 Task: Create discount management for applying discounts to book sales.
Action: Mouse moved to (749, 117)
Screenshot: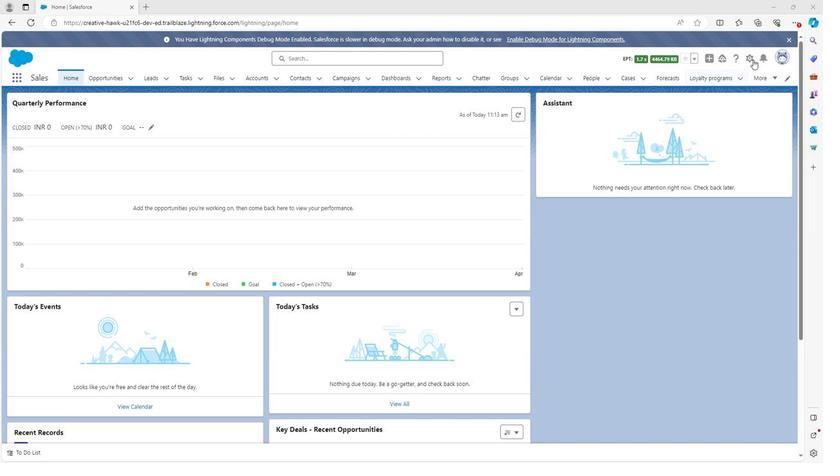 
Action: Mouse pressed left at (749, 117)
Screenshot: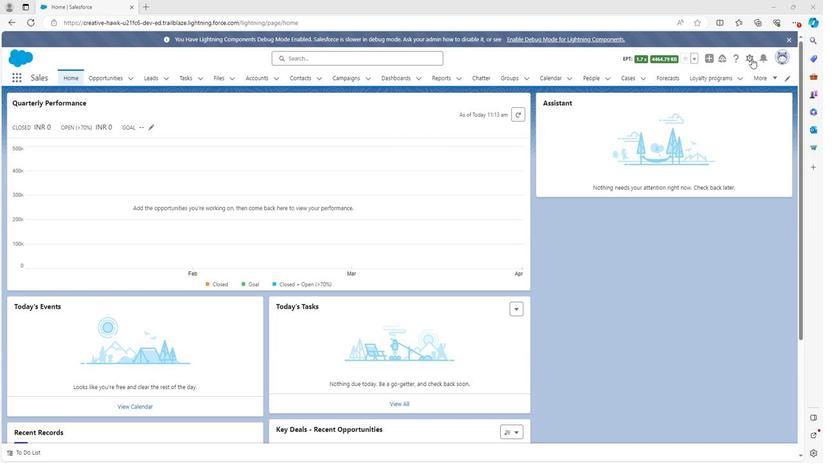 
Action: Mouse moved to (722, 133)
Screenshot: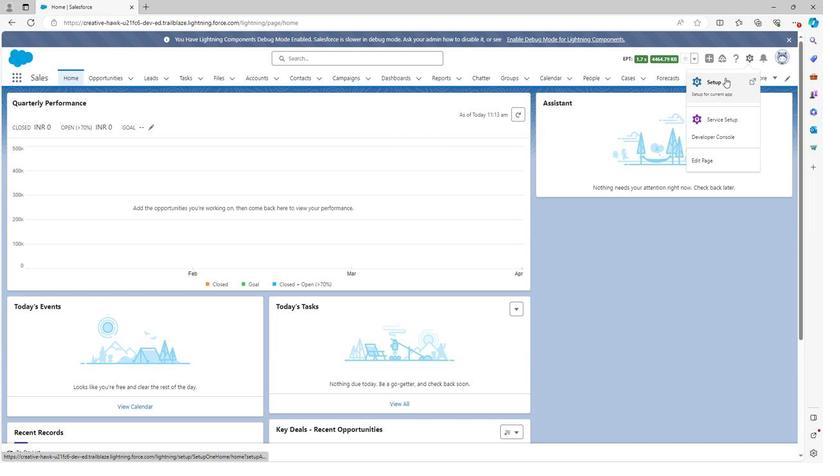 
Action: Mouse pressed left at (722, 133)
Screenshot: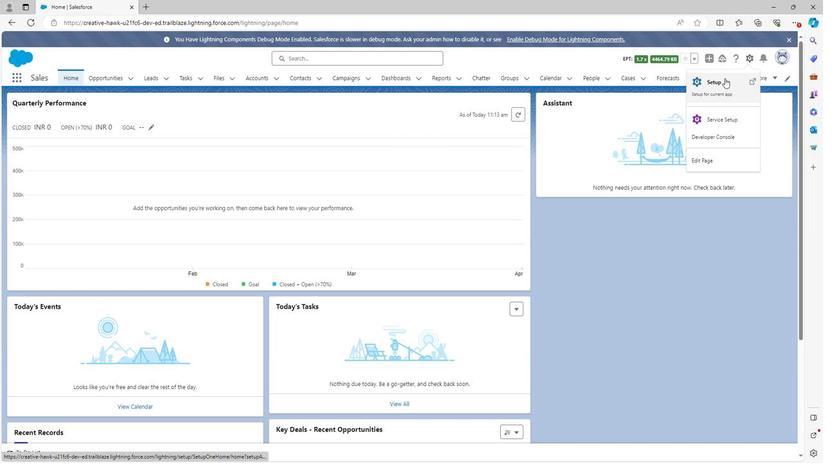 
Action: Mouse moved to (95, 133)
Screenshot: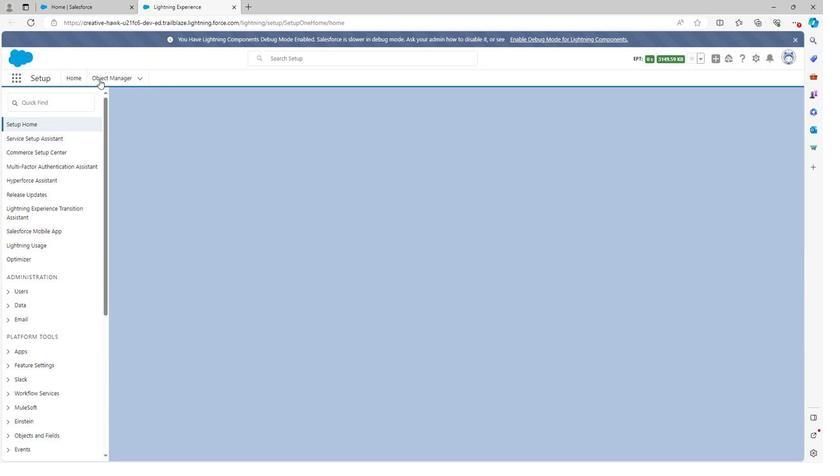 
Action: Mouse pressed left at (95, 133)
Screenshot: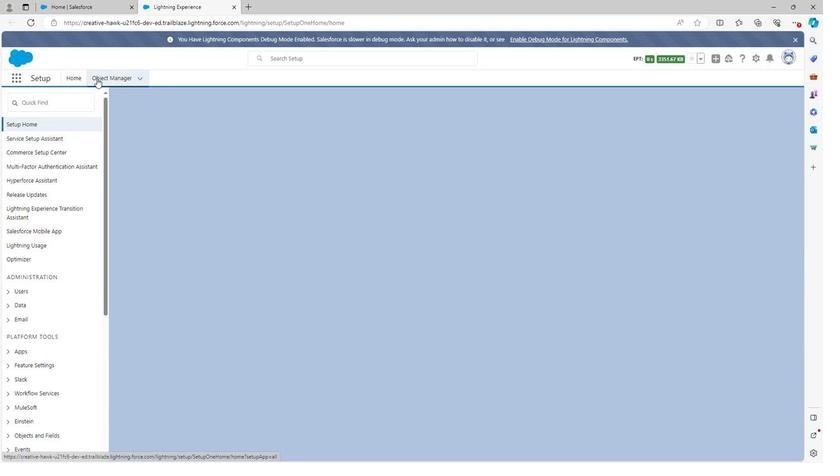 
Action: Mouse moved to (766, 156)
Screenshot: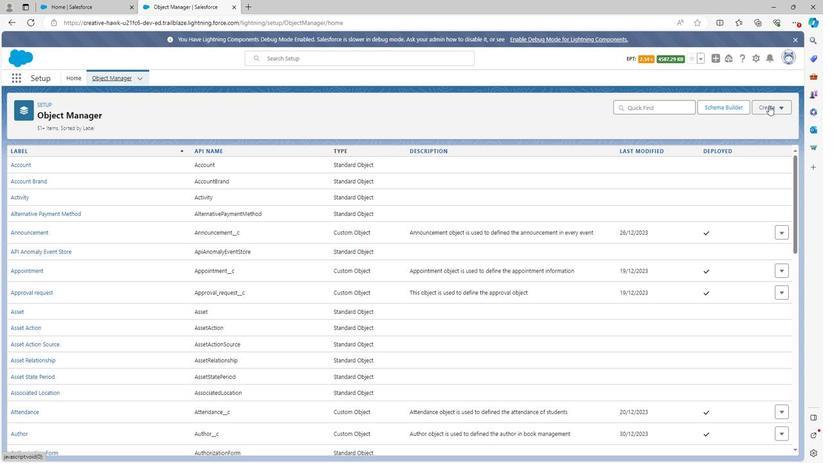 
Action: Mouse pressed left at (766, 156)
Screenshot: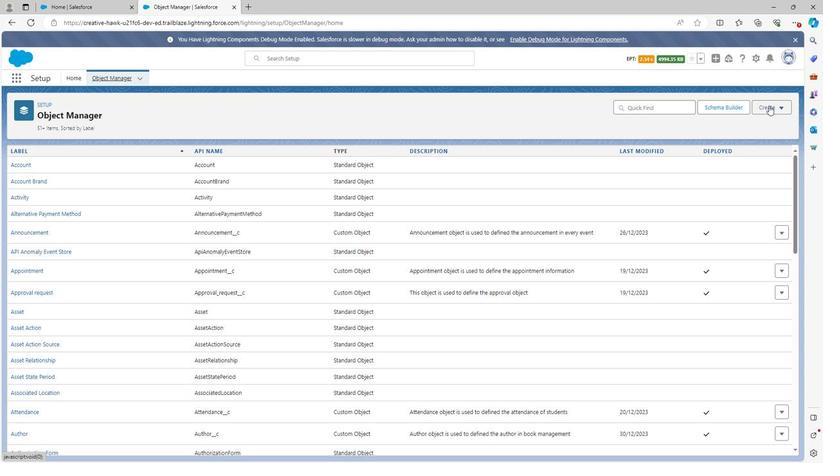 
Action: Mouse moved to (740, 176)
Screenshot: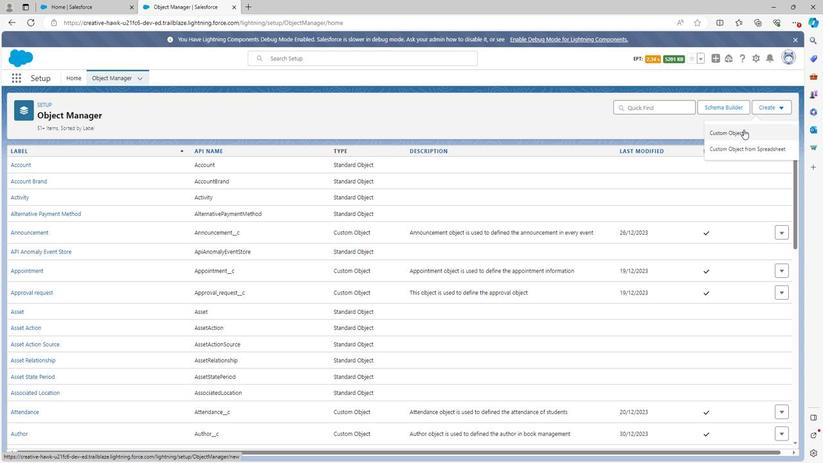 
Action: Mouse pressed left at (740, 176)
Screenshot: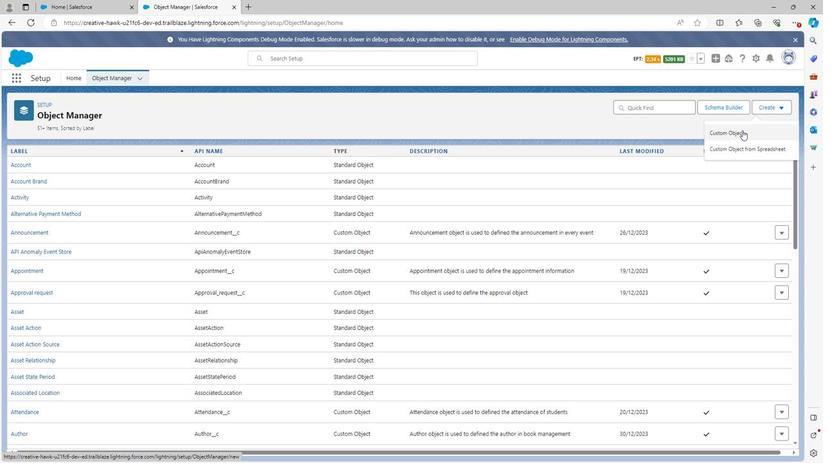 
Action: Mouse moved to (173, 250)
Screenshot: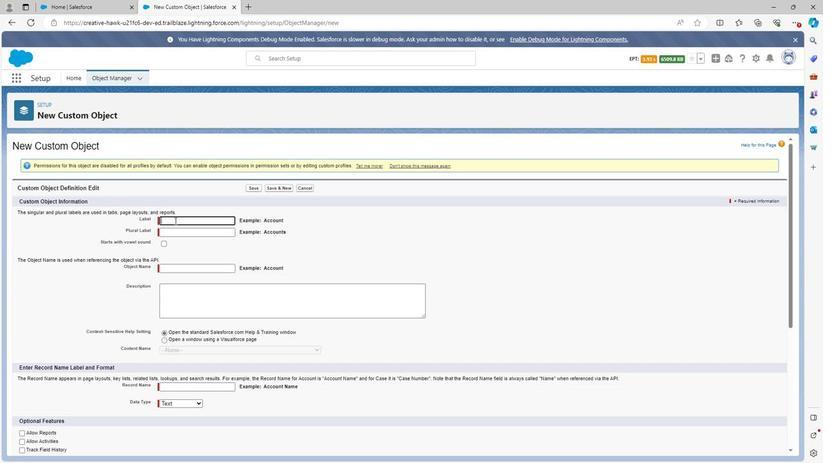
Action: Mouse pressed left at (173, 250)
Screenshot: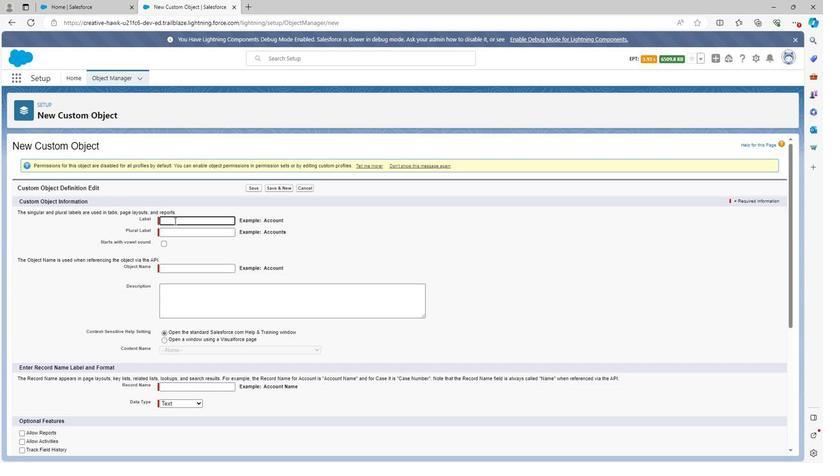 
Action: Key pressed <Key.shift>Discount<Key.space>management
Screenshot: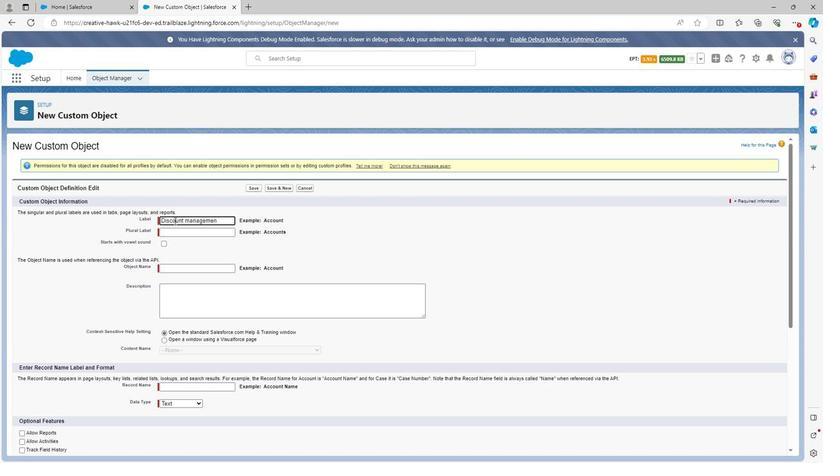 
Action: Mouse moved to (203, 275)
Screenshot: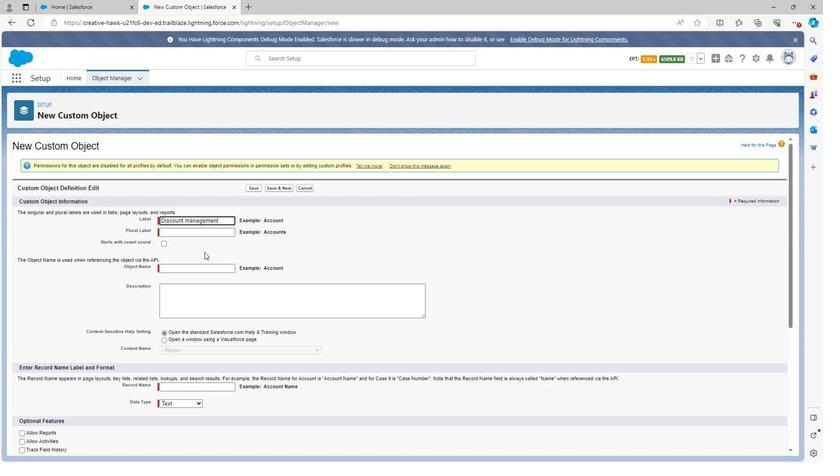 
Action: Mouse pressed left at (203, 275)
Screenshot: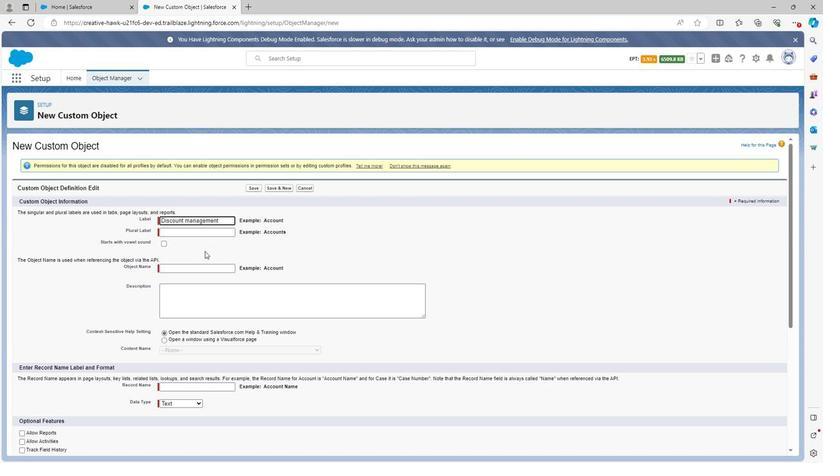 
Action: Mouse moved to (186, 261)
Screenshot: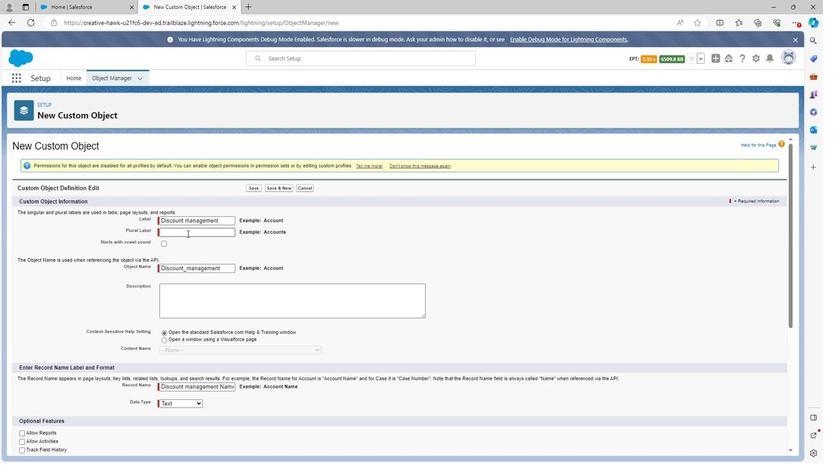 
Action: Mouse pressed left at (186, 261)
Screenshot: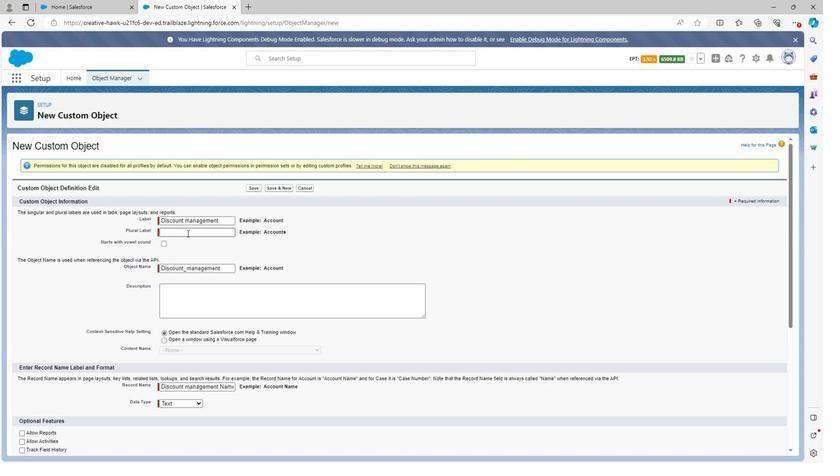 
Action: Key pressed <Key.shift>Discoun
Screenshot: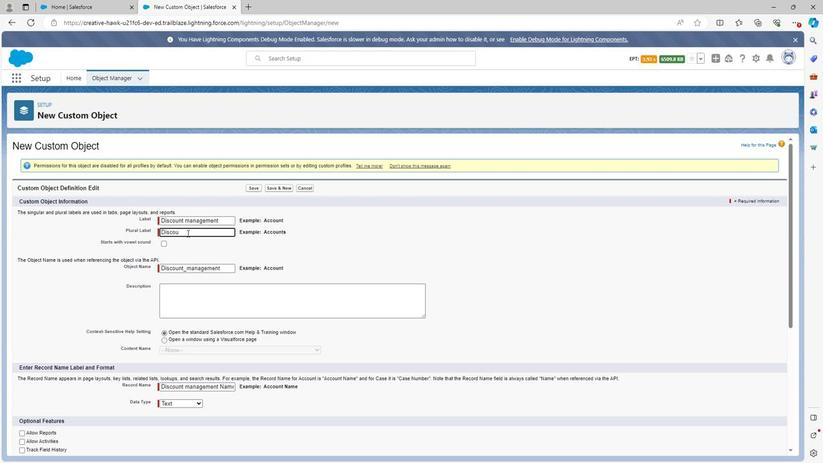 
Action: Mouse moved to (185, 261)
Screenshot: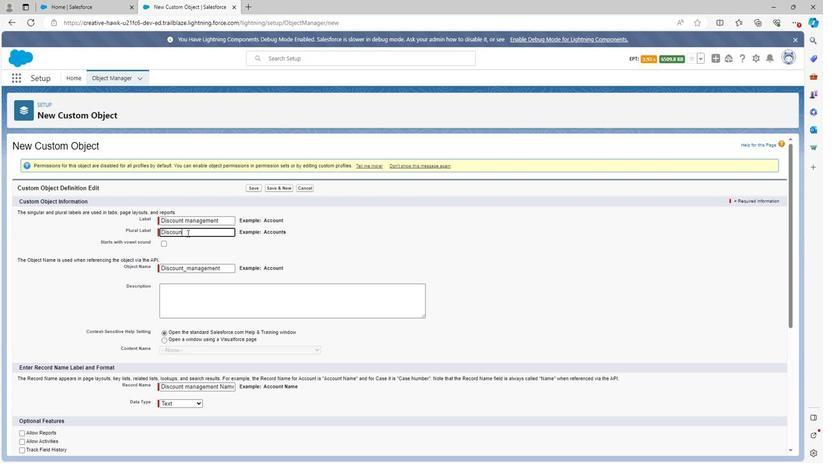 
Action: Key pressed t<Key.space>management
Screenshot: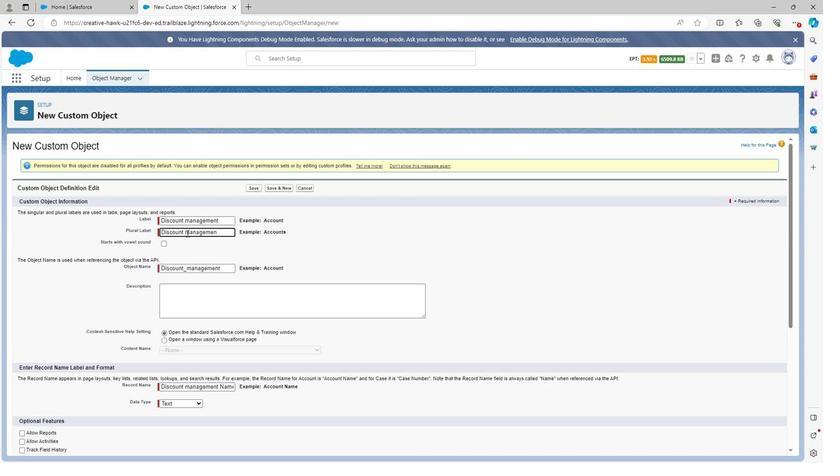 
Action: Mouse moved to (189, 307)
Screenshot: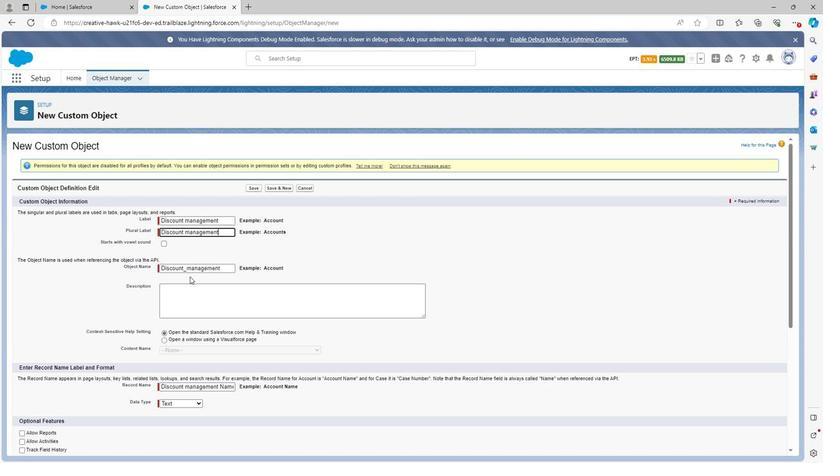 
Action: Mouse pressed left at (189, 307)
Screenshot: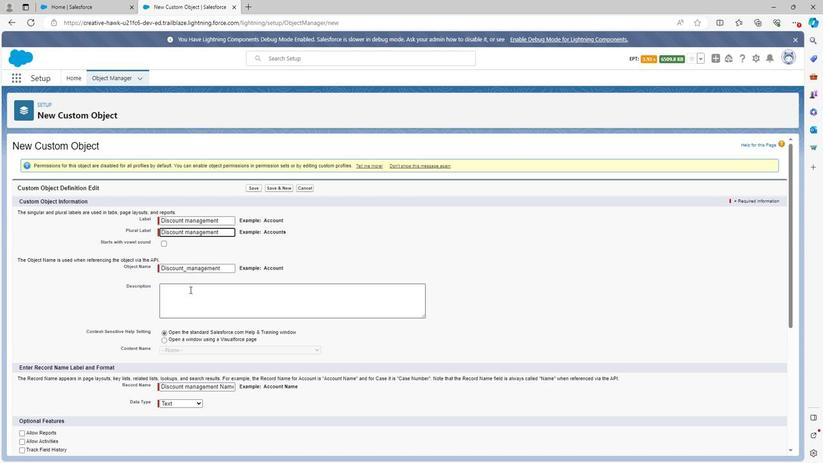 
Action: Key pressed <Key.shift><Key.shift><Key.shift><Key.shift><Key.shift><Key.shift><Key.shift><Key.shift><Key.shift>Dis
Screenshot: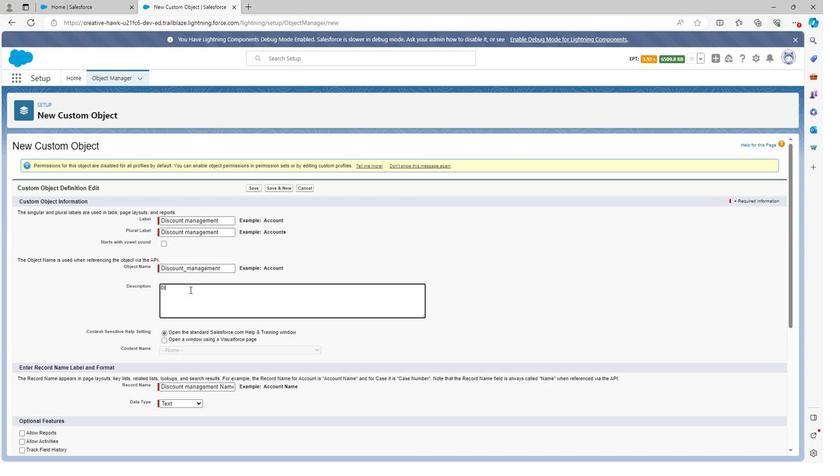
Action: Mouse moved to (188, 310)
Screenshot: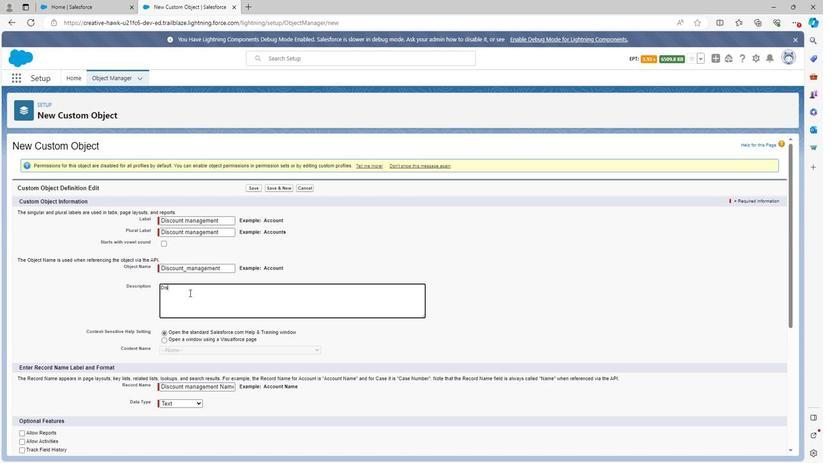 
Action: Key pressed count<Key.space>management<Key.space>object<Key.space>
Screenshot: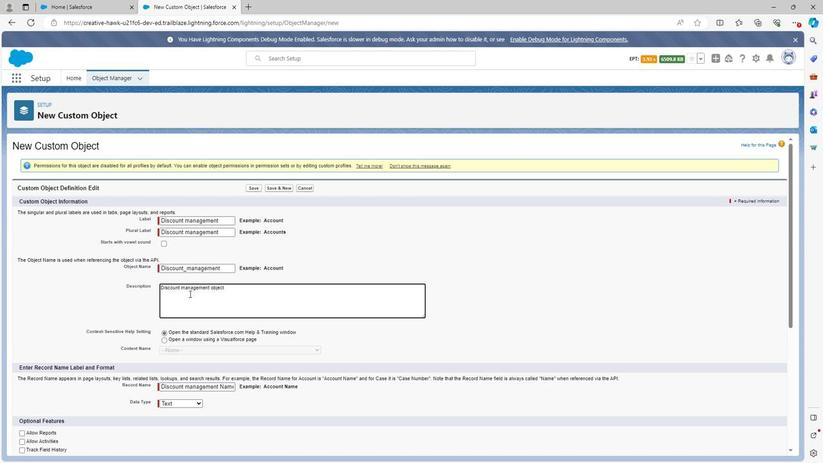 
Action: Mouse moved to (188, 312)
Screenshot: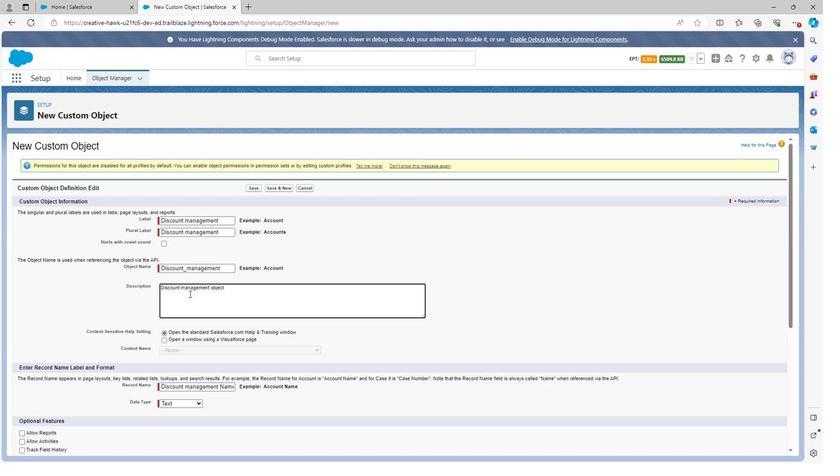 
Action: Key pressed is<Key.space>the<Key.space>
Screenshot: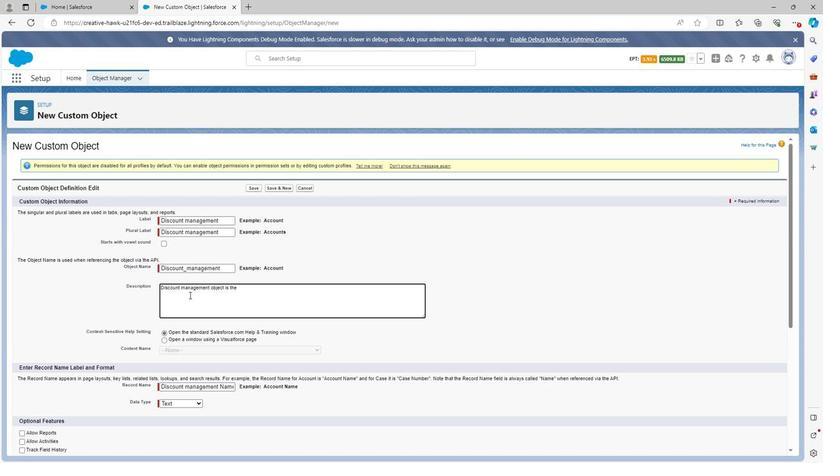 
Action: Mouse moved to (187, 315)
Screenshot: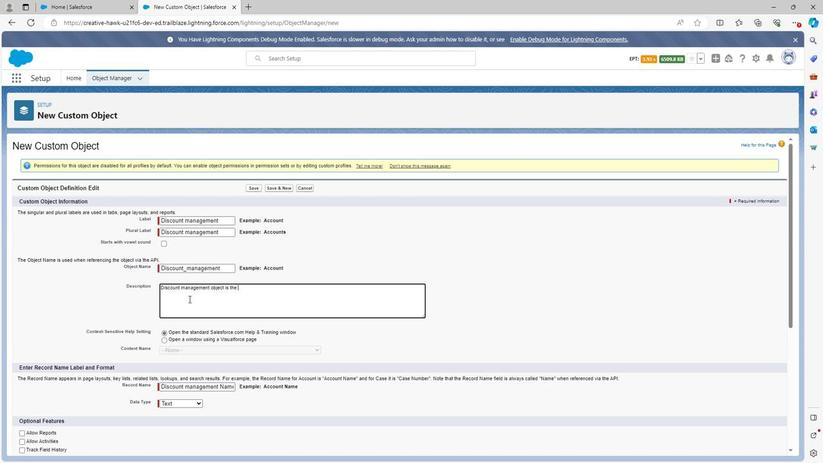 
Action: Key pressed object<Key.space>which<Key.space>is<Key.space>used<Key.space>to<Key.space>defined<Key.space>the<Key.space>management<Key.space>of<Key.space>discount<Key.space>to<Key.space>the<Key.space>customer<Key.space>on<Key.space>the<Key.space>basis<Key.space>of<Key.space>purchase<Key.space>history
Screenshot: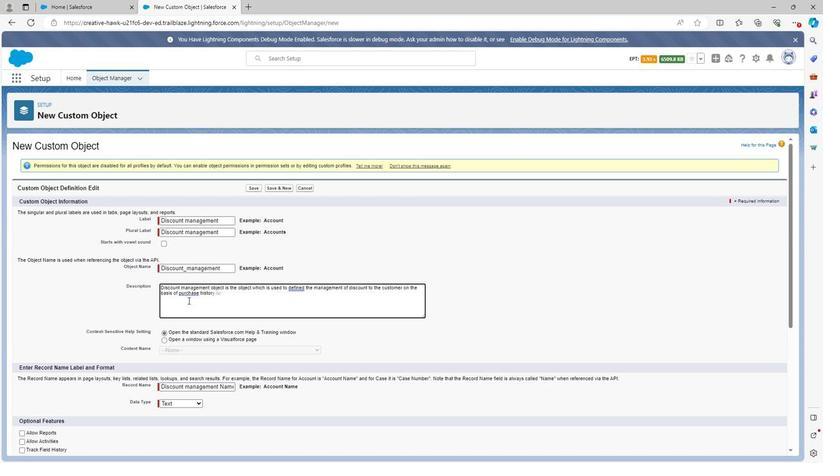 
Action: Mouse moved to (93, 341)
Screenshot: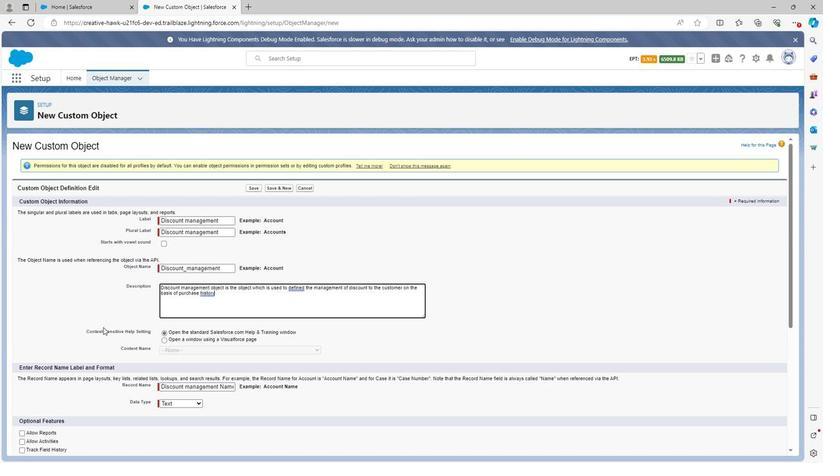 
Action: Mouse scrolled (93, 340) with delta (0, 0)
Screenshot: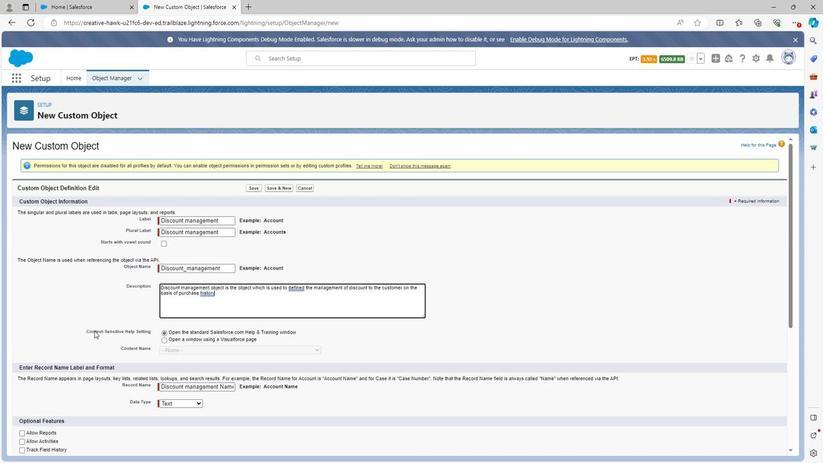 
Action: Mouse scrolled (93, 340) with delta (0, 0)
Screenshot: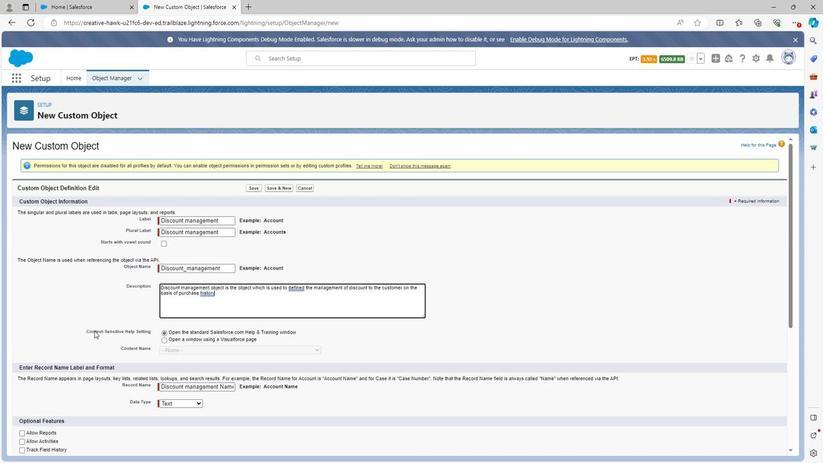 
Action: Mouse scrolled (93, 340) with delta (0, 0)
Screenshot: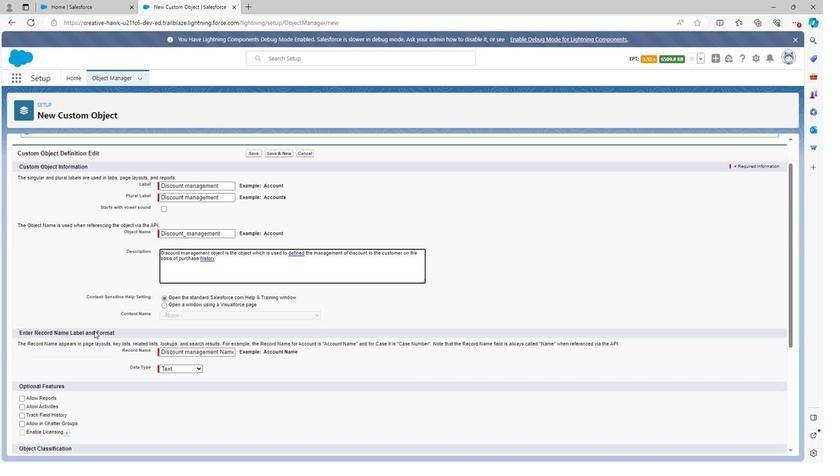 
Action: Mouse moved to (21, 306)
Screenshot: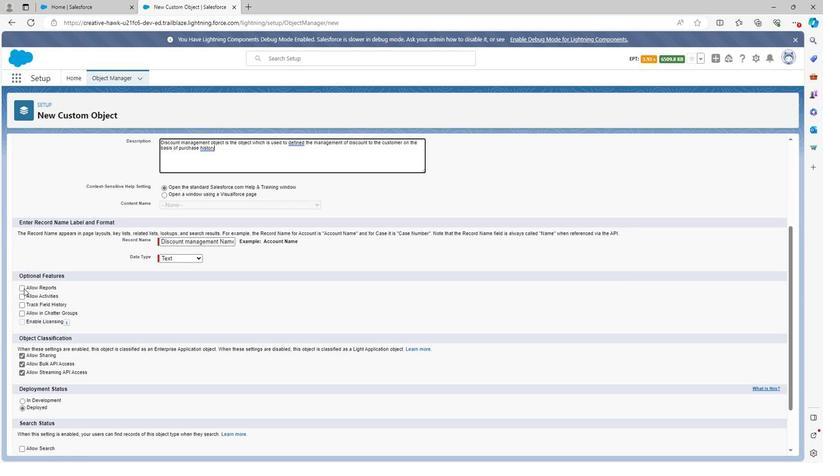 
Action: Mouse pressed left at (21, 306)
Screenshot: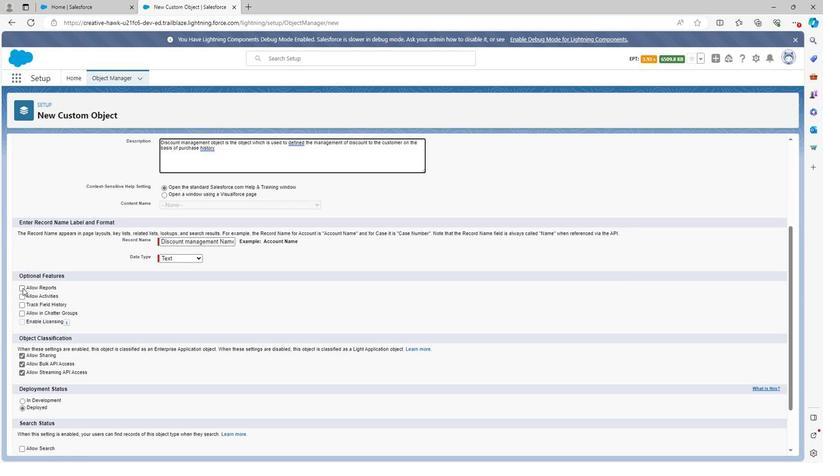 
Action: Mouse moved to (20, 312)
Screenshot: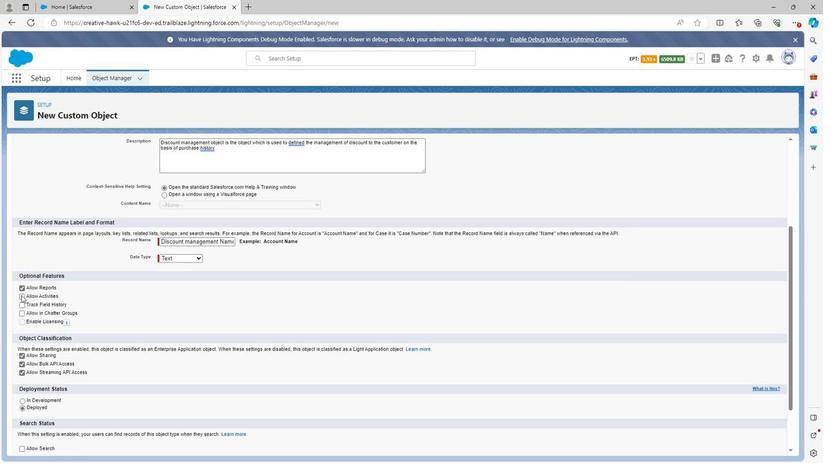 
Action: Mouse pressed left at (20, 312)
Screenshot: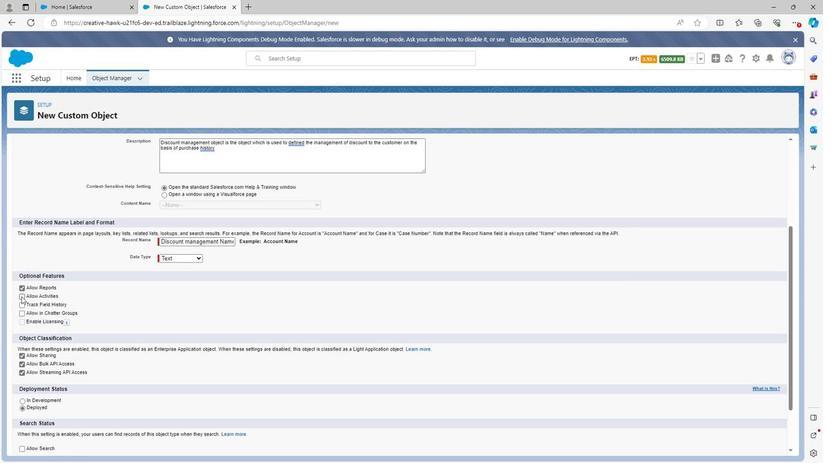 
Action: Mouse moved to (20, 318)
Screenshot: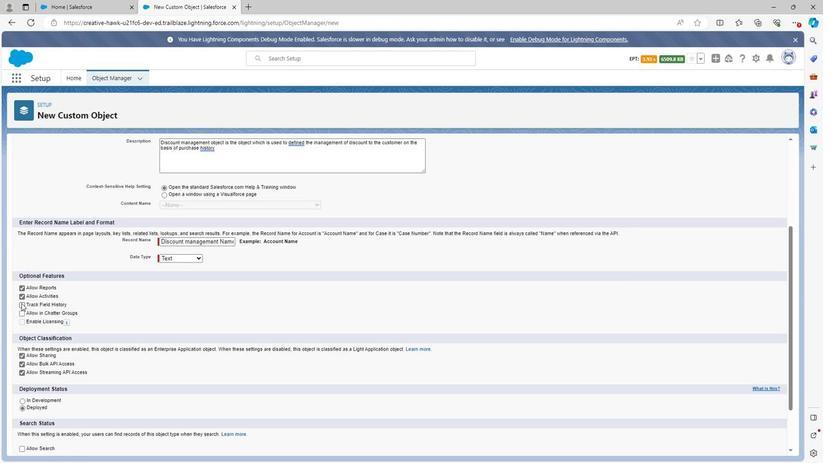
Action: Mouse pressed left at (20, 318)
Screenshot: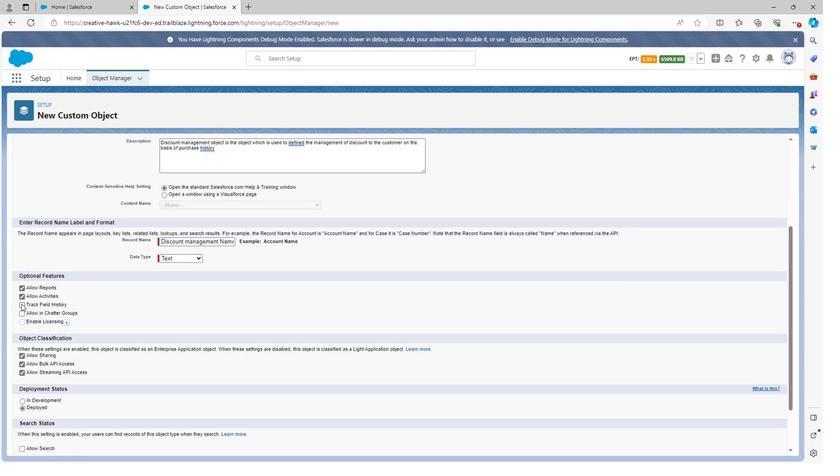 
Action: Mouse moved to (21, 325)
Screenshot: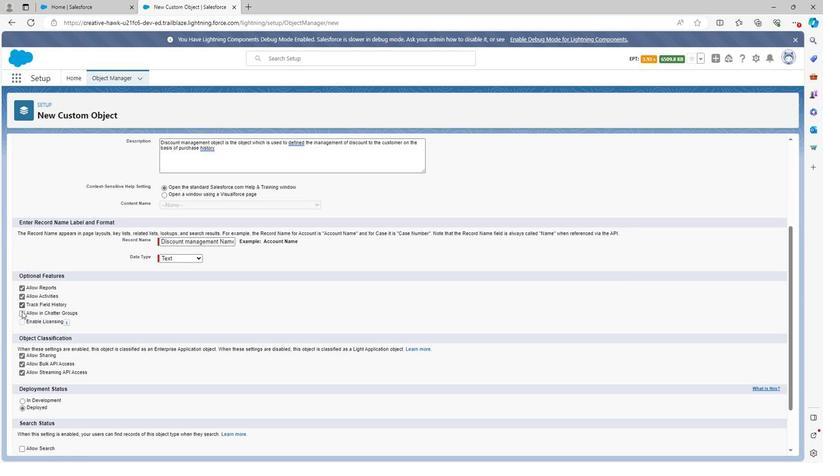 
Action: Mouse pressed left at (21, 325)
Screenshot: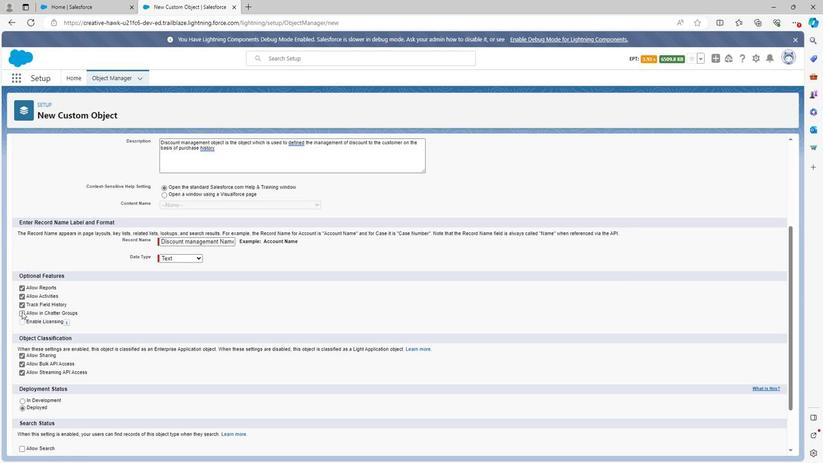 
Action: Mouse moved to (22, 403)
Screenshot: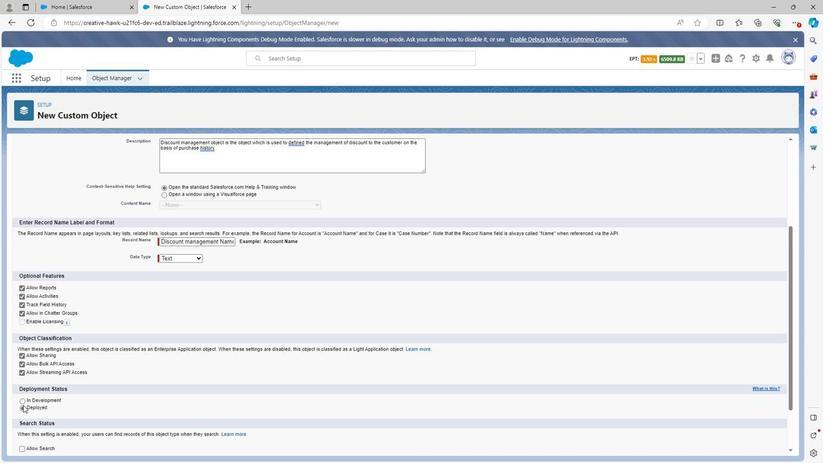 
Action: Mouse scrolled (22, 402) with delta (0, 0)
Screenshot: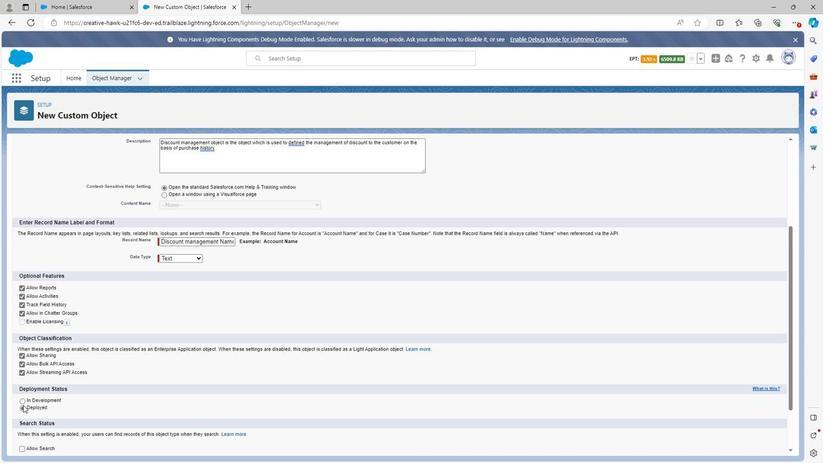 
Action: Mouse moved to (21, 398)
Screenshot: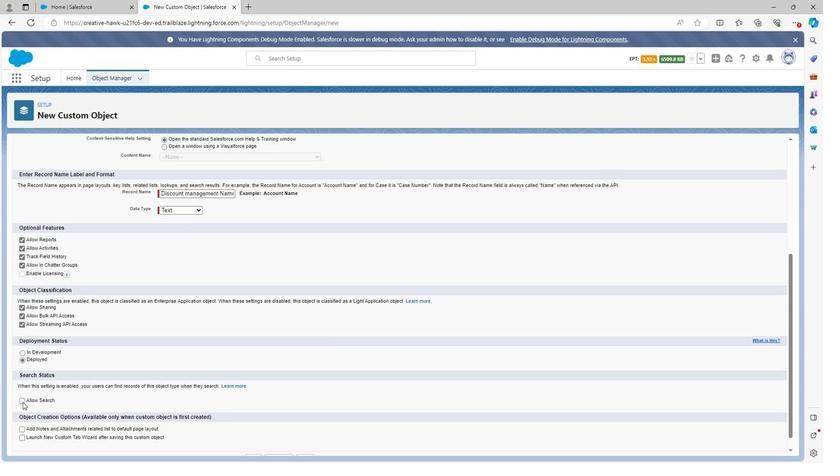 
Action: Mouse pressed left at (21, 398)
Screenshot: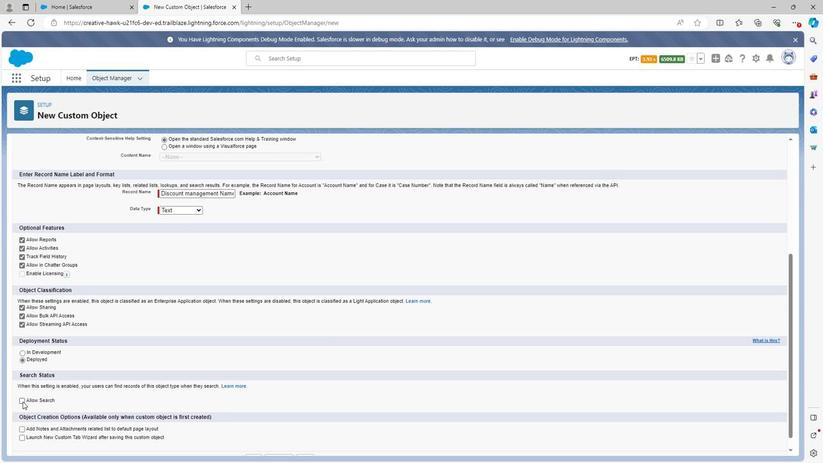 
Action: Mouse moved to (727, 407)
Screenshot: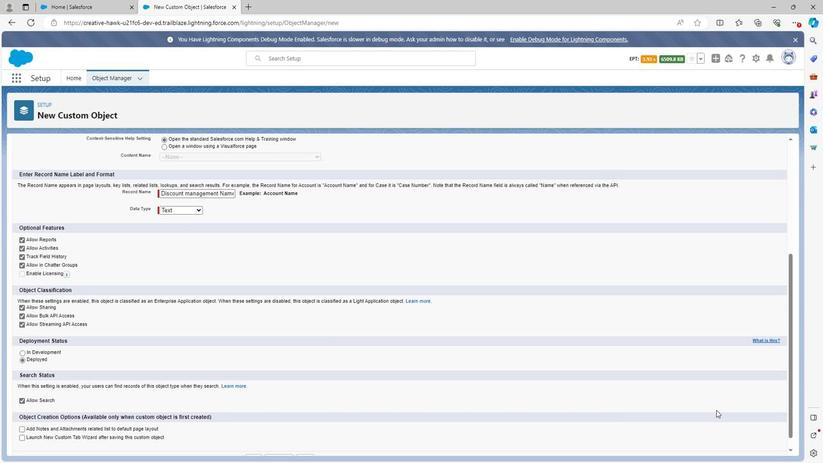 
Action: Mouse scrolled (727, 407) with delta (0, 0)
Screenshot: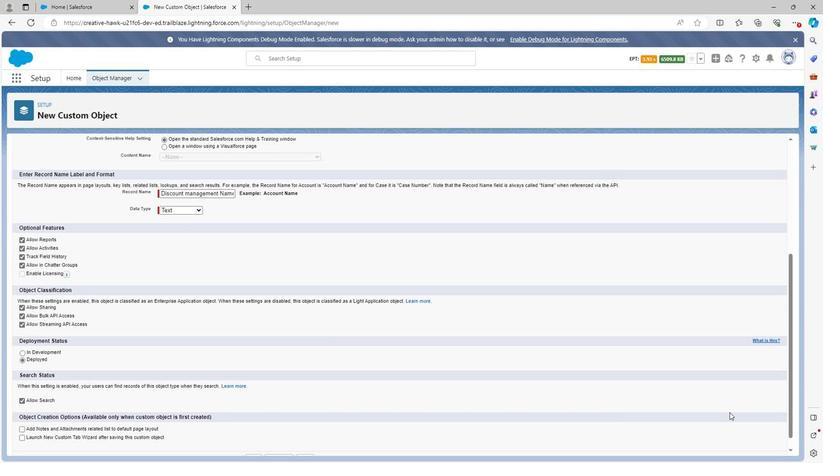 
Action: Mouse moved to (727, 407)
Screenshot: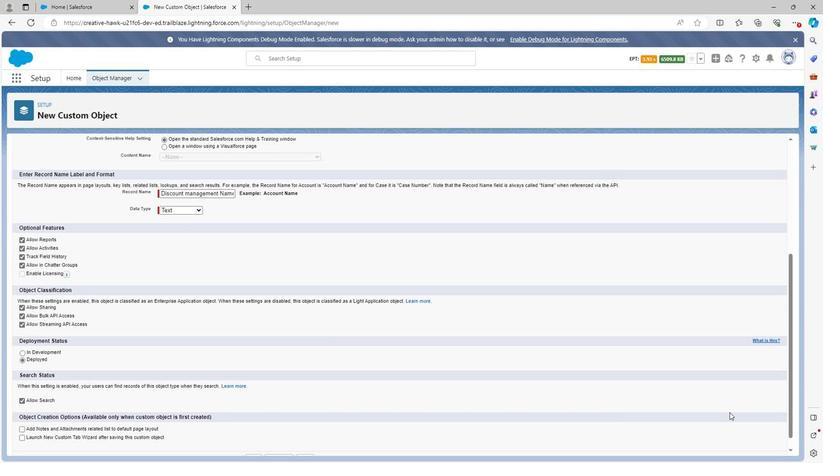 
Action: Mouse scrolled (727, 407) with delta (0, 0)
Screenshot: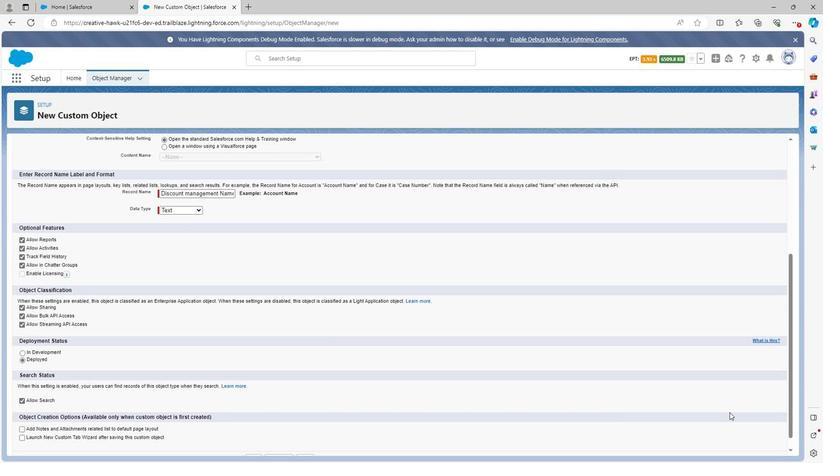 
Action: Mouse moved to (728, 407)
Screenshot: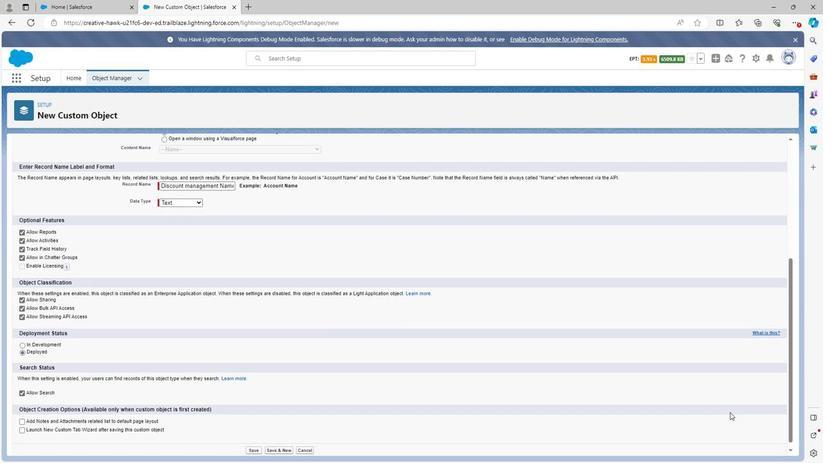 
Action: Mouse scrolled (728, 407) with delta (0, 0)
Screenshot: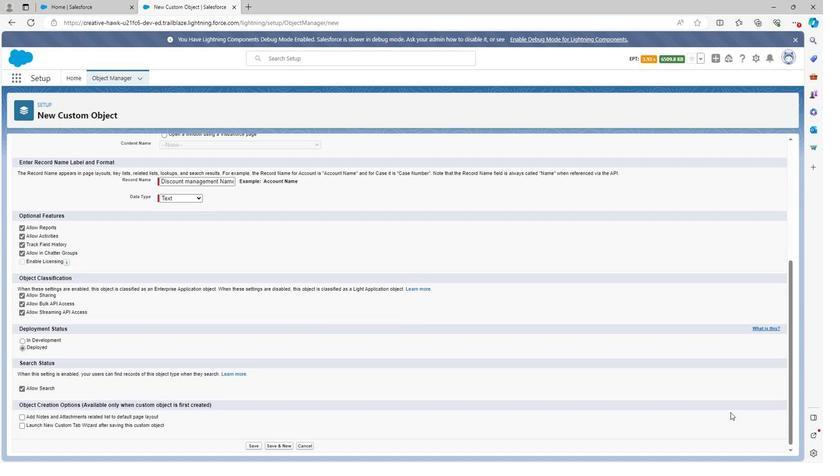 
Action: Mouse scrolled (728, 407) with delta (0, 0)
Screenshot: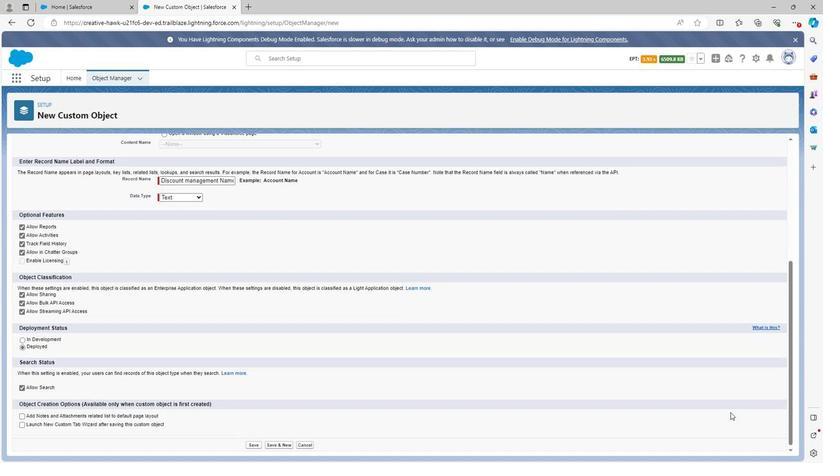 
Action: Mouse moved to (255, 435)
Screenshot: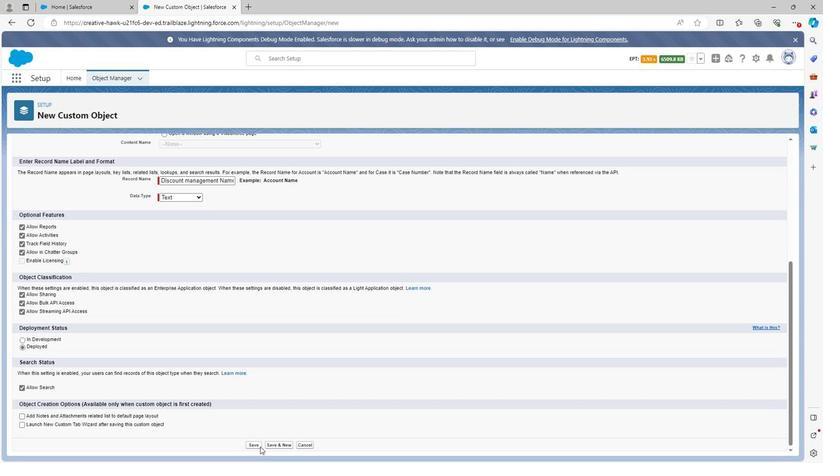 
Action: Mouse pressed left at (255, 435)
Screenshot: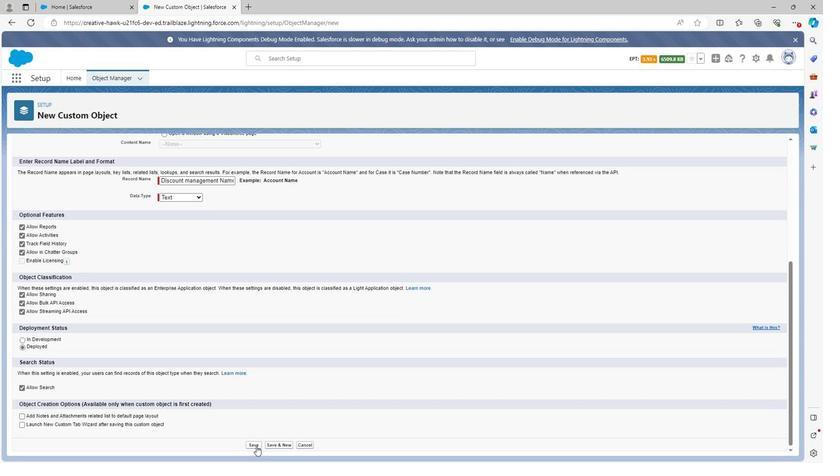
Action: Mouse moved to (76, 157)
Screenshot: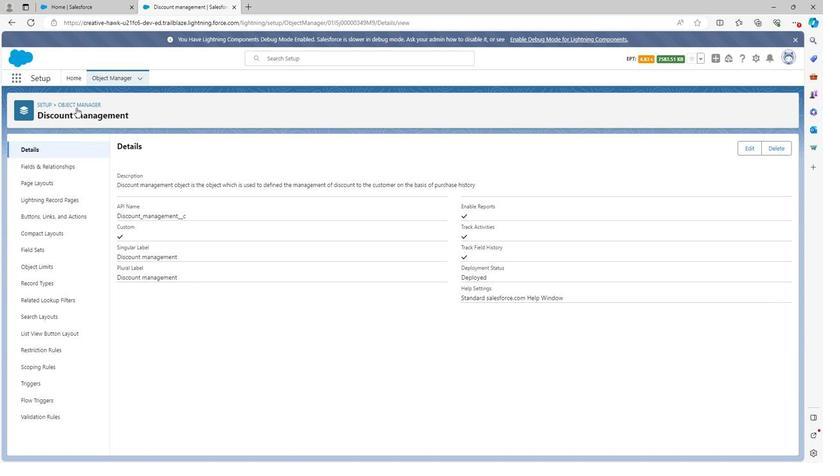 
Action: Mouse pressed left at (76, 157)
Screenshot: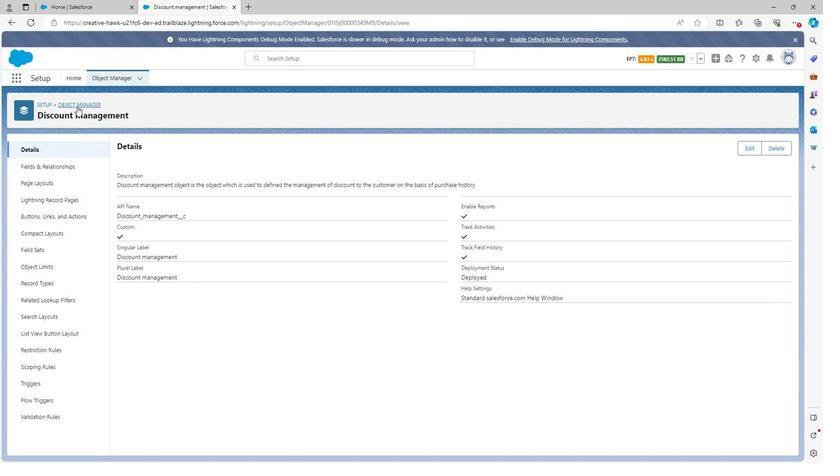 
Action: Mouse moved to (39, 333)
Screenshot: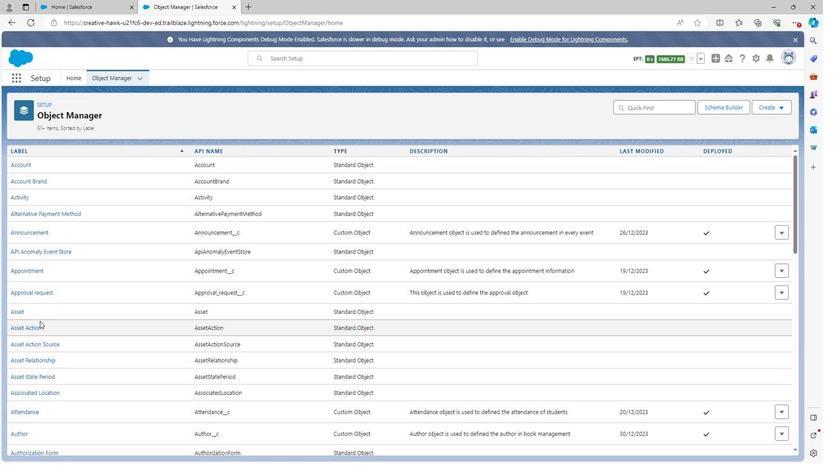 
Action: Mouse scrolled (39, 333) with delta (0, 0)
Screenshot: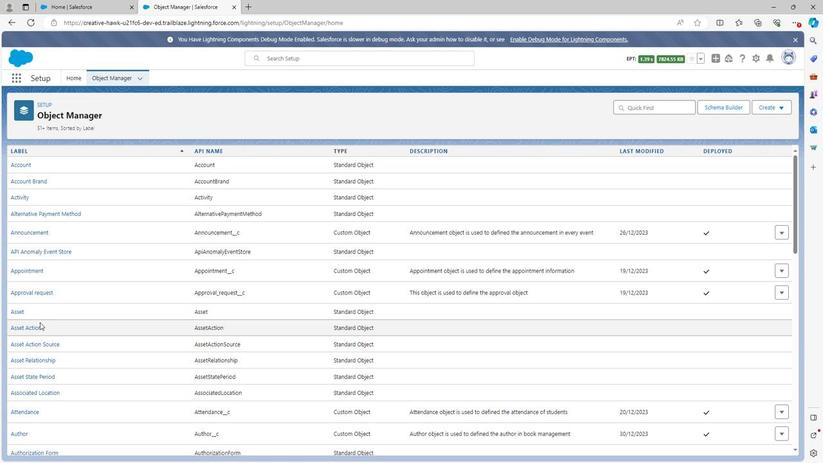
Action: Mouse scrolled (39, 333) with delta (0, 0)
Screenshot: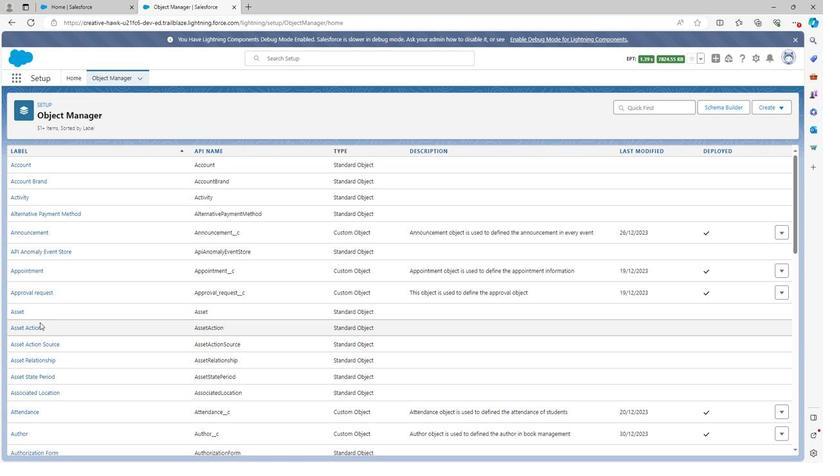 
Action: Mouse scrolled (39, 333) with delta (0, 0)
Screenshot: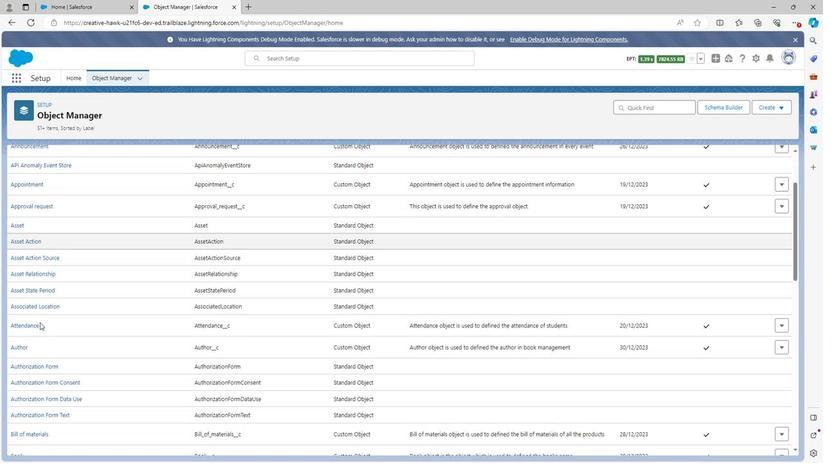
Action: Mouse scrolled (39, 333) with delta (0, 0)
Screenshot: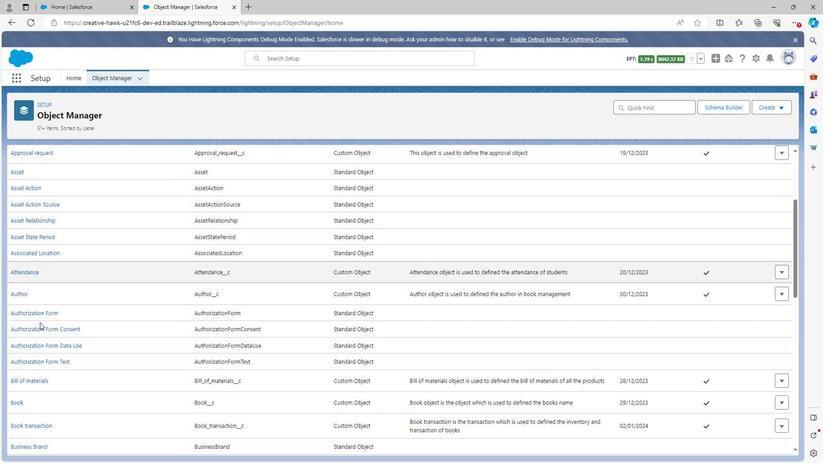 
Action: Mouse scrolled (39, 333) with delta (0, 0)
Screenshot: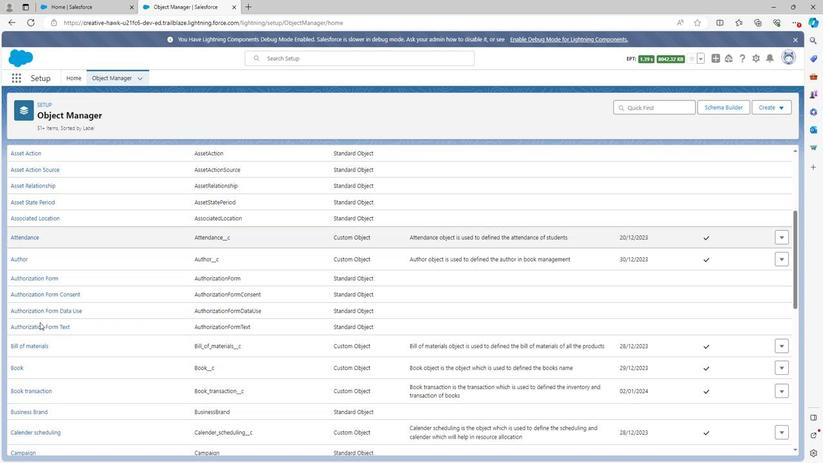 
Action: Mouse scrolled (39, 333) with delta (0, 0)
Screenshot: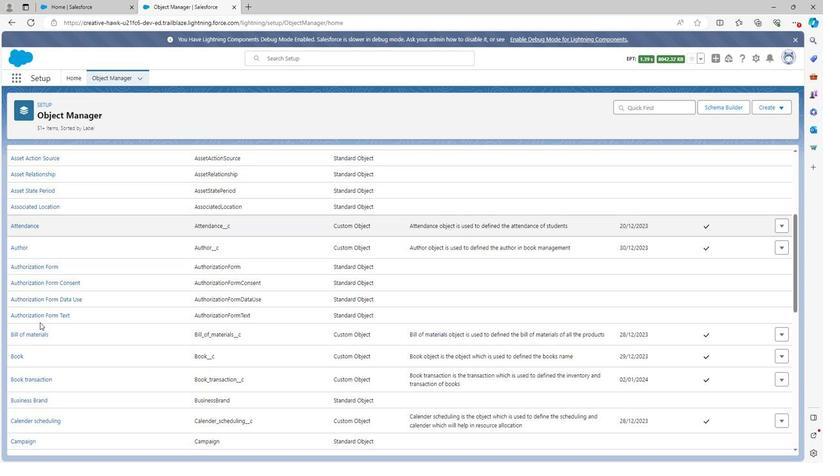 
Action: Mouse scrolled (39, 333) with delta (0, 0)
Screenshot: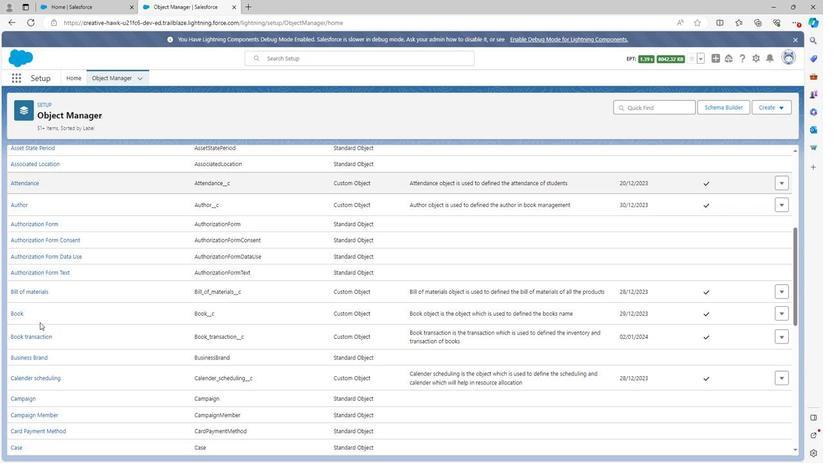 
Action: Mouse scrolled (39, 333) with delta (0, 0)
Screenshot: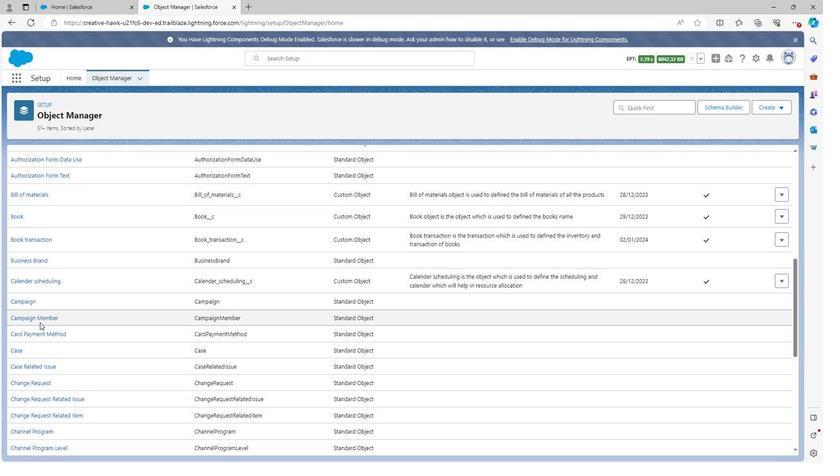 
Action: Mouse scrolled (39, 333) with delta (0, 0)
Screenshot: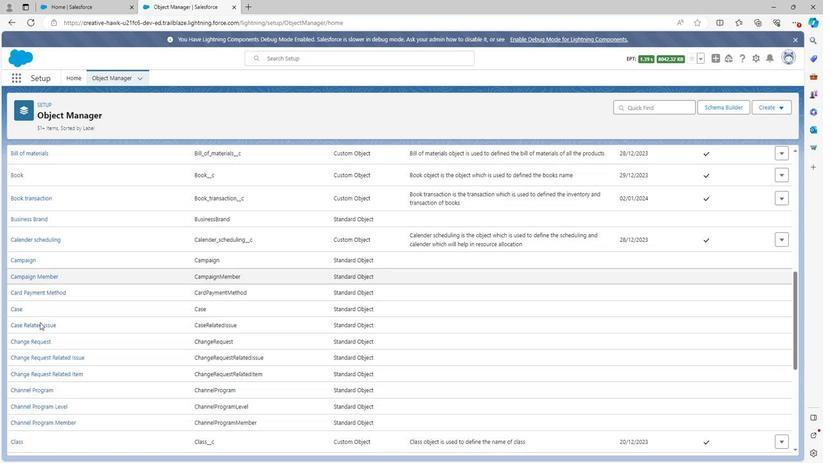 
Action: Mouse scrolled (39, 333) with delta (0, 0)
Screenshot: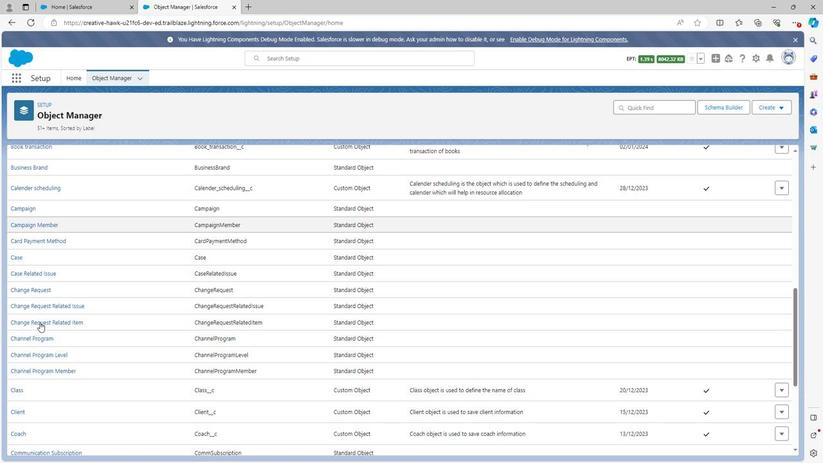 
Action: Mouse scrolled (39, 333) with delta (0, 0)
Screenshot: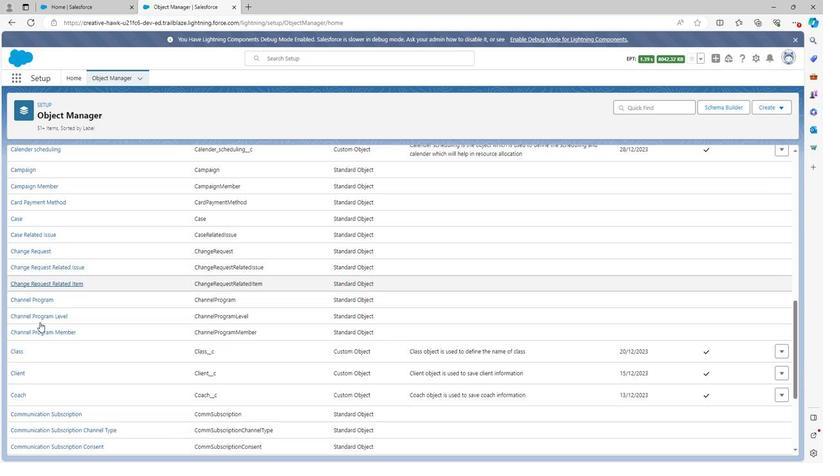 
Action: Mouse scrolled (39, 333) with delta (0, 0)
Screenshot: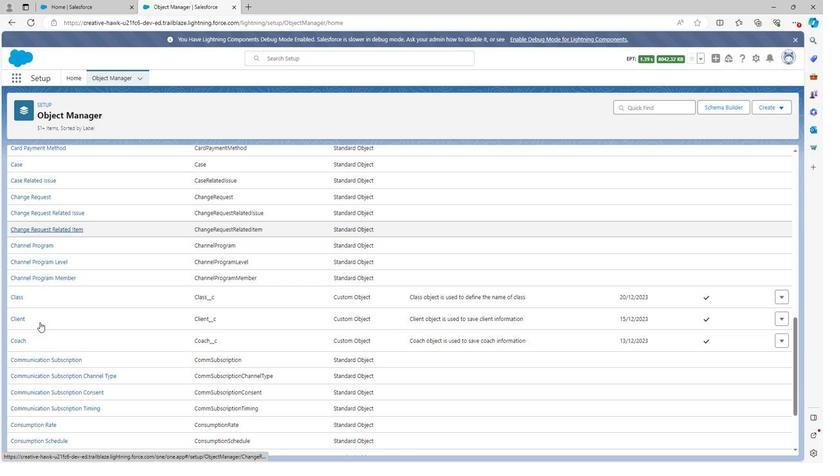 
Action: Mouse scrolled (39, 333) with delta (0, 0)
Screenshot: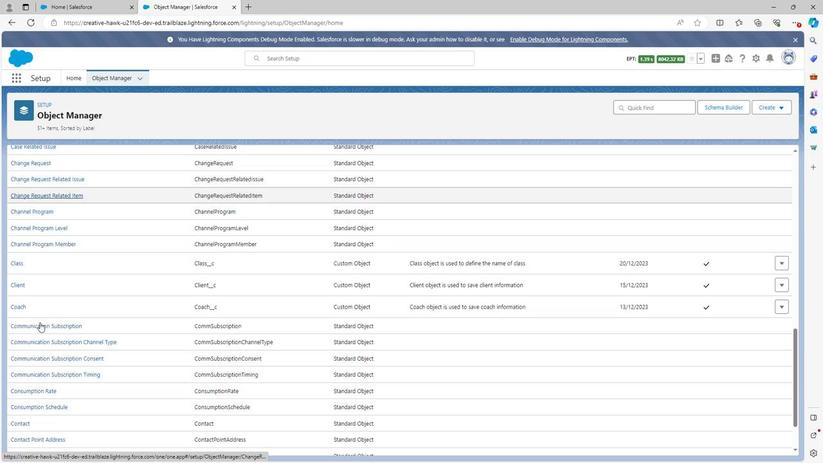 
Action: Mouse scrolled (39, 333) with delta (0, 0)
Screenshot: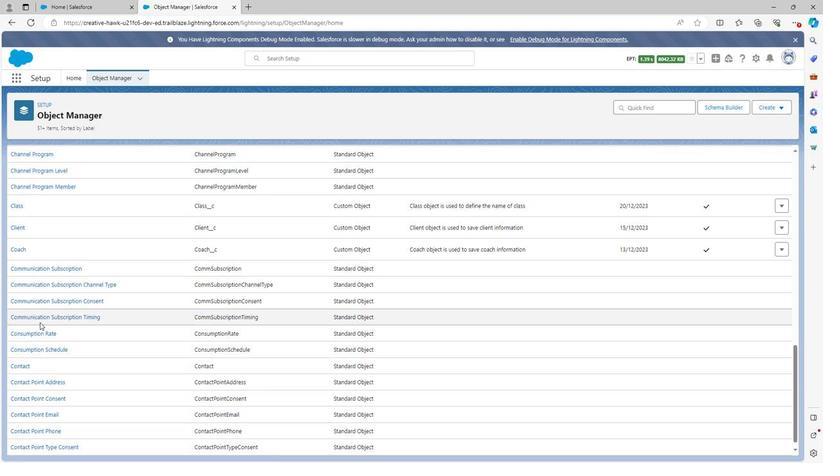 
Action: Mouse scrolled (39, 333) with delta (0, 0)
Screenshot: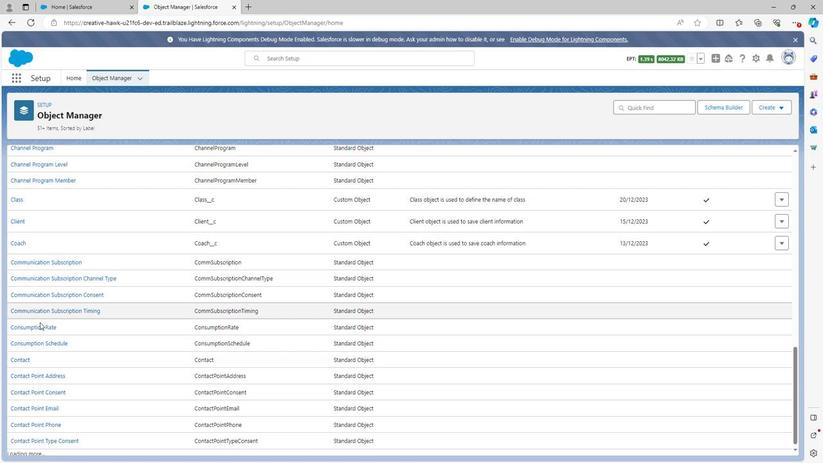 
Action: Mouse scrolled (39, 333) with delta (0, 0)
Screenshot: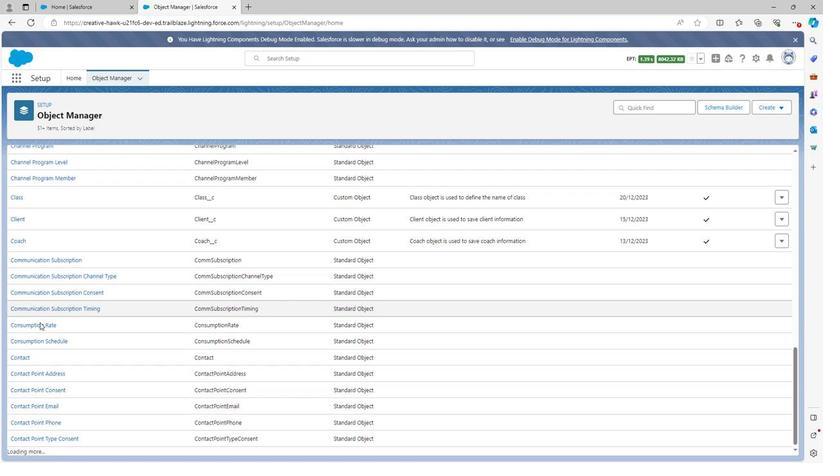 
Action: Mouse scrolled (39, 333) with delta (0, 0)
Screenshot: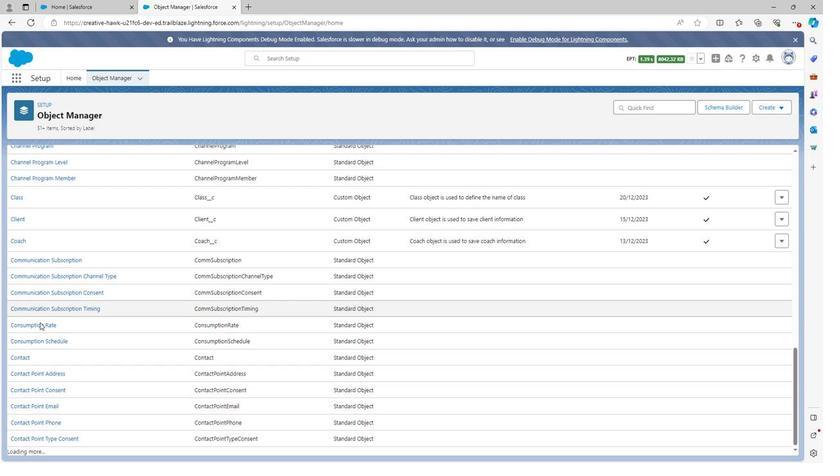 
Action: Mouse scrolled (39, 333) with delta (0, 0)
Screenshot: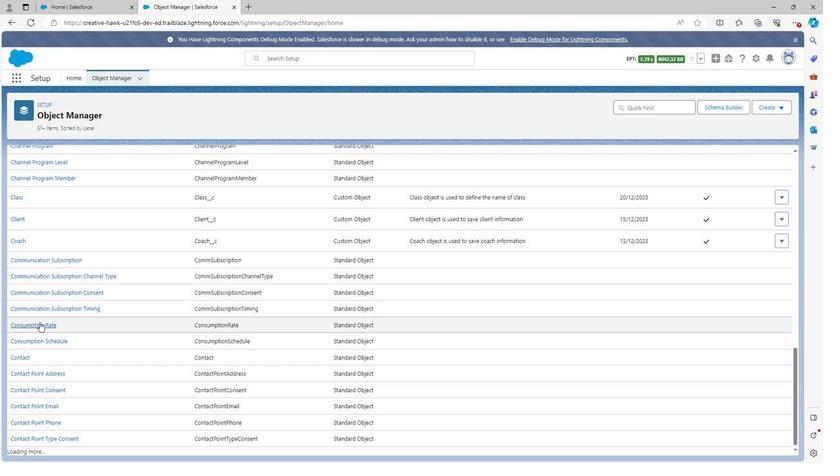 
Action: Mouse scrolled (39, 333) with delta (0, 0)
Screenshot: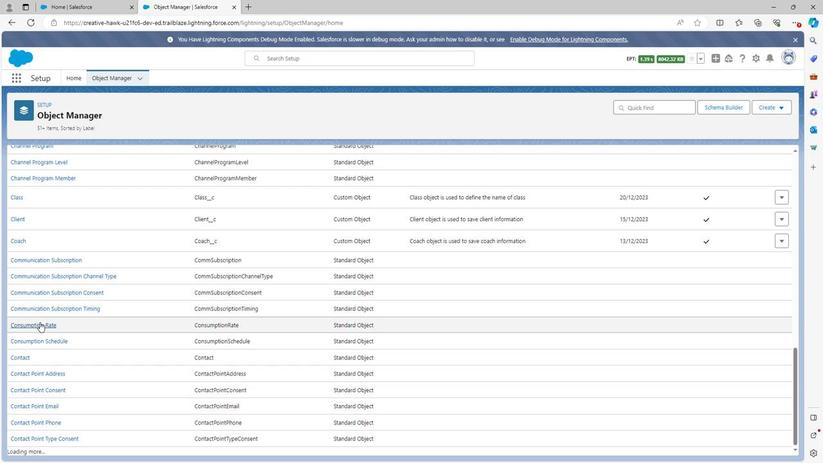
Action: Mouse scrolled (39, 333) with delta (0, 0)
Screenshot: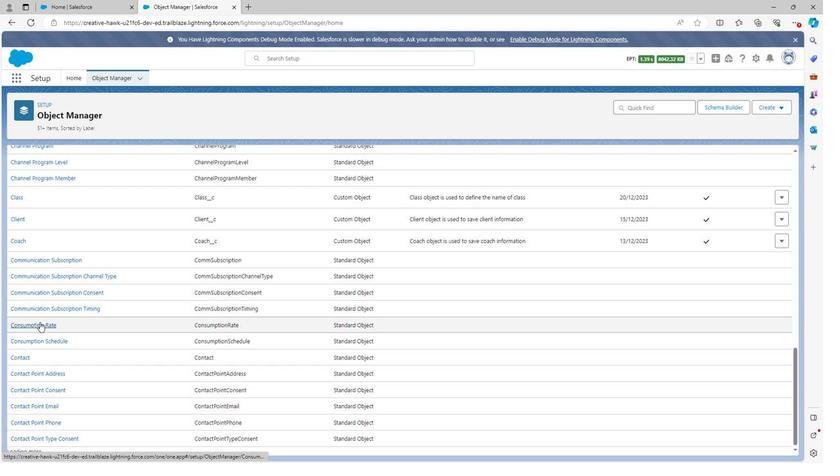 
Action: Mouse scrolled (39, 333) with delta (0, 0)
Screenshot: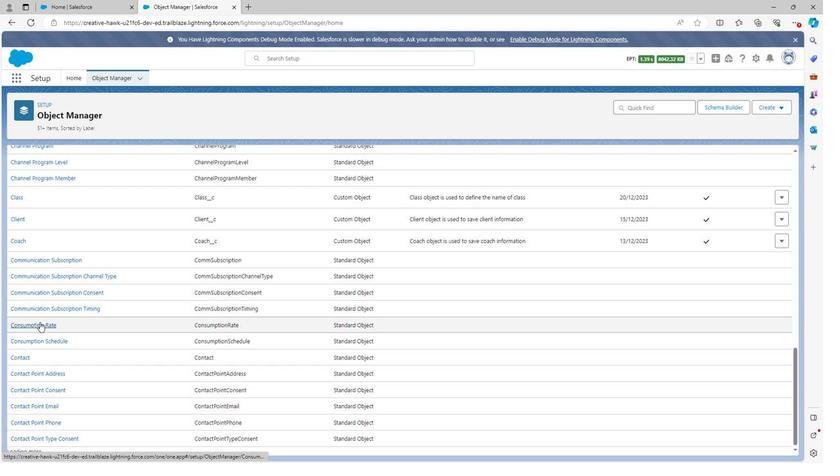 
Action: Mouse moved to (40, 344)
Screenshot: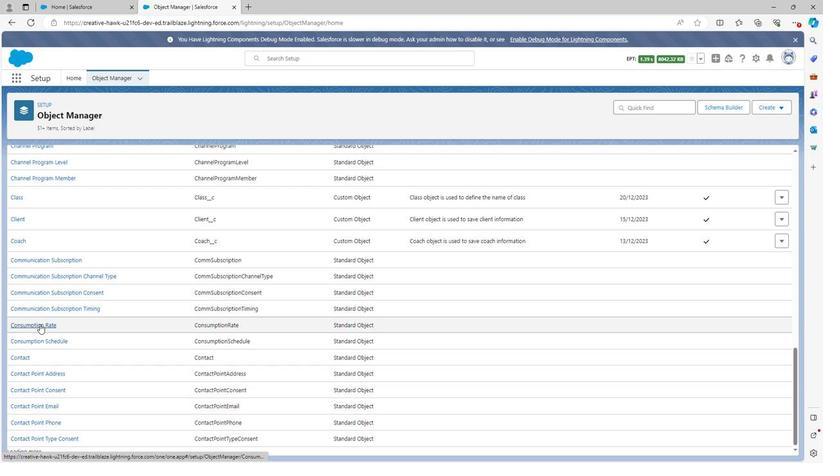 
Action: Mouse scrolled (40, 344) with delta (0, 0)
Screenshot: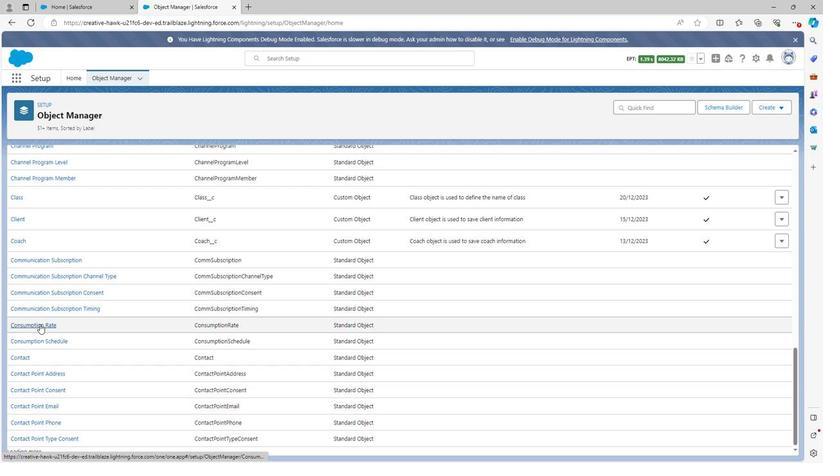 
Action: Mouse moved to (52, 380)
Screenshot: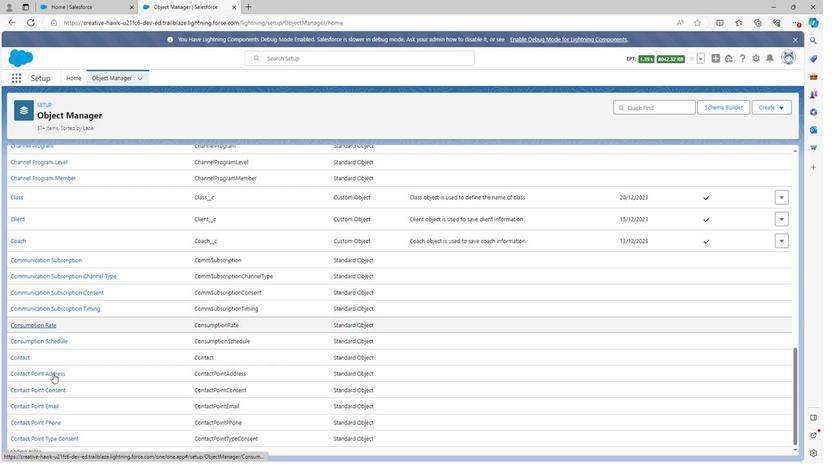 
Action: Mouse scrolled (52, 380) with delta (0, 0)
Screenshot: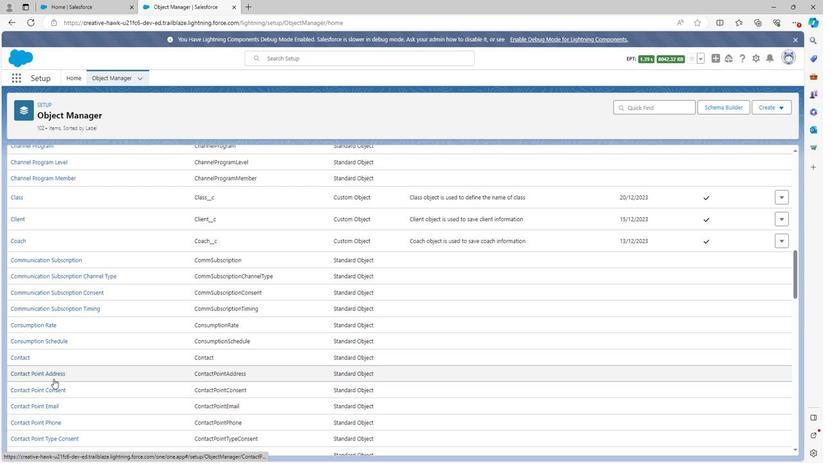 
Action: Mouse scrolled (52, 380) with delta (0, 0)
Screenshot: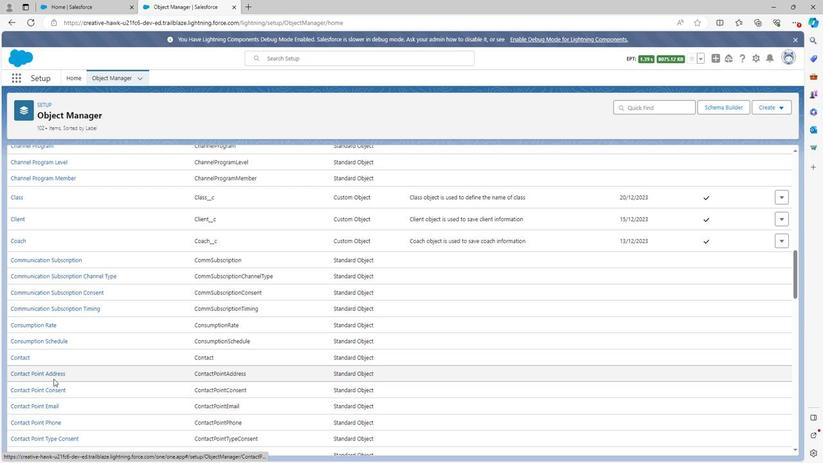 
Action: Mouse scrolled (52, 380) with delta (0, 0)
Screenshot: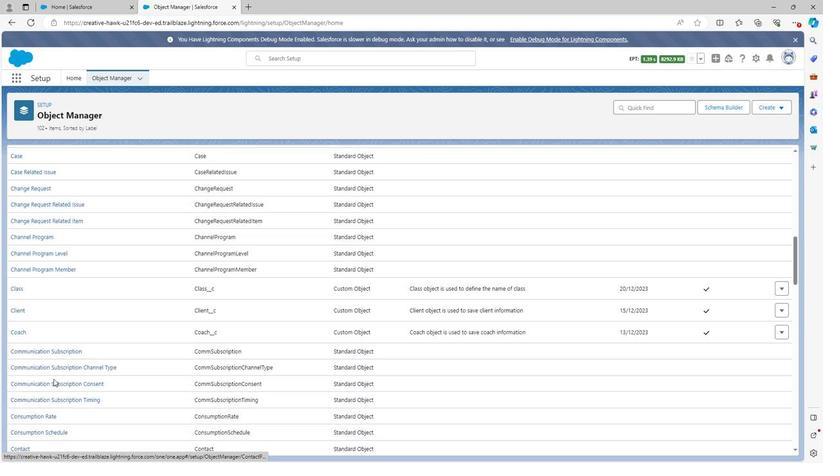 
Action: Mouse scrolled (52, 380) with delta (0, 0)
Screenshot: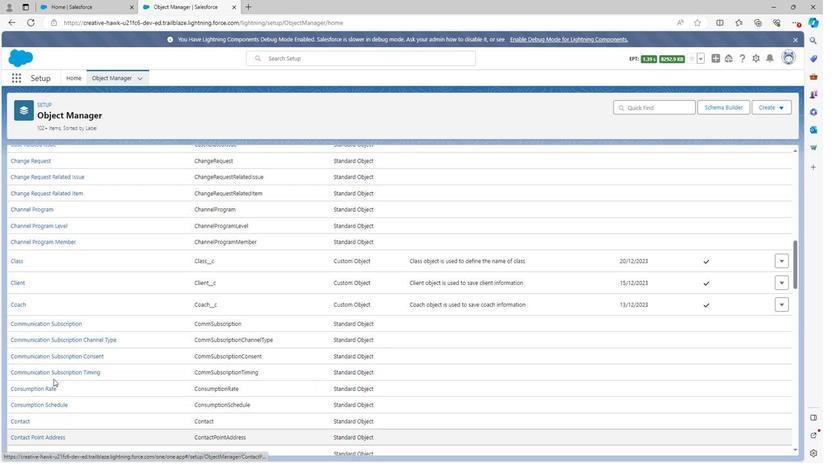 
Action: Mouse scrolled (52, 380) with delta (0, 0)
Screenshot: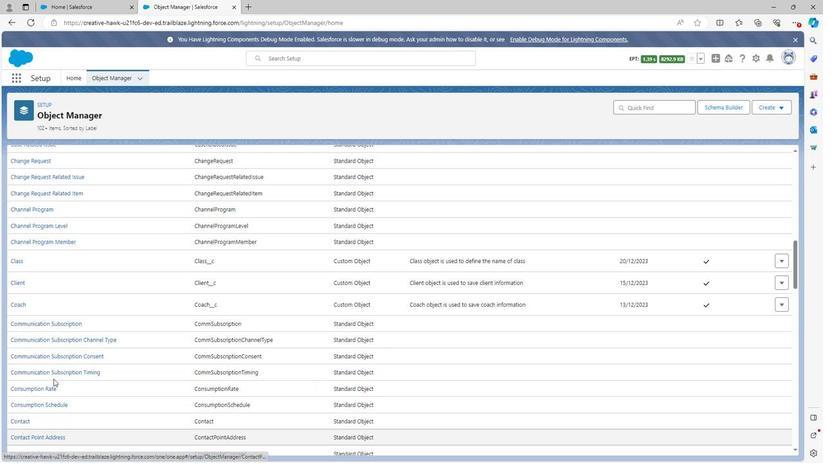
Action: Mouse scrolled (52, 380) with delta (0, 0)
Screenshot: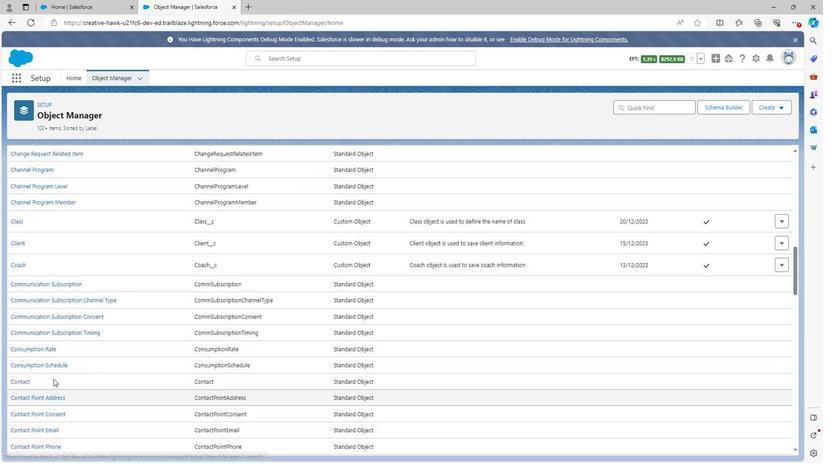
Action: Mouse scrolled (52, 380) with delta (0, 0)
Screenshot: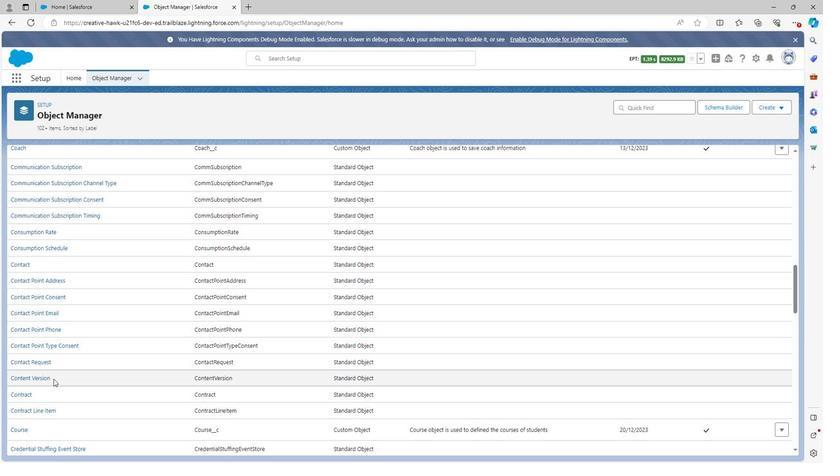 
Action: Mouse scrolled (52, 380) with delta (0, 0)
Screenshot: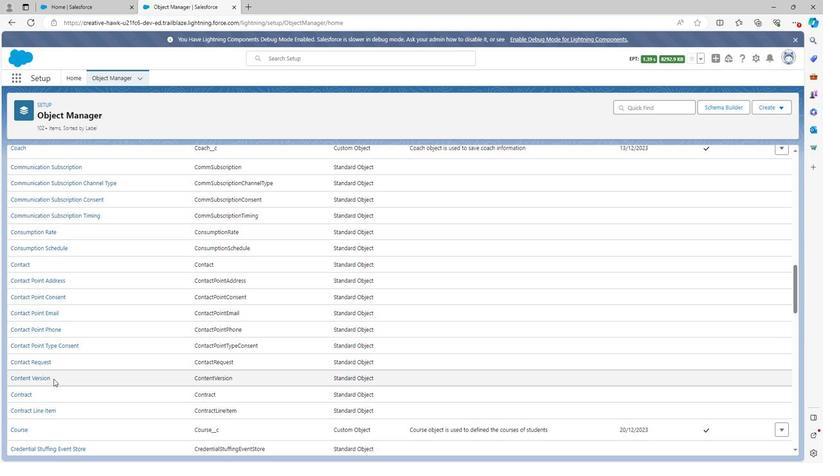 
Action: Mouse scrolled (52, 380) with delta (0, 0)
Screenshot: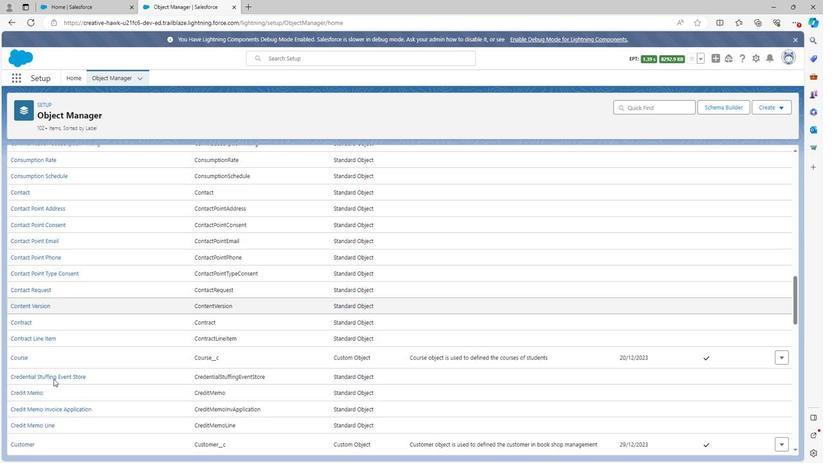 
Action: Mouse scrolled (52, 380) with delta (0, 0)
Screenshot: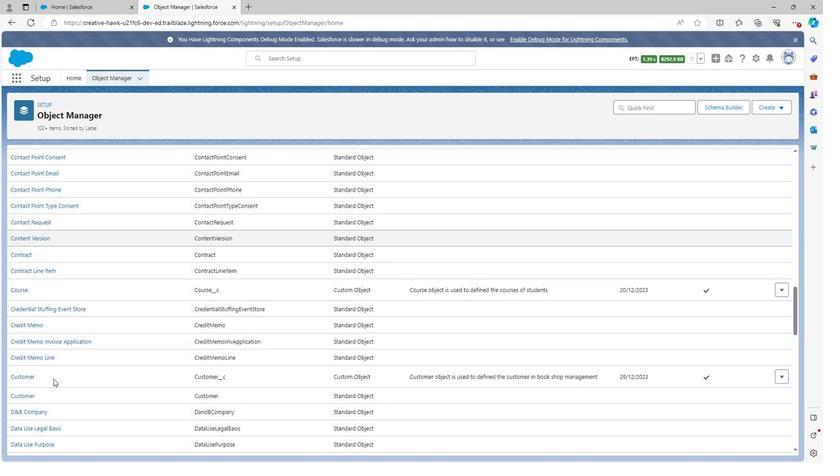 
Action: Mouse scrolled (52, 380) with delta (0, 0)
Screenshot: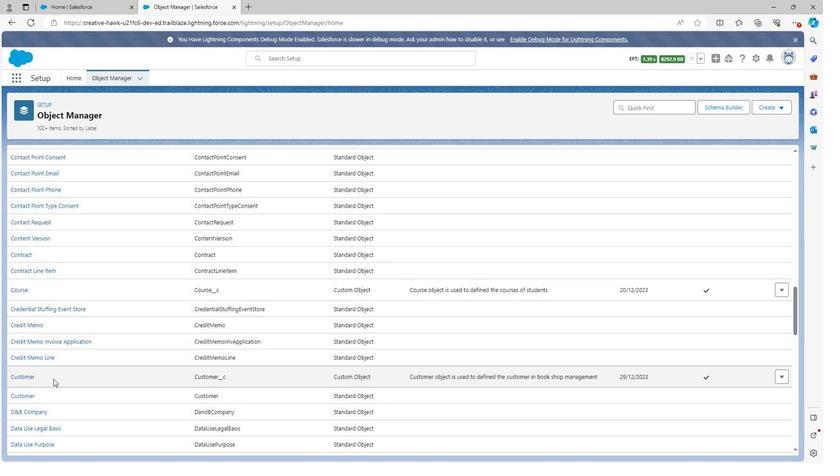 
Action: Mouse scrolled (52, 380) with delta (0, 0)
Screenshot: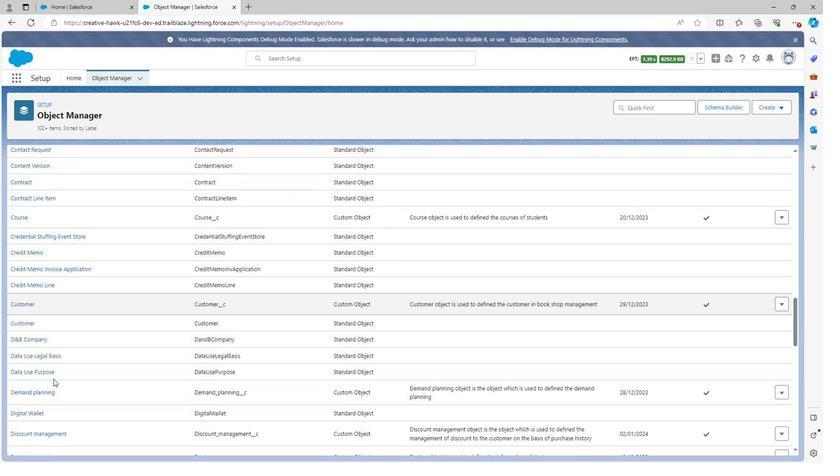 
Action: Mouse moved to (27, 369)
Screenshot: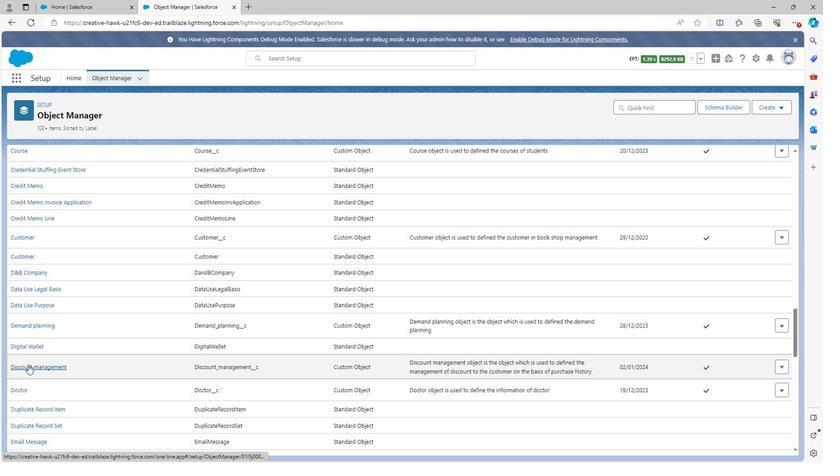 
Action: Mouse pressed left at (27, 369)
Screenshot: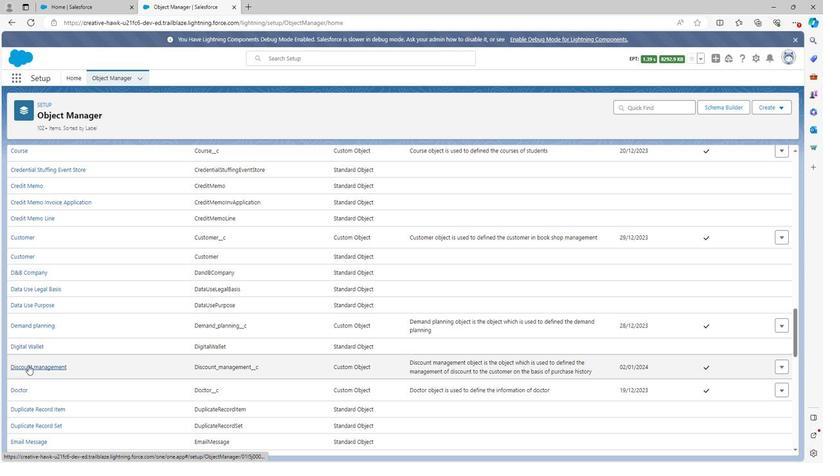 
Action: Mouse moved to (49, 205)
Screenshot: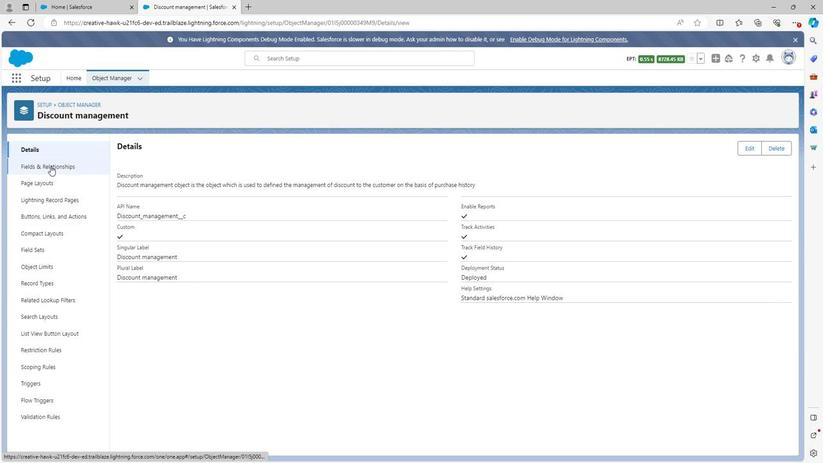 
Action: Mouse pressed left at (49, 205)
Screenshot: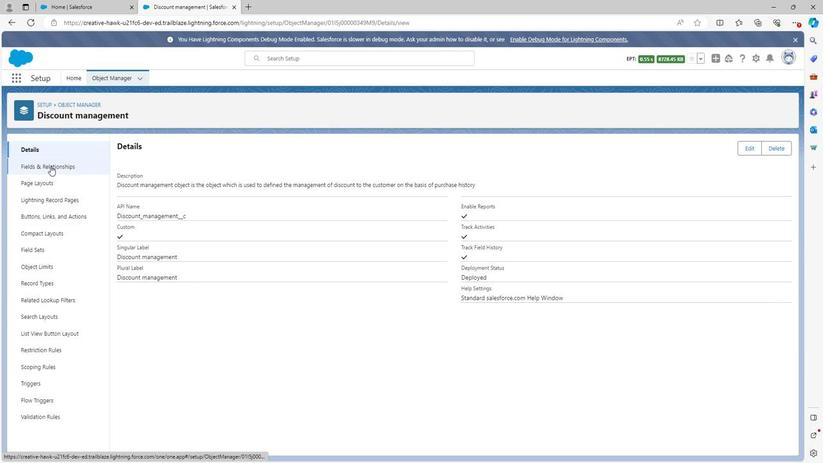 
Action: Mouse moved to (611, 189)
Screenshot: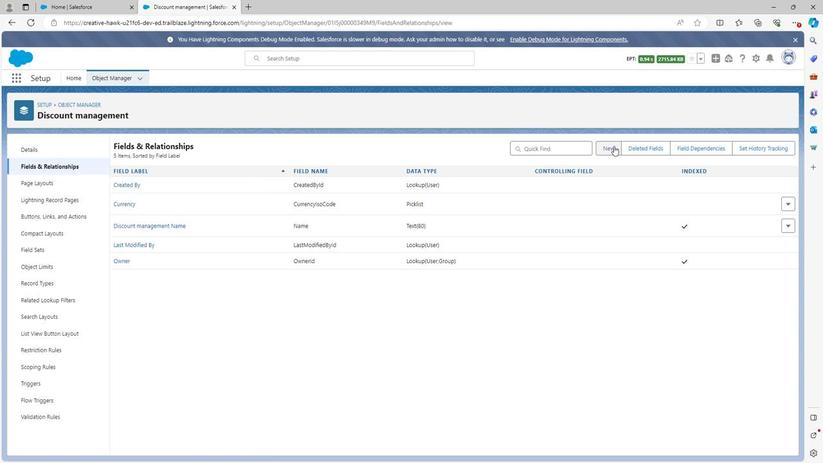 
Action: Mouse pressed left at (611, 189)
Screenshot: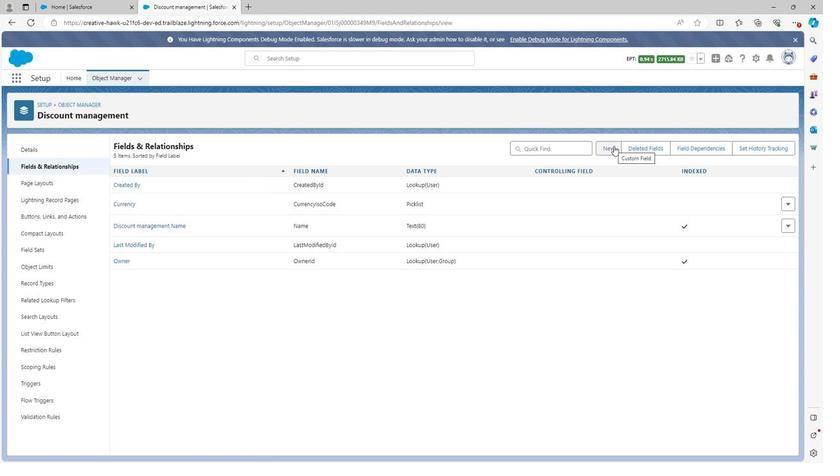 
Action: Mouse moved to (151, 324)
Screenshot: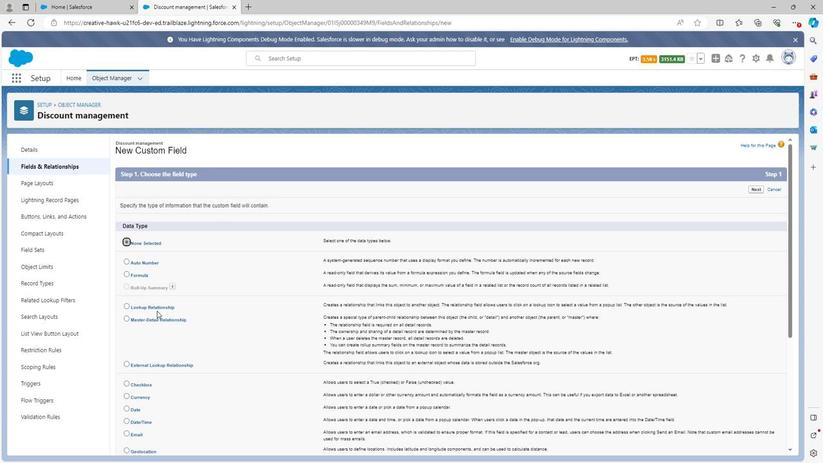 
Action: Mouse scrolled (151, 324) with delta (0, 0)
Screenshot: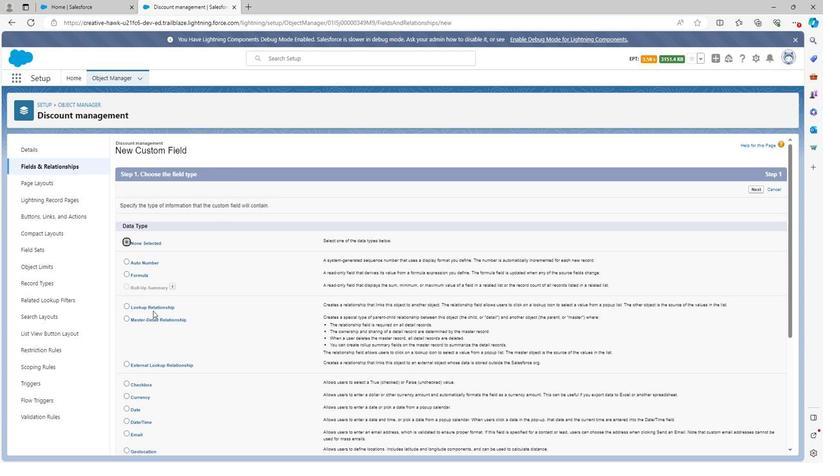 
Action: Mouse scrolled (151, 324) with delta (0, 0)
Screenshot: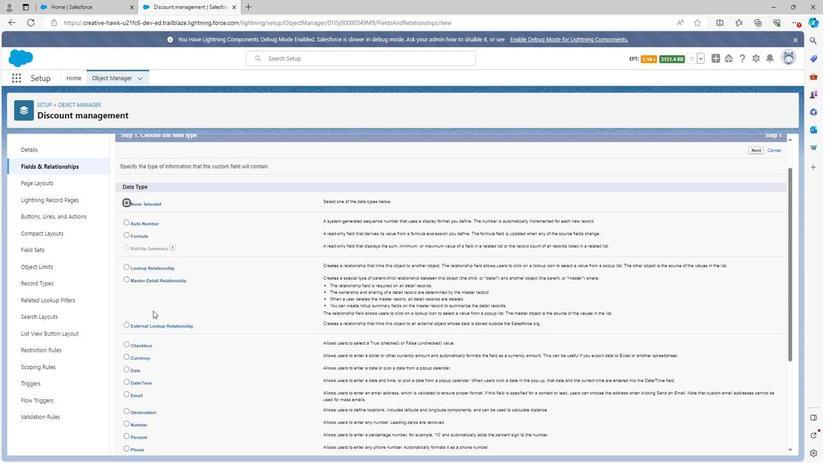 
Action: Mouse scrolled (151, 324) with delta (0, 0)
Screenshot: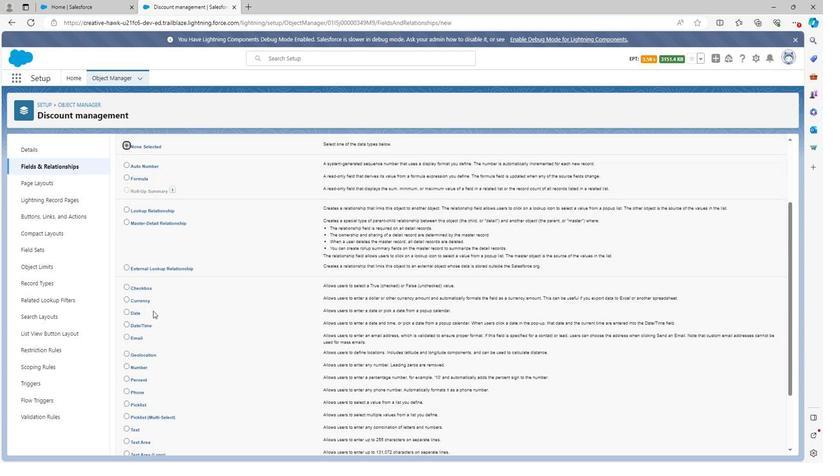 
Action: Mouse scrolled (151, 324) with delta (0, 0)
Screenshot: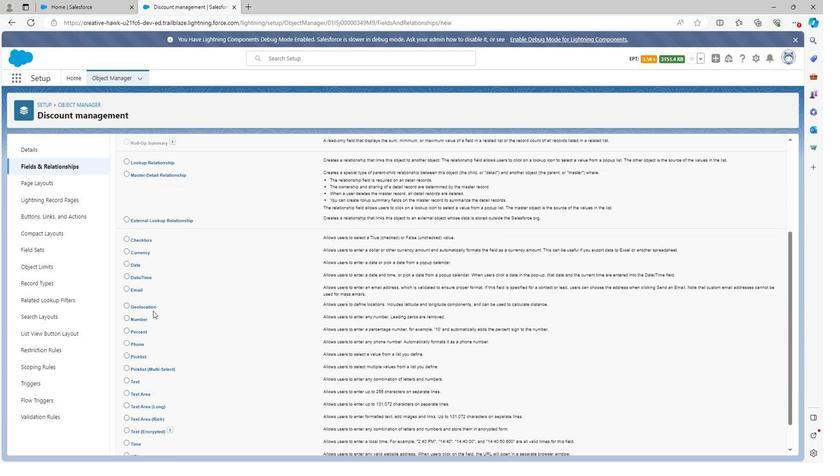 
Action: Mouse scrolled (151, 324) with delta (0, 0)
Screenshot: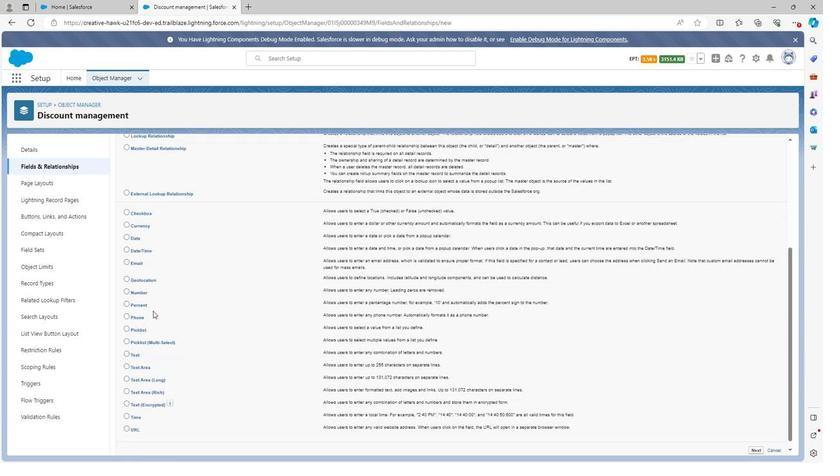 
Action: Mouse scrolled (151, 324) with delta (0, 0)
Screenshot: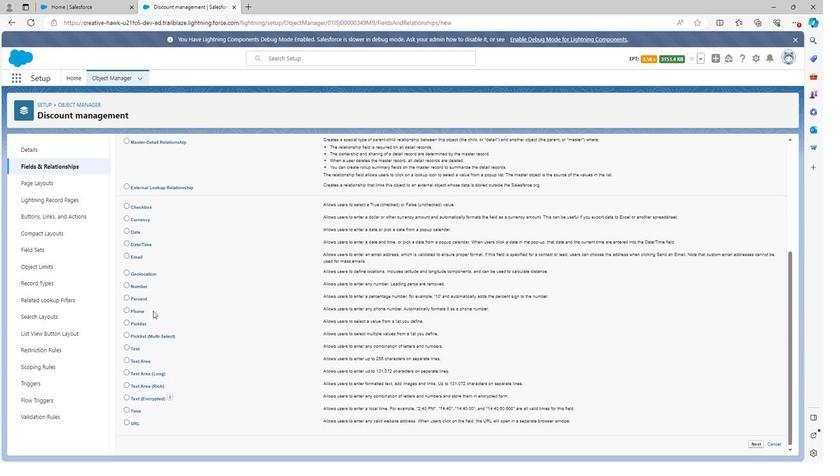 
Action: Mouse scrolled (151, 324) with delta (0, 0)
Screenshot: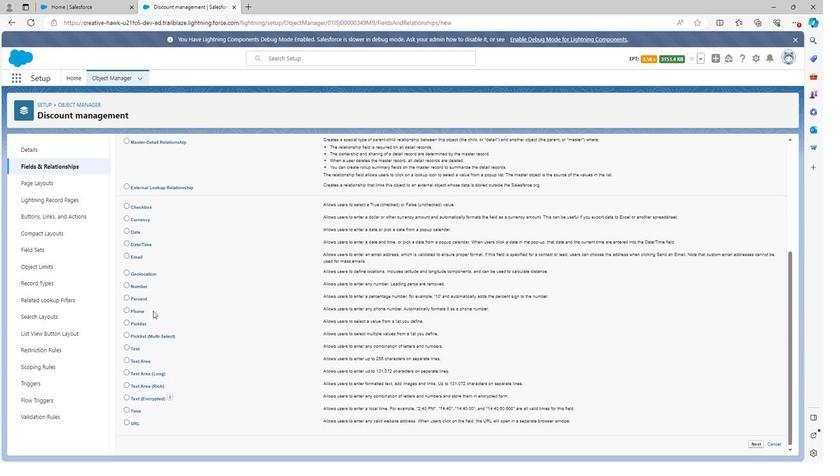 
Action: Mouse moved to (126, 354)
Screenshot: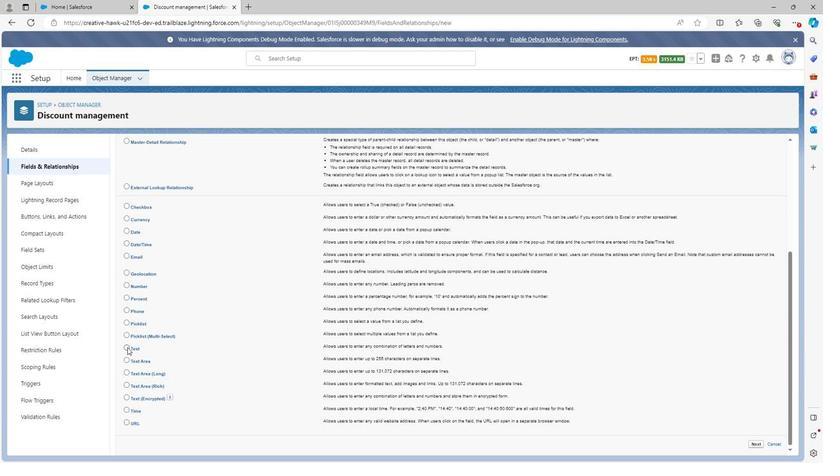 
Action: Mouse pressed left at (126, 354)
Screenshot: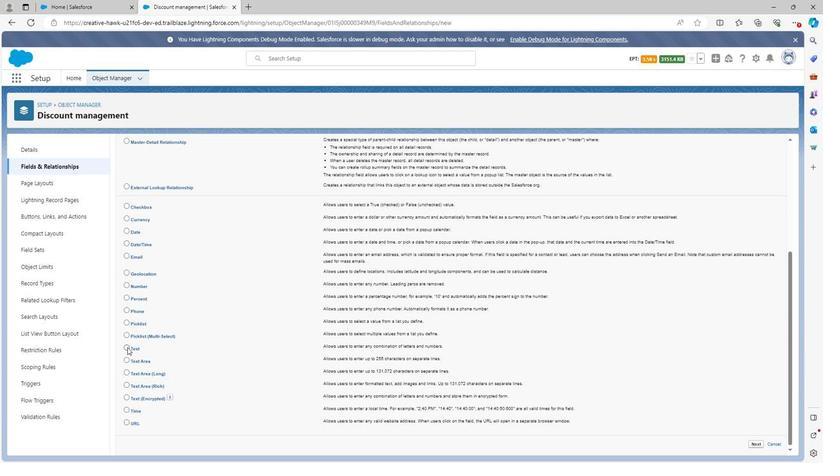 
Action: Mouse moved to (753, 434)
Screenshot: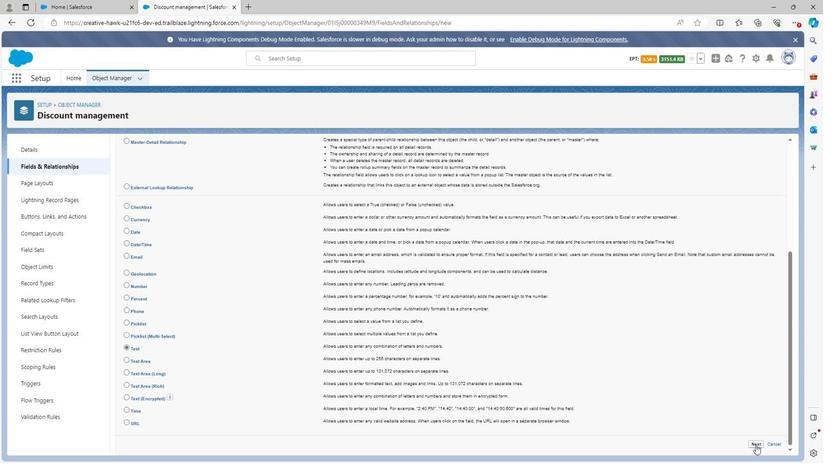 
Action: Mouse pressed left at (753, 434)
Screenshot: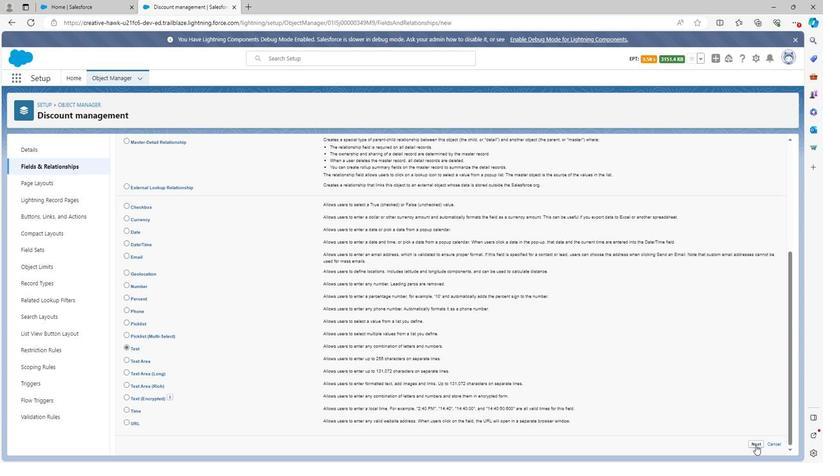 
Action: Mouse moved to (258, 240)
Screenshot: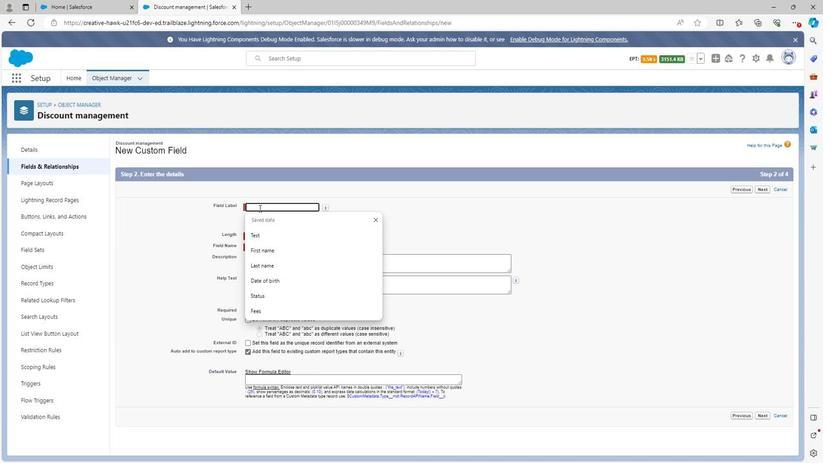
Action: Mouse pressed left at (258, 240)
Screenshot: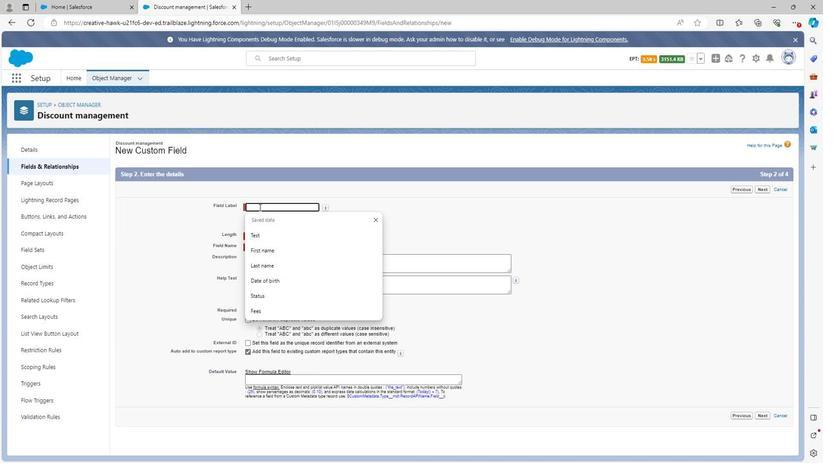 
Action: Key pressed <Key.shift>Discount<Key.space>name
Screenshot: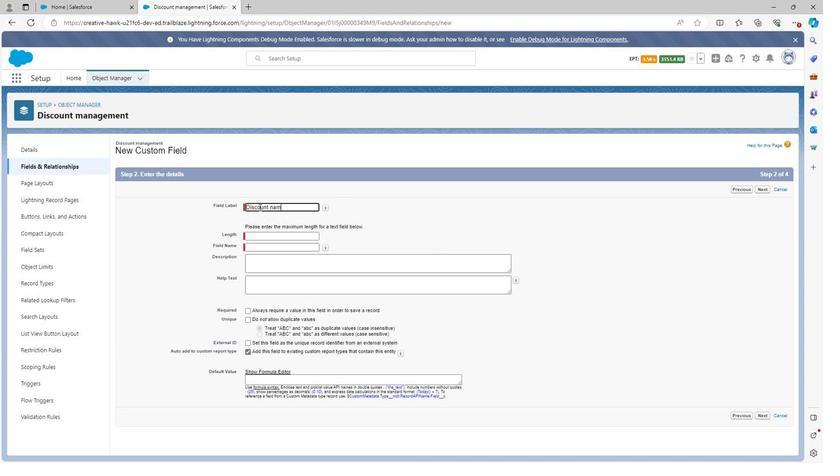 
Action: Mouse moved to (363, 243)
Screenshot: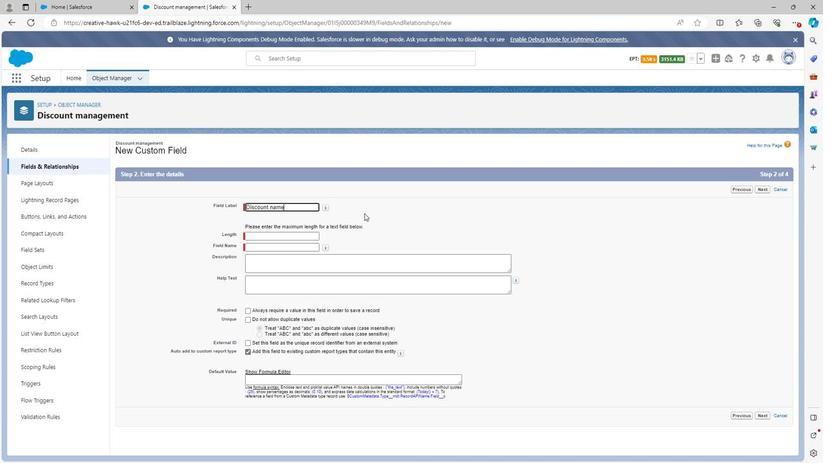 
Action: Mouse pressed left at (363, 243)
Screenshot: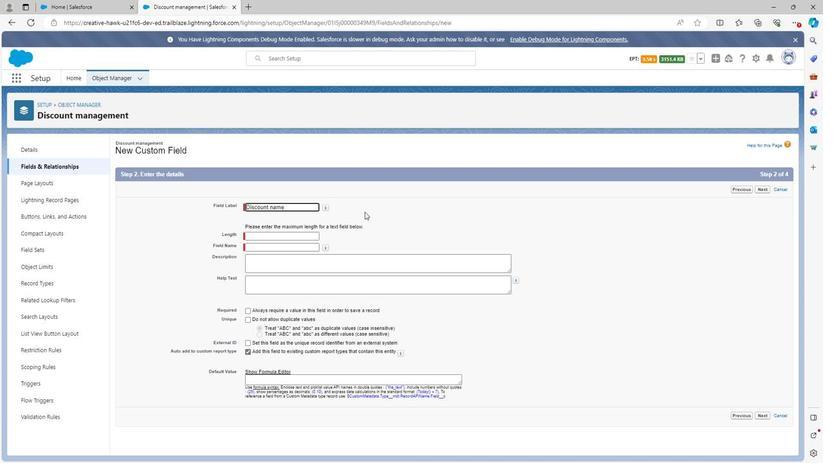 
Action: Mouse moved to (288, 261)
Screenshot: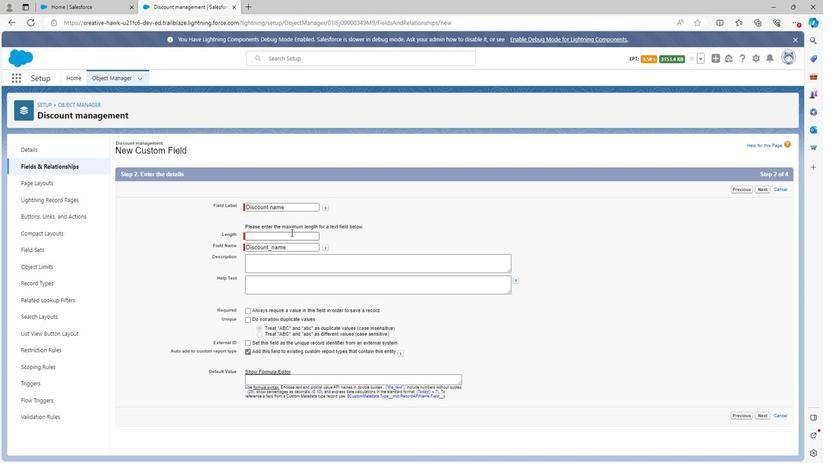 
Action: Mouse pressed left at (288, 261)
Screenshot: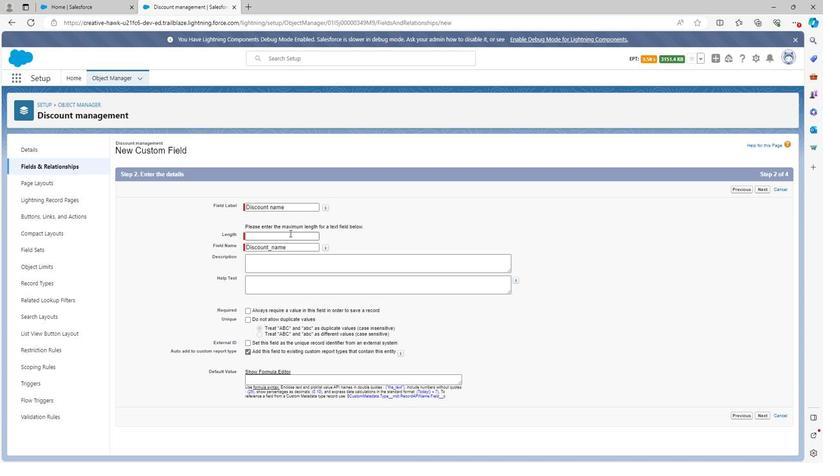 
Action: Mouse moved to (268, 282)
Screenshot: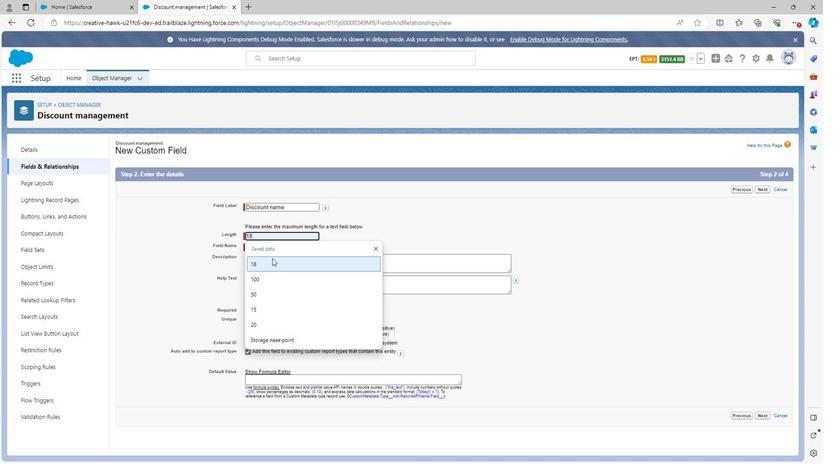 
Action: Mouse pressed left at (268, 282)
Screenshot: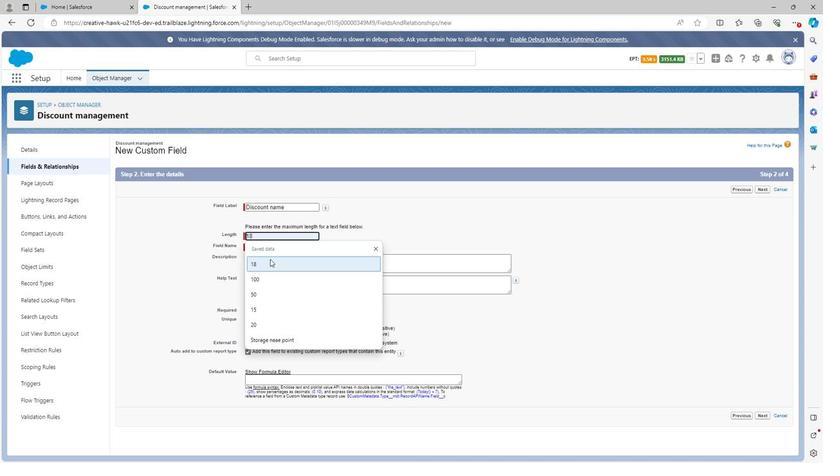 
Action: Mouse moved to (268, 283)
Screenshot: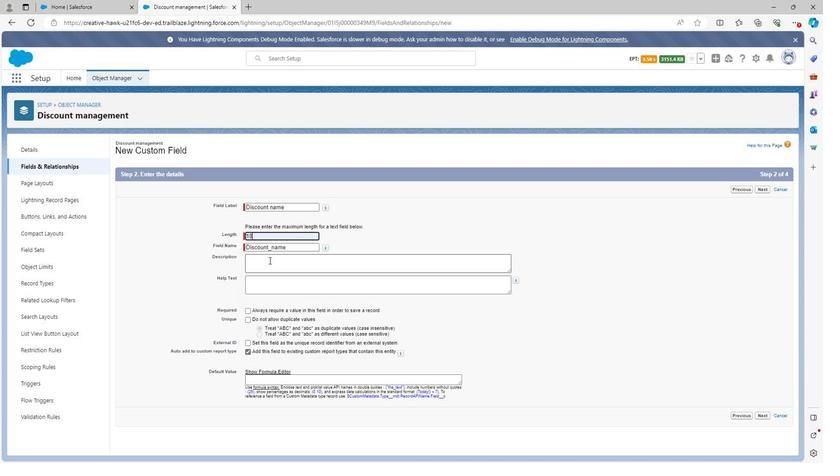 
Action: Mouse pressed left at (268, 283)
Screenshot: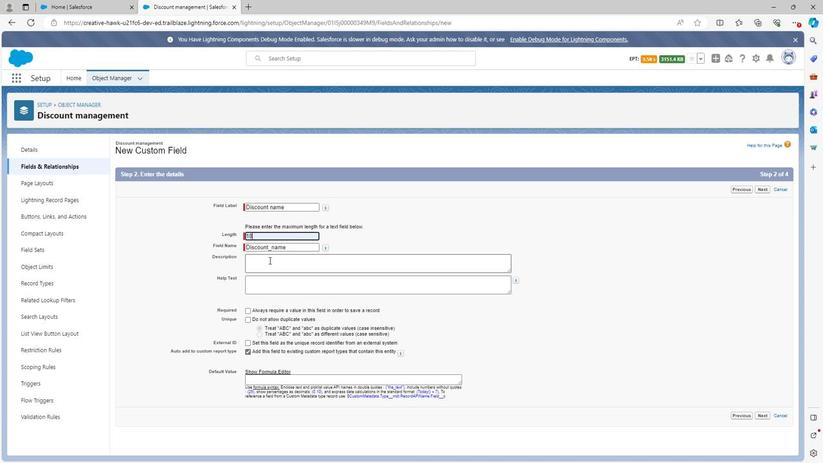 
Action: Key pressed <Key.shift>Discount<Key.space>name<Key.space>field<Key.space>is<Key.space>the<Key.space>field<Key.space>which<Key.space>is<Key.space>used<Key.space>to<Key.space>defined<Key.space>the<Key.space>name<Key.space>
Screenshot: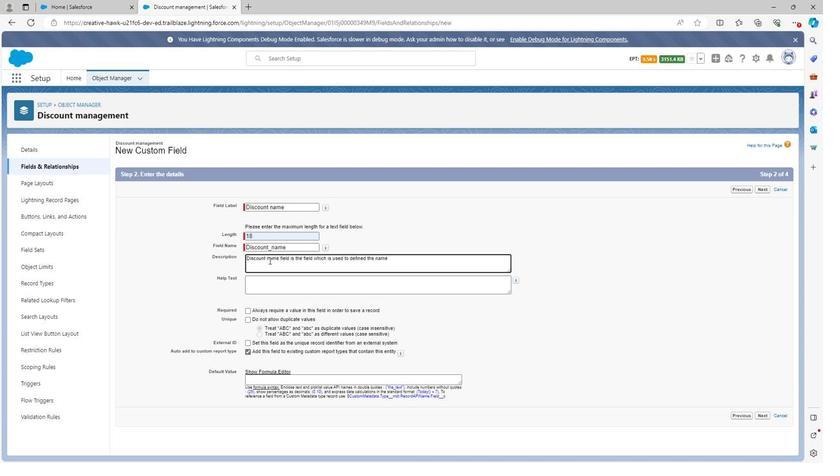 
Action: Mouse moved to (385, 281)
Screenshot: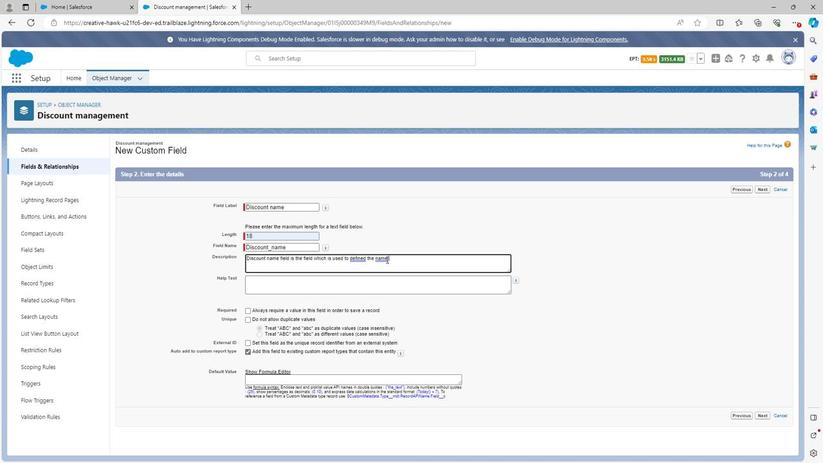 
Action: Key pressed of<Key.space>discount<Key.space>inb<Key.backspace><Key.space>bookshop<Key.space>management
Screenshot: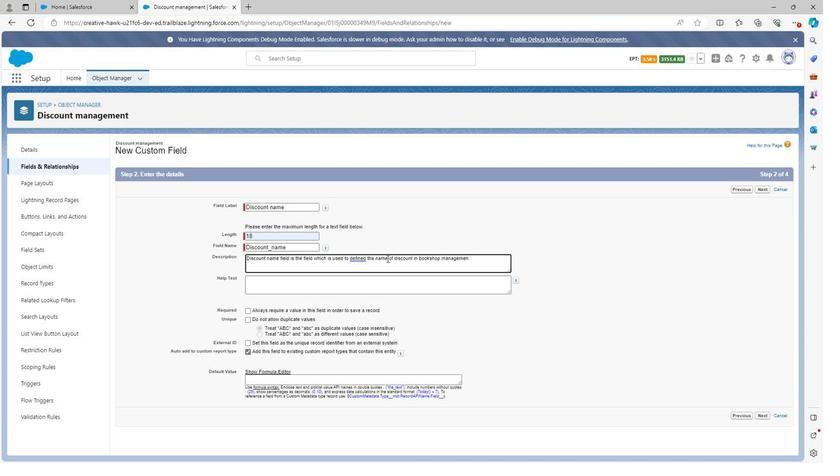 
Action: Mouse moved to (436, 281)
Screenshot: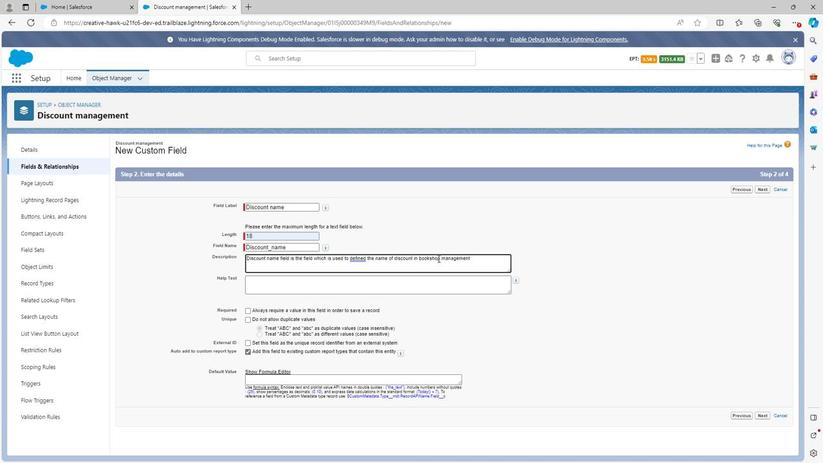 
Action: Mouse pressed left at (436, 281)
Screenshot: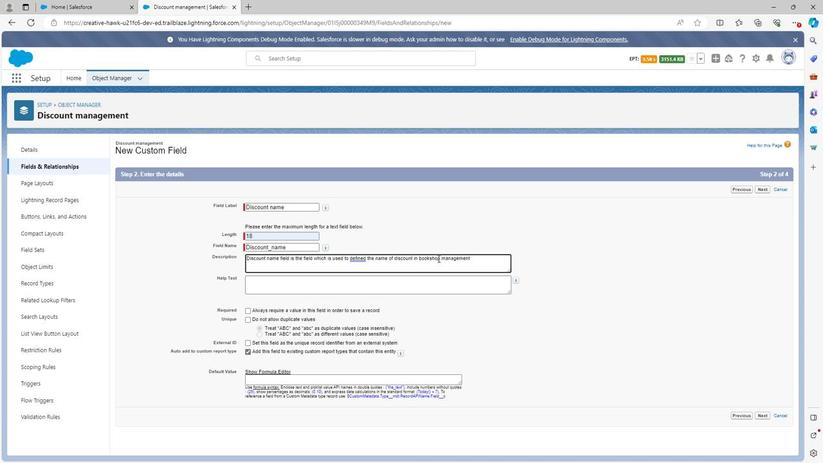 
Action: Mouse moved to (429, 313)
Screenshot: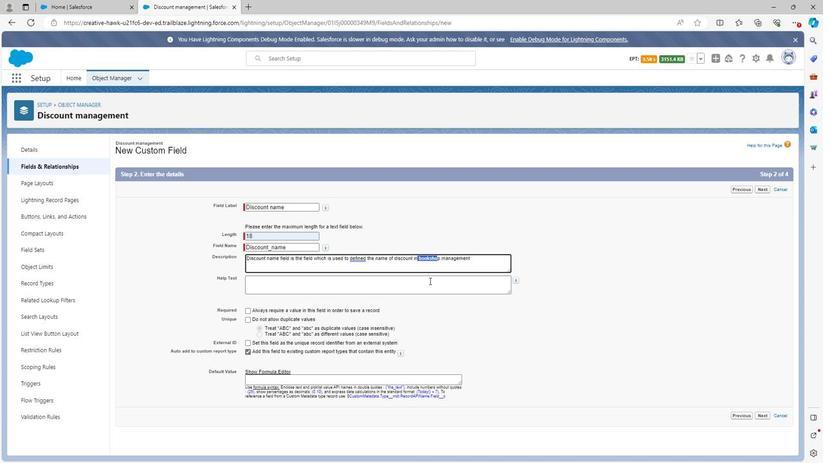 
Action: Key pressed <Key.backspace><Key.space><Key.right><Key.backspace>discount
Screenshot: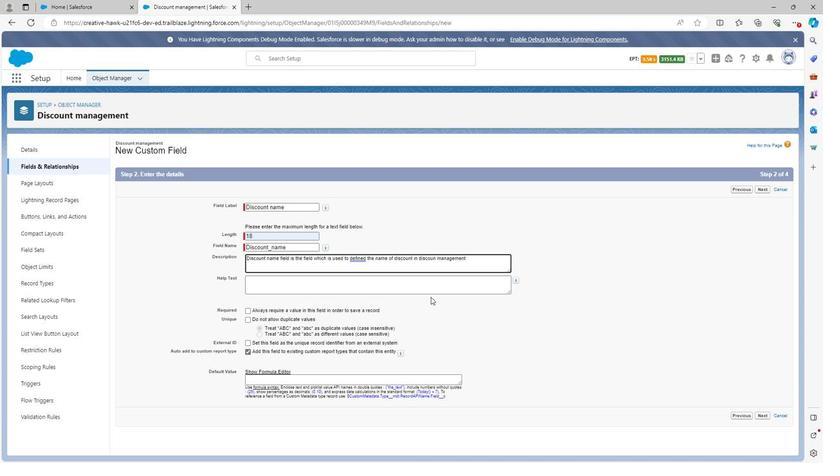 
Action: Mouse moved to (421, 300)
Screenshot: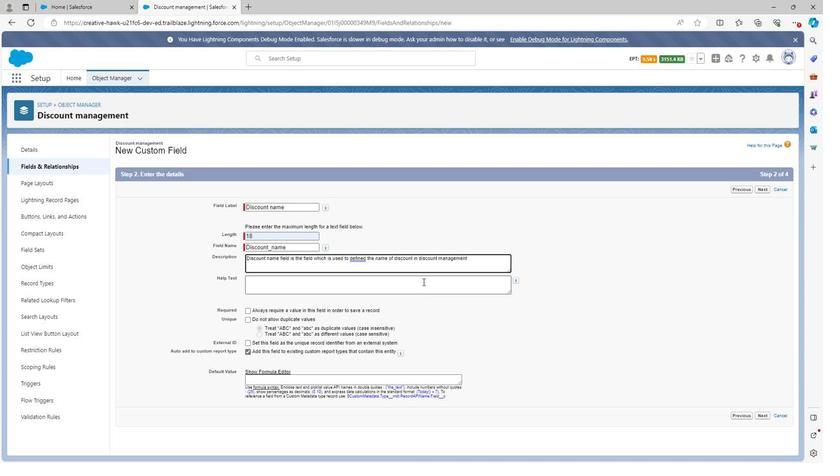 
Action: Mouse pressed left at (421, 300)
Screenshot: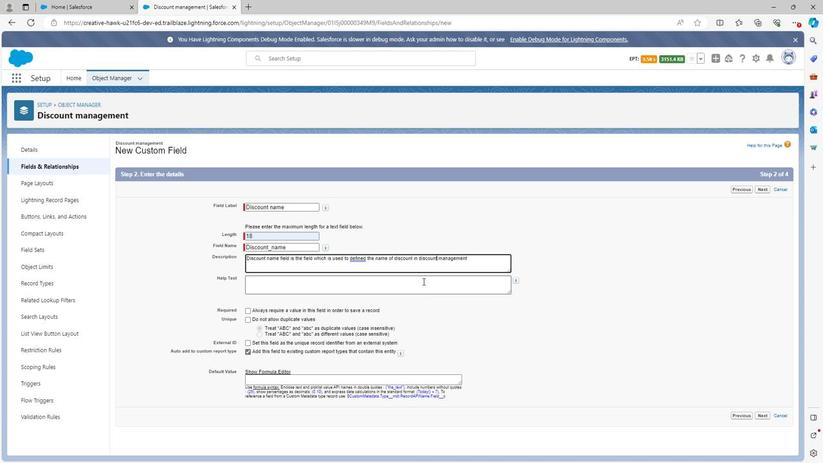 
Action: Key pressed <Key.shift>Dis
Screenshot: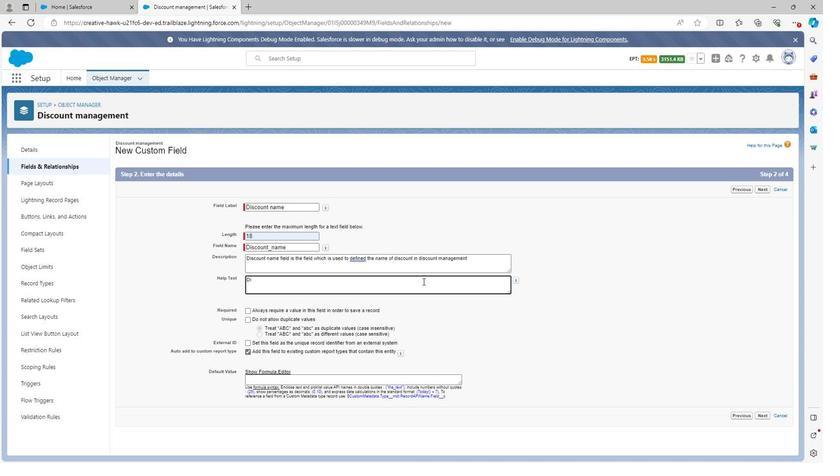 
Action: Mouse moved to (421, 300)
Screenshot: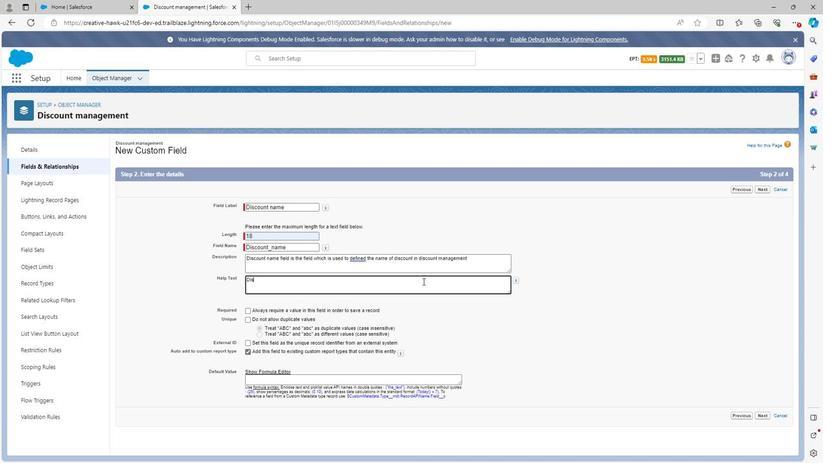 
Action: Key pressed countname
Screenshot: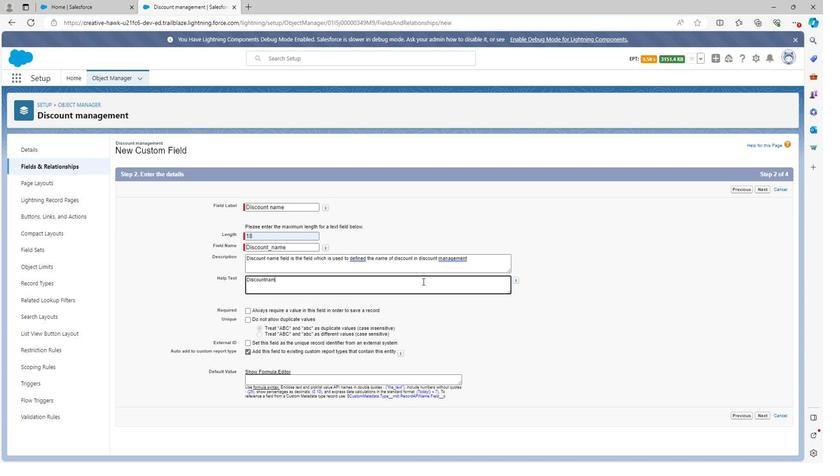 
Action: Mouse moved to (761, 409)
Screenshot: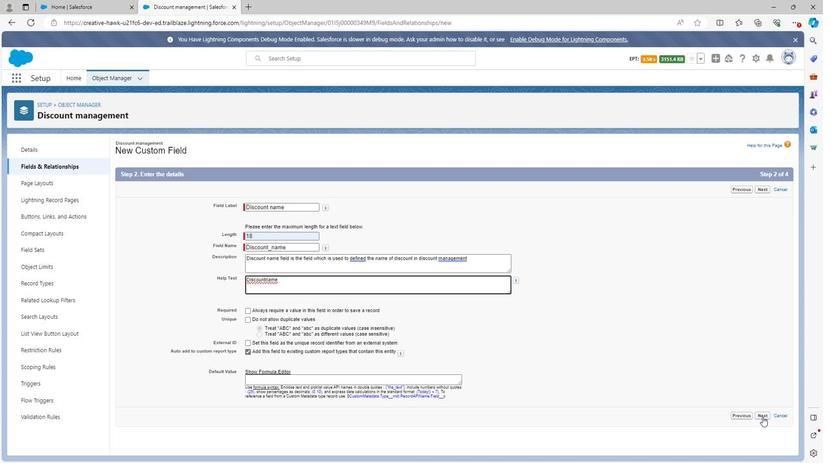 
Action: Mouse pressed left at (761, 409)
Screenshot: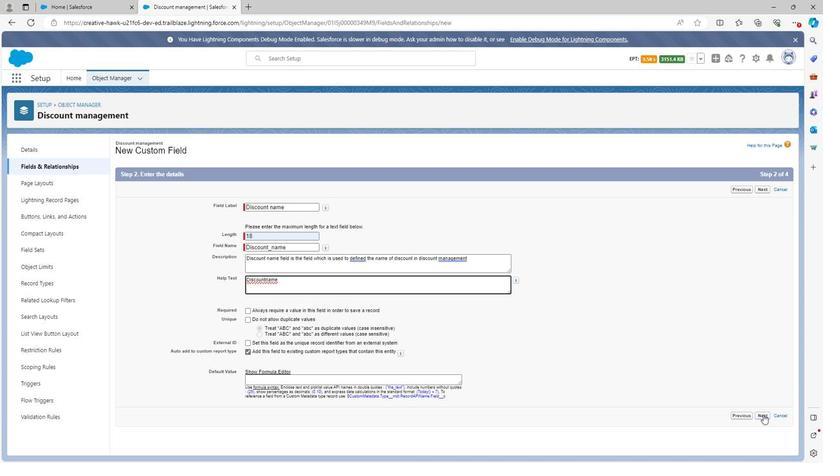 
Action: Mouse moved to (569, 285)
Screenshot: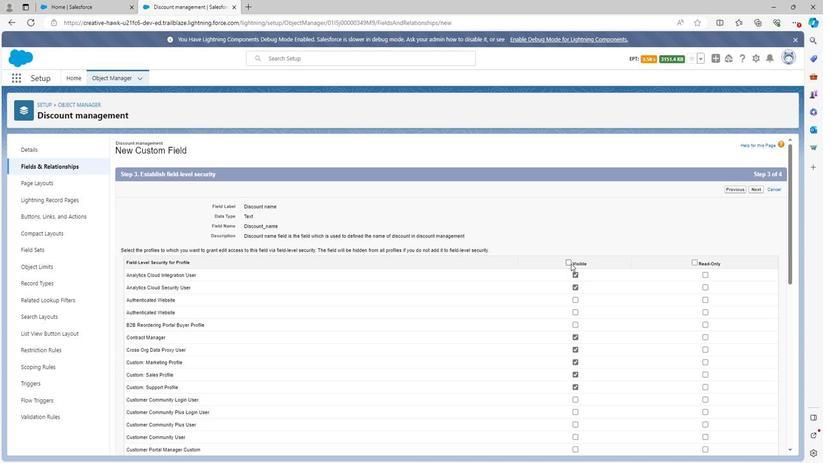 
Action: Mouse pressed left at (569, 285)
Screenshot: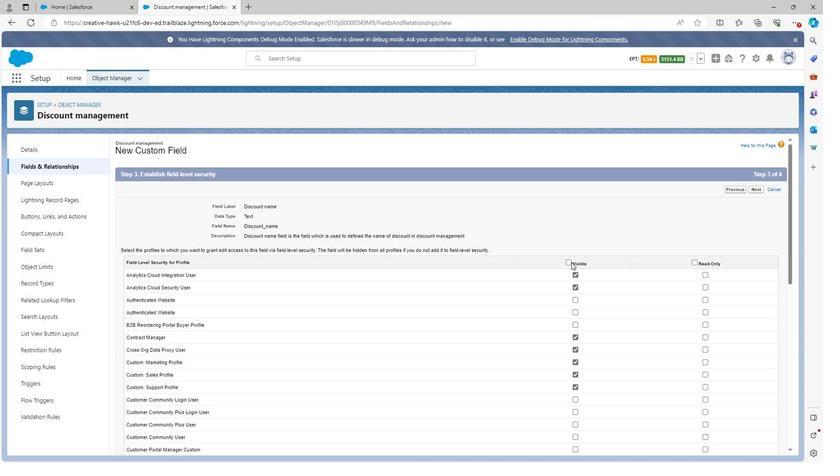
Action: Mouse moved to (566, 283)
Screenshot: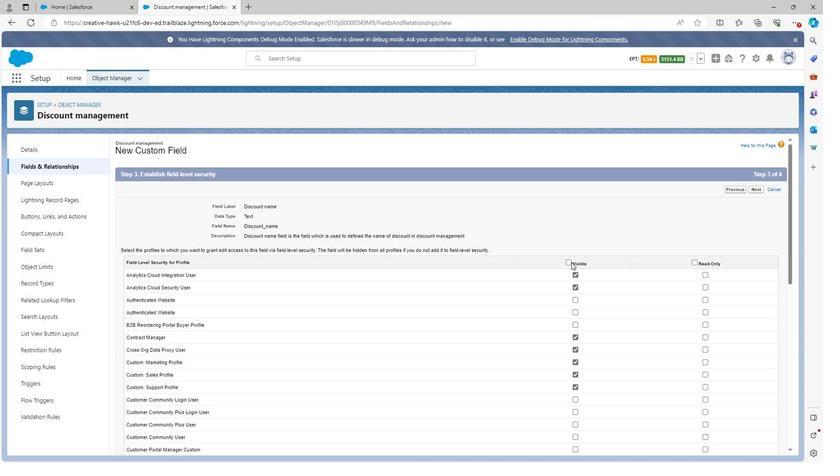 
Action: Mouse pressed left at (566, 283)
Screenshot: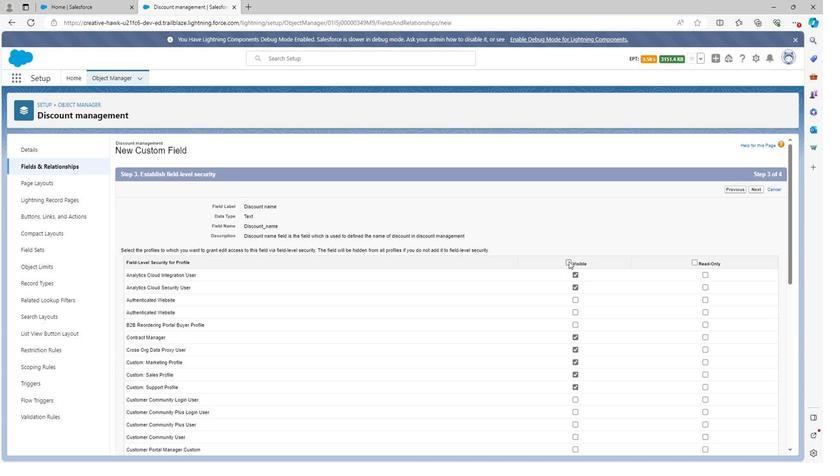 
Action: Mouse moved to (693, 285)
Screenshot: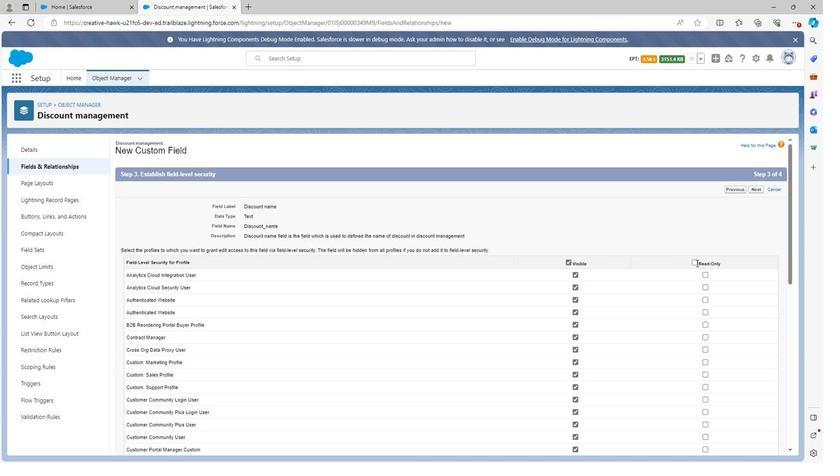 
Action: Mouse pressed left at (693, 285)
Screenshot: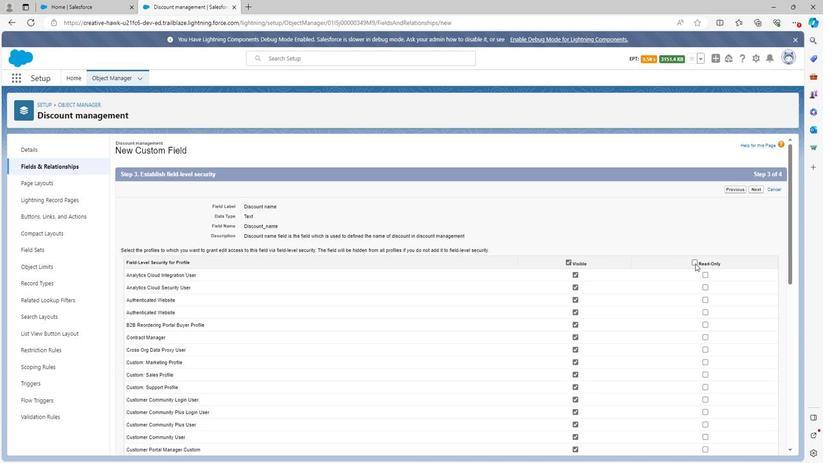 
Action: Mouse moved to (565, 284)
Screenshot: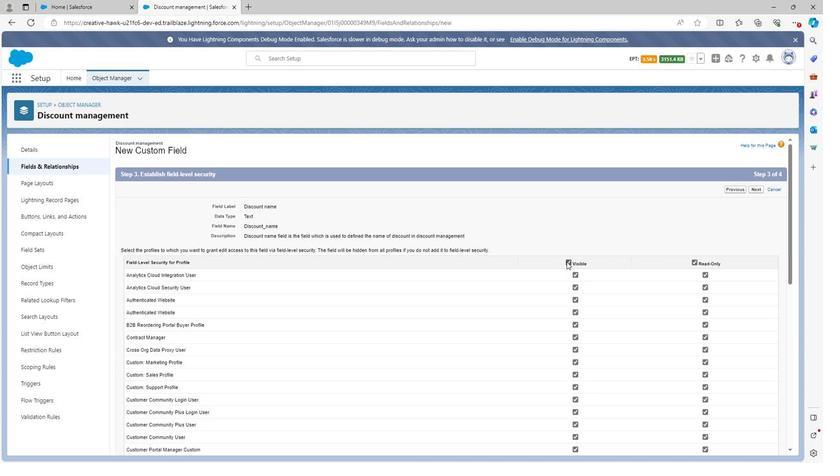 
Action: Mouse pressed left at (565, 284)
Screenshot: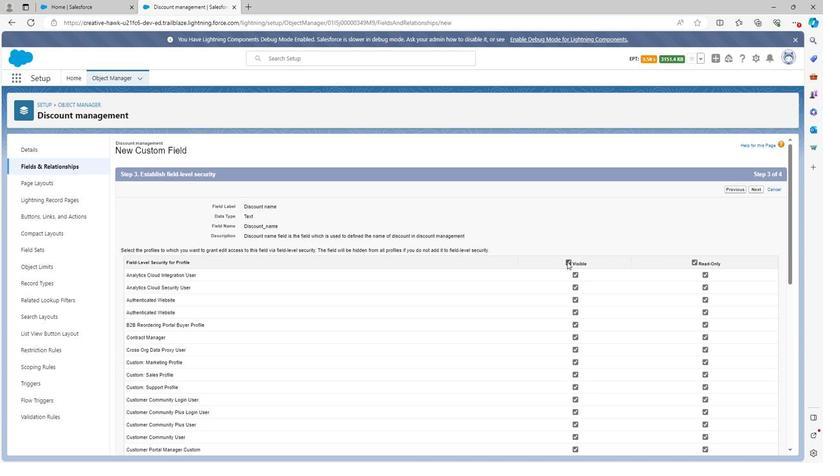 
Action: Mouse moved to (568, 286)
Screenshot: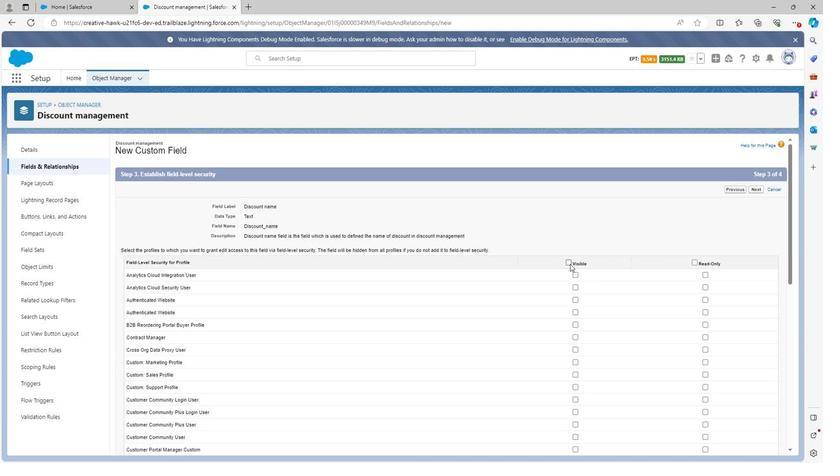 
Action: Mouse pressed left at (568, 286)
Screenshot: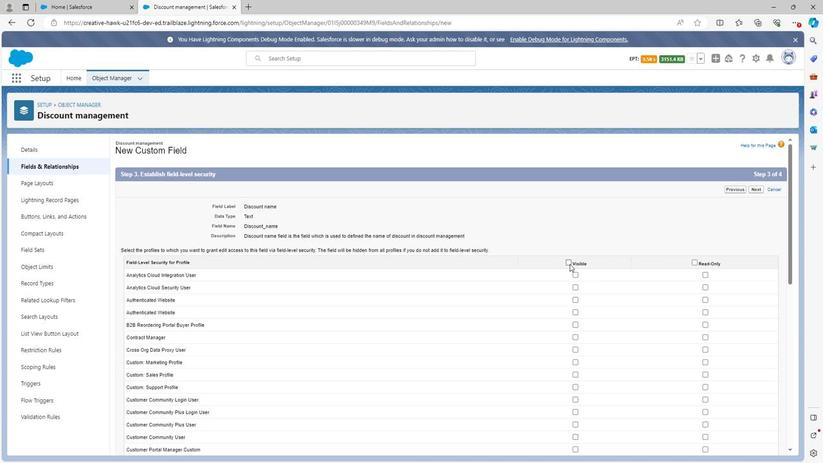 
Action: Mouse moved to (693, 285)
Screenshot: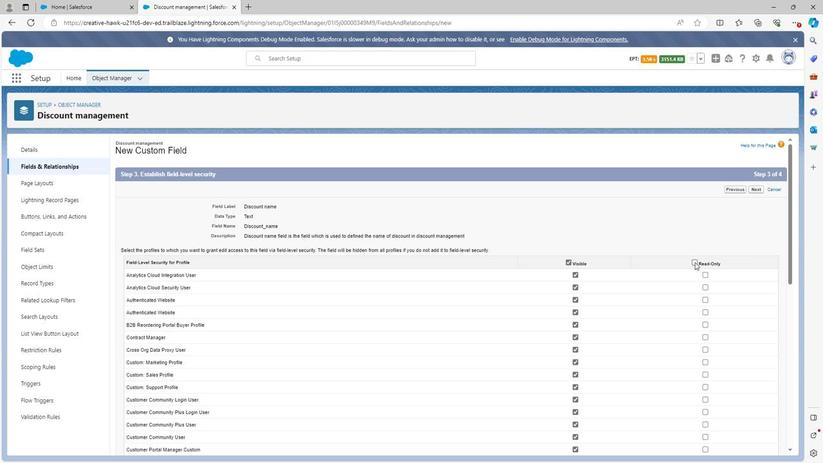 
Action: Mouse pressed left at (693, 285)
Screenshot: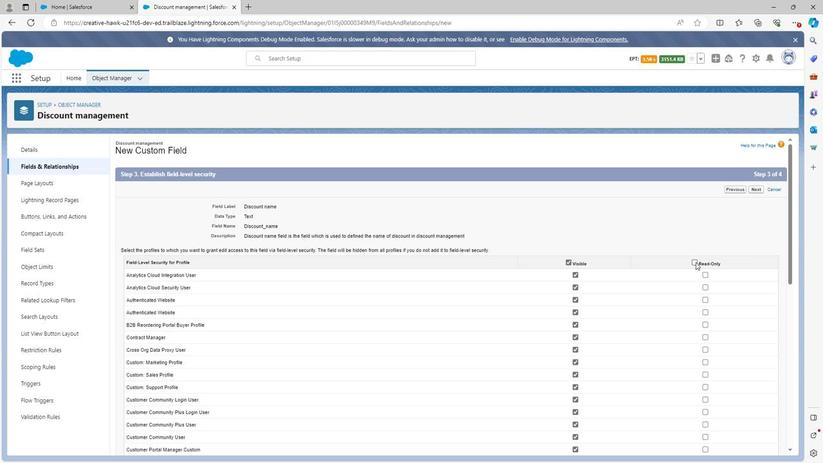 
Action: Mouse moved to (572, 294)
Screenshot: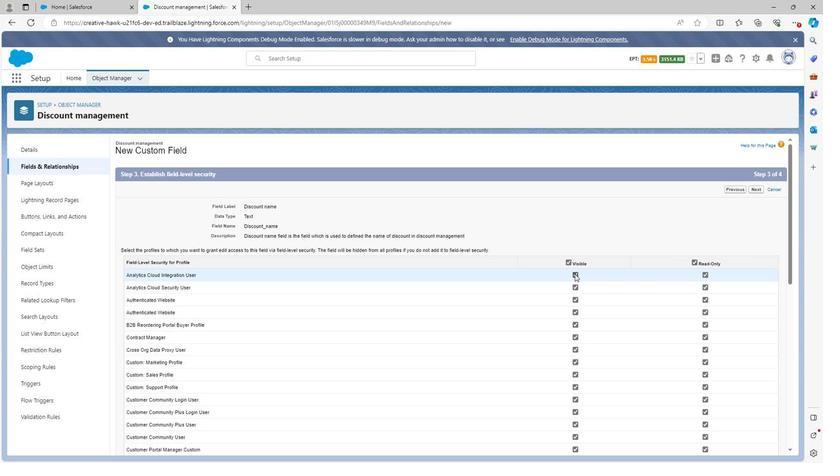 
Action: Mouse pressed left at (572, 294)
Screenshot: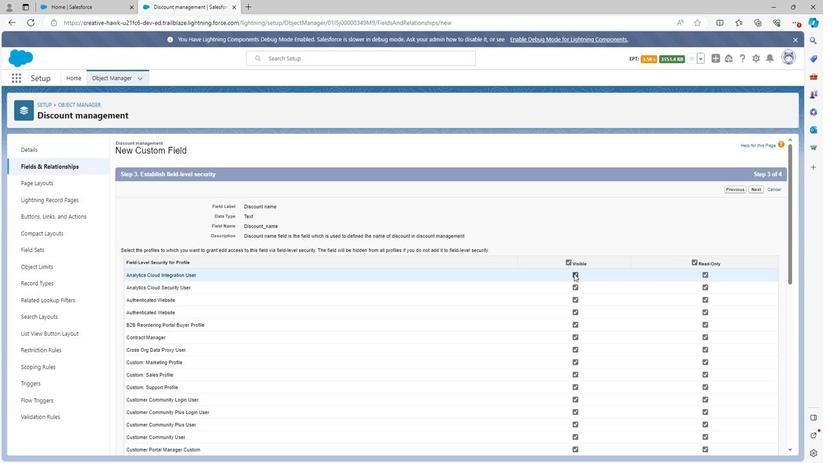 
Action: Mouse moved to (573, 304)
Screenshot: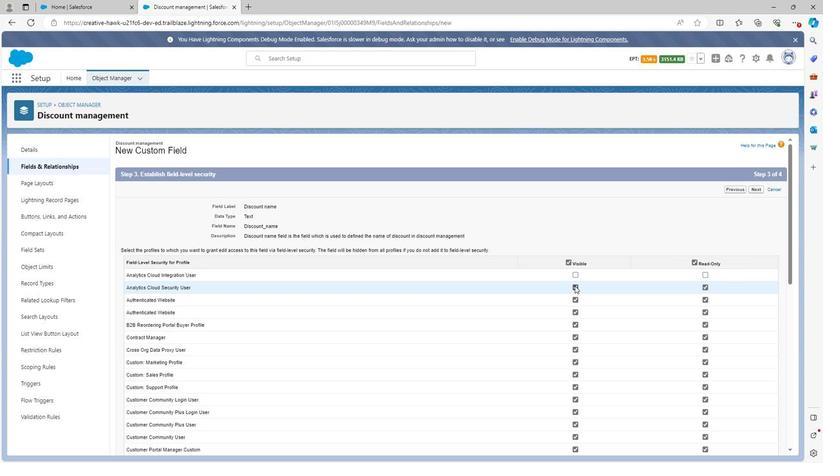 
Action: Mouse pressed left at (573, 304)
Screenshot: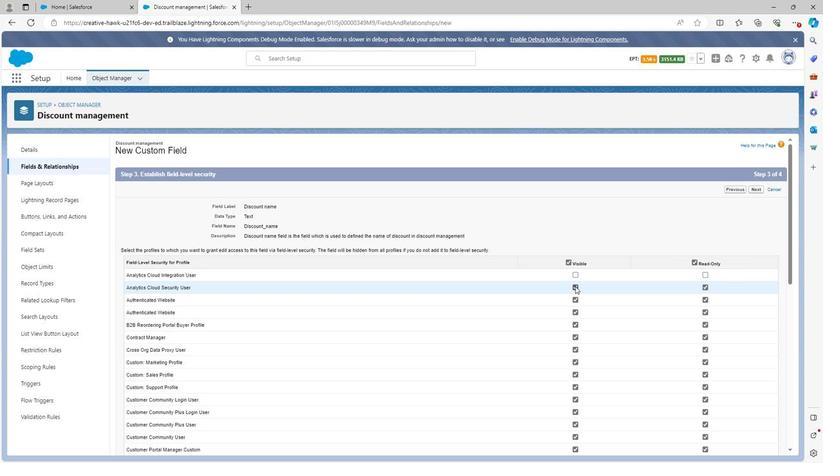 
Action: Mouse moved to (573, 337)
Screenshot: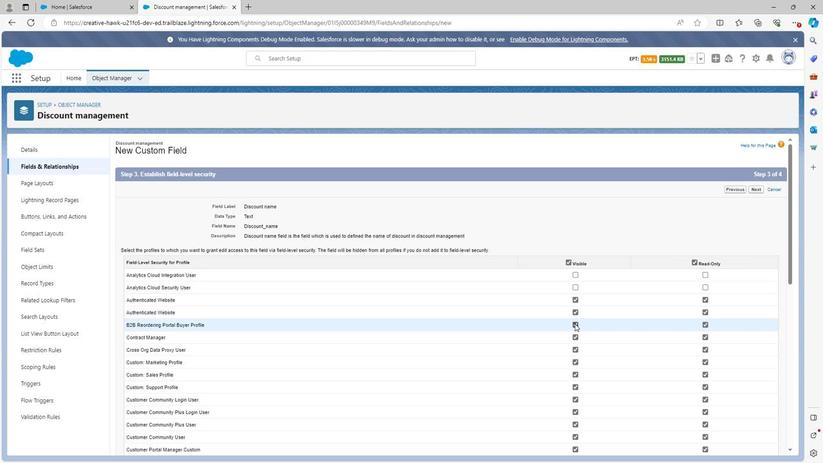 
Action: Mouse pressed left at (573, 337)
Screenshot: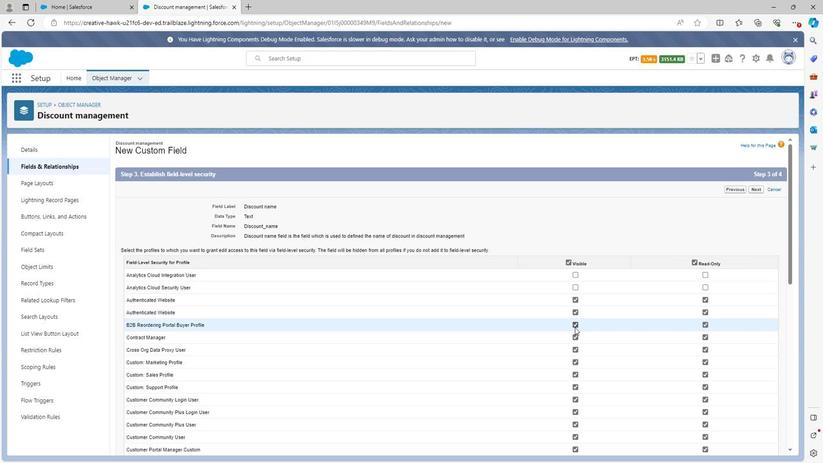 
Action: Mouse moved to (573, 357)
Screenshot: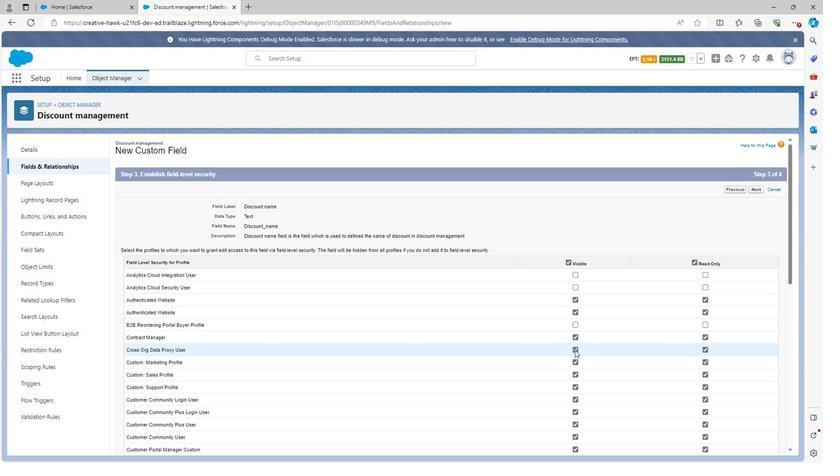 
Action: Mouse pressed left at (573, 357)
Screenshot: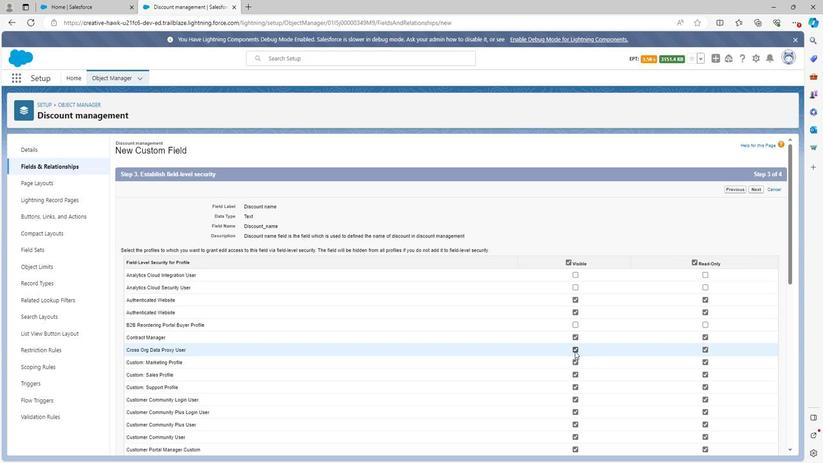 
Action: Mouse moved to (573, 356)
Screenshot: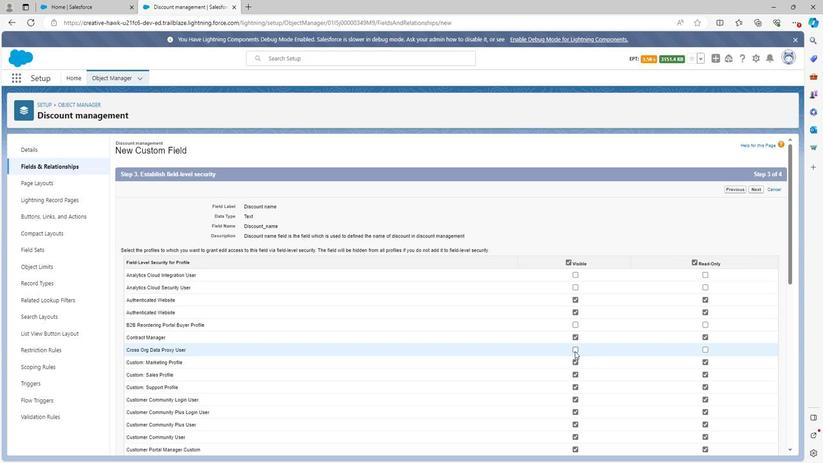 
Action: Mouse scrolled (573, 356) with delta (0, 0)
Screenshot: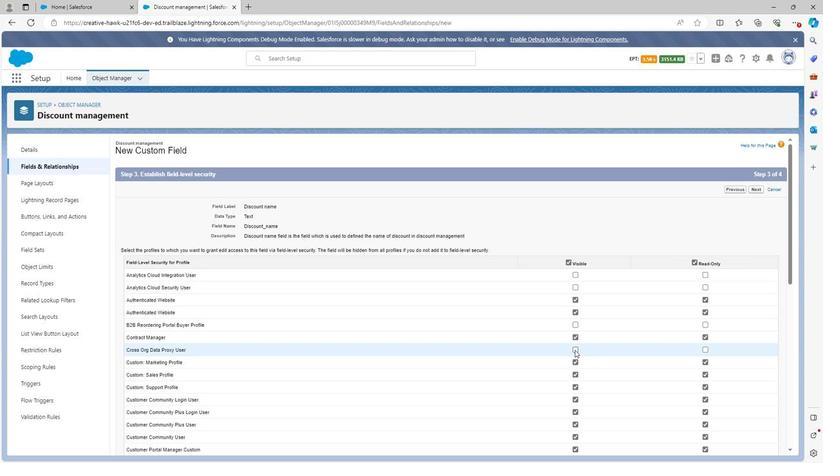 
Action: Mouse scrolled (573, 356) with delta (0, 0)
Screenshot: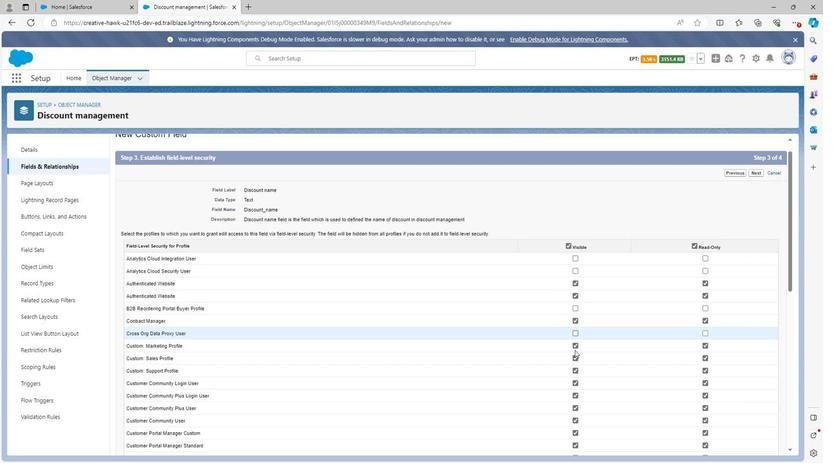 
Action: Mouse moved to (574, 307)
Screenshot: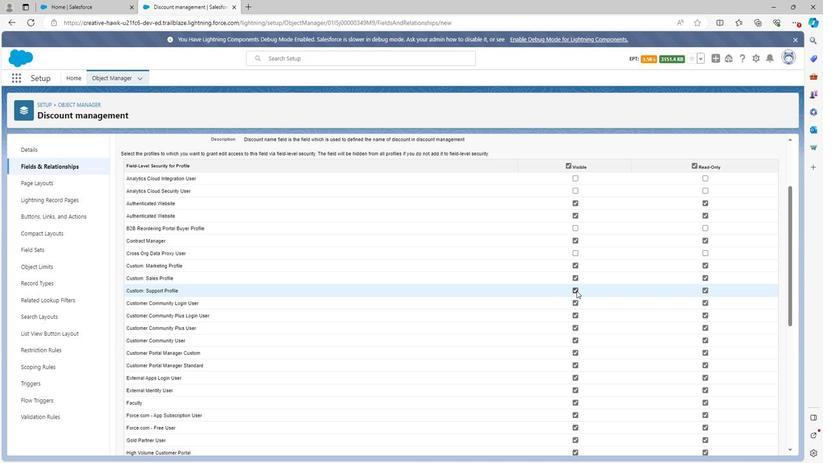 
Action: Mouse pressed left at (574, 307)
Screenshot: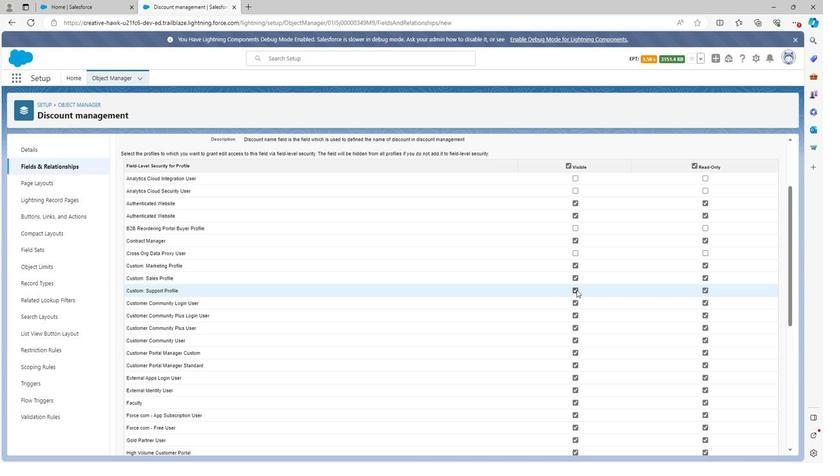 
Action: Mouse moved to (574, 348)
Screenshot: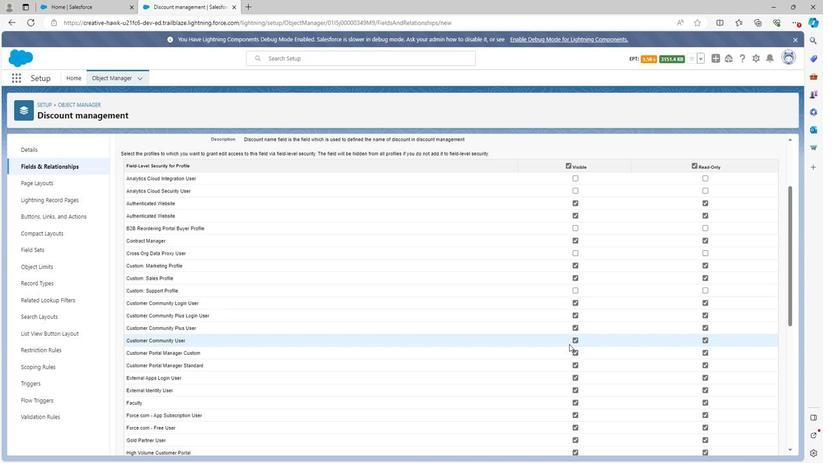 
Action: Mouse pressed left at (574, 348)
Screenshot: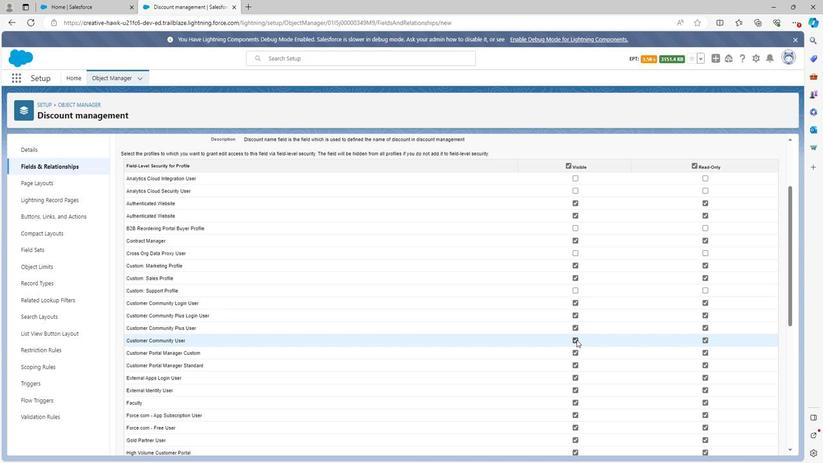 
Action: Mouse moved to (573, 369)
Screenshot: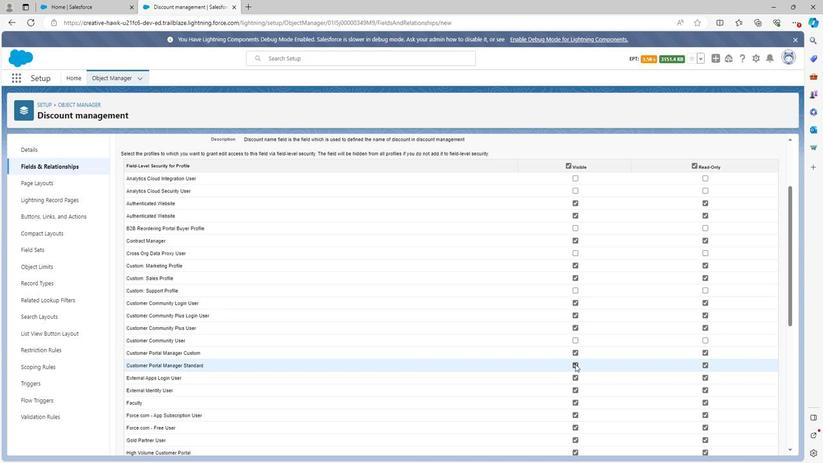 
Action: Mouse pressed left at (573, 369)
Screenshot: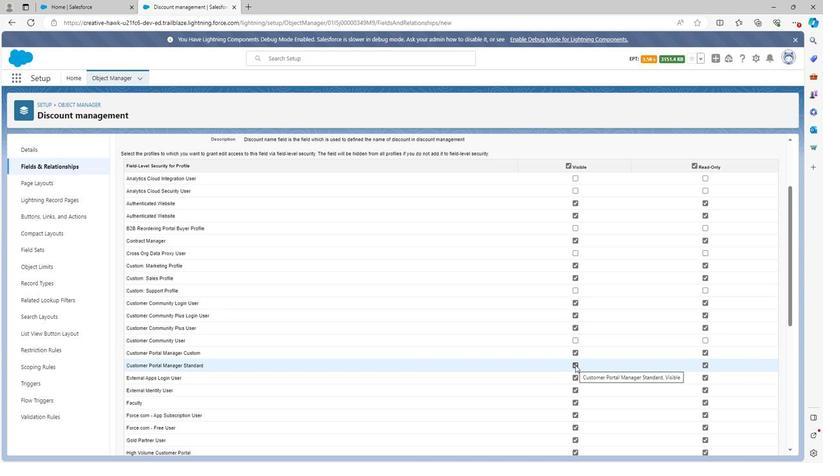 
Action: Mouse moved to (575, 380)
Screenshot: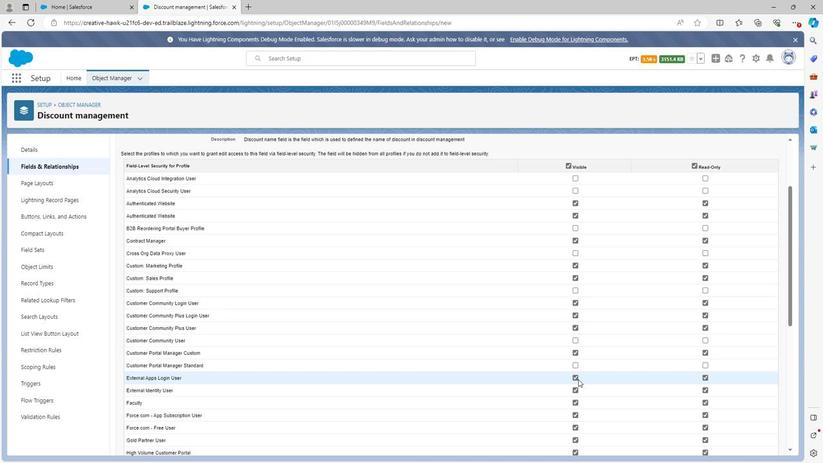 
Action: Mouse pressed left at (575, 380)
Screenshot: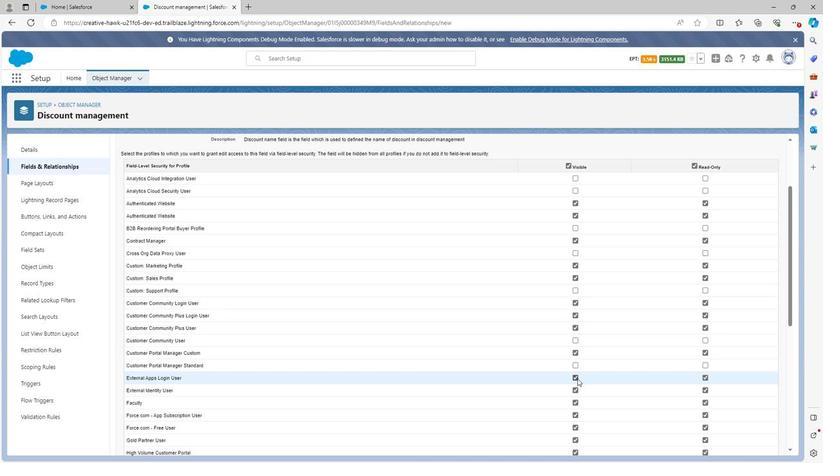
Action: Mouse moved to (574, 389)
Screenshot: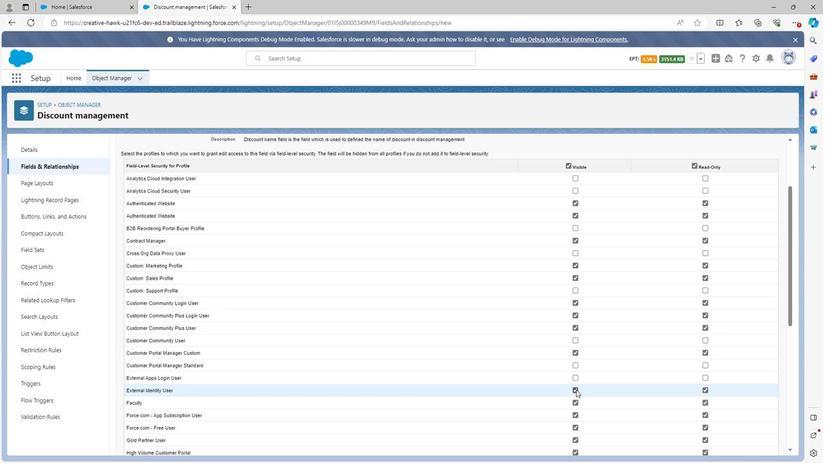 
Action: Mouse pressed left at (574, 389)
Screenshot: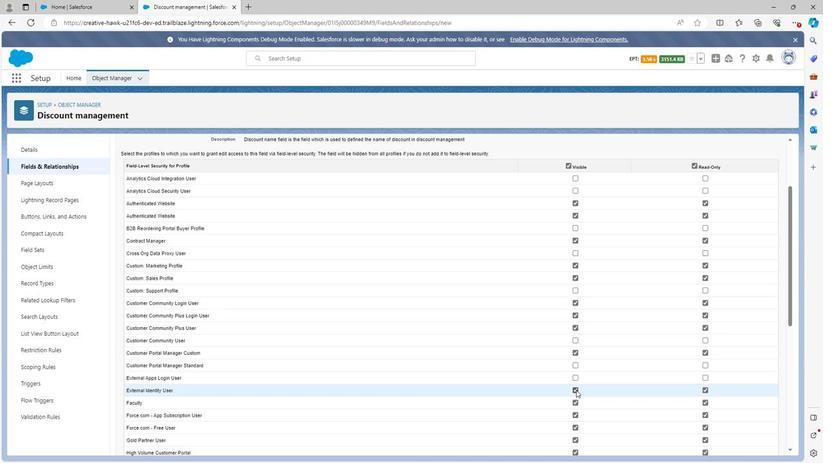 
Action: Mouse moved to (574, 399)
Screenshot: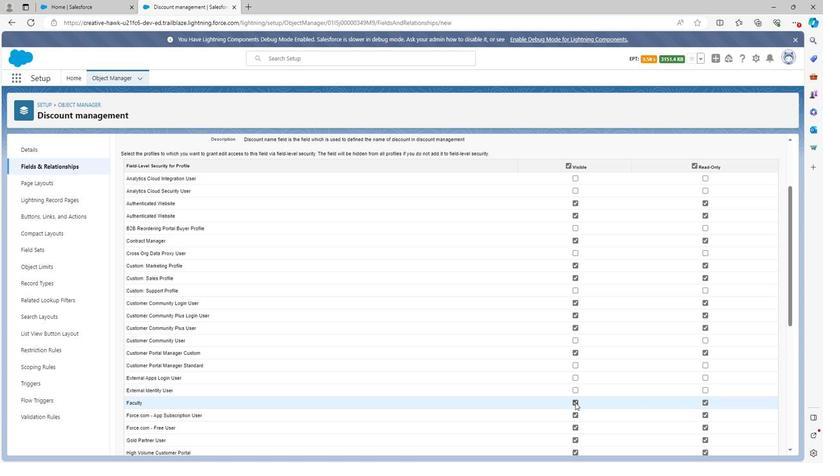 
Action: Mouse pressed left at (574, 399)
Screenshot: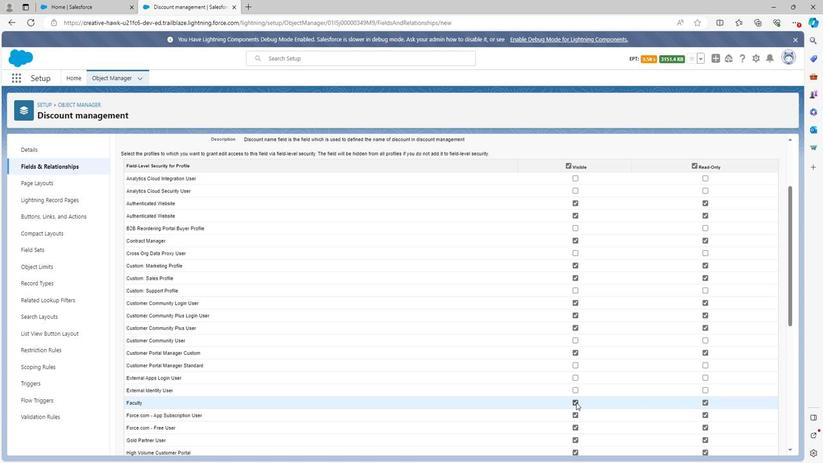 
Action: Mouse scrolled (574, 399) with delta (0, 0)
Screenshot: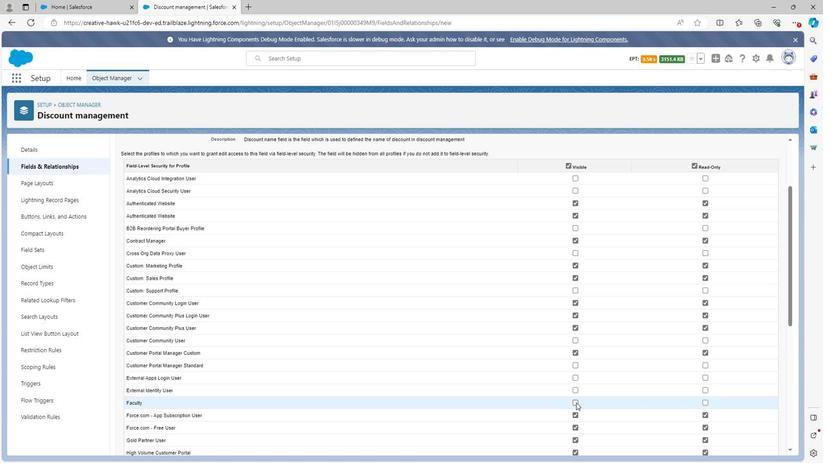 
Action: Mouse moved to (574, 371)
Screenshot: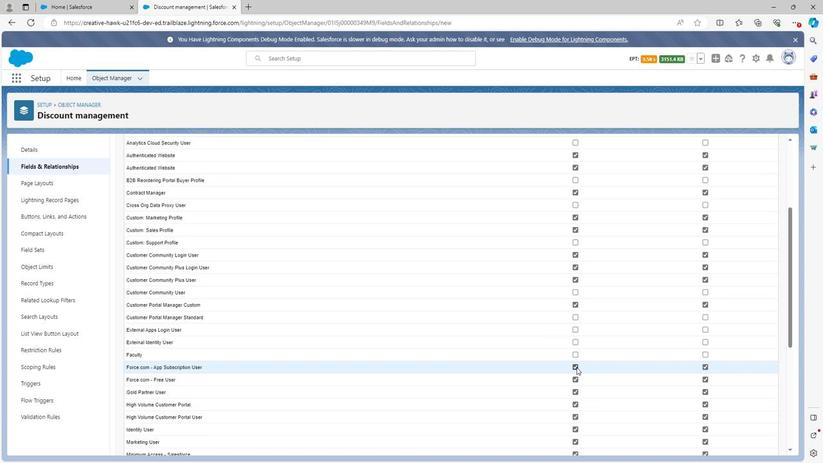 
Action: Mouse pressed left at (574, 371)
Screenshot: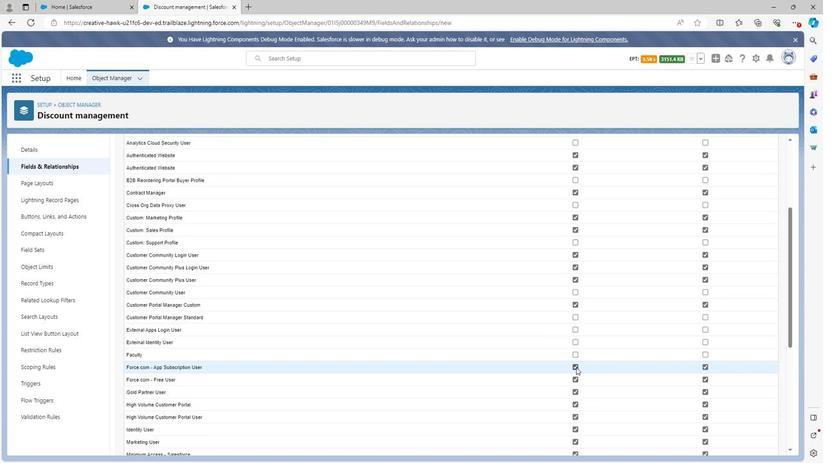 
Action: Mouse moved to (573, 388)
Screenshot: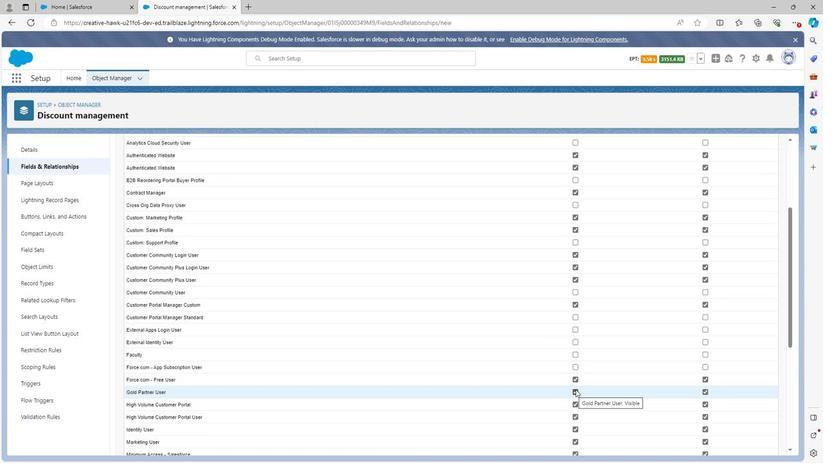 
Action: Mouse pressed left at (573, 388)
Screenshot: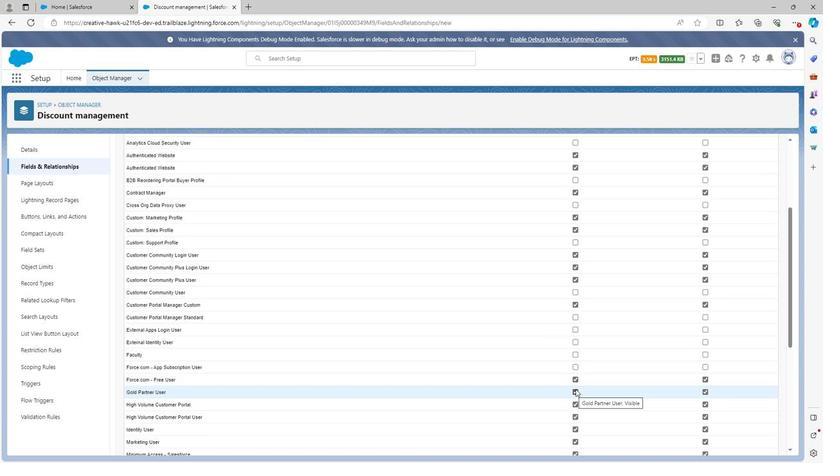 
Action: Mouse moved to (574, 399)
Screenshot: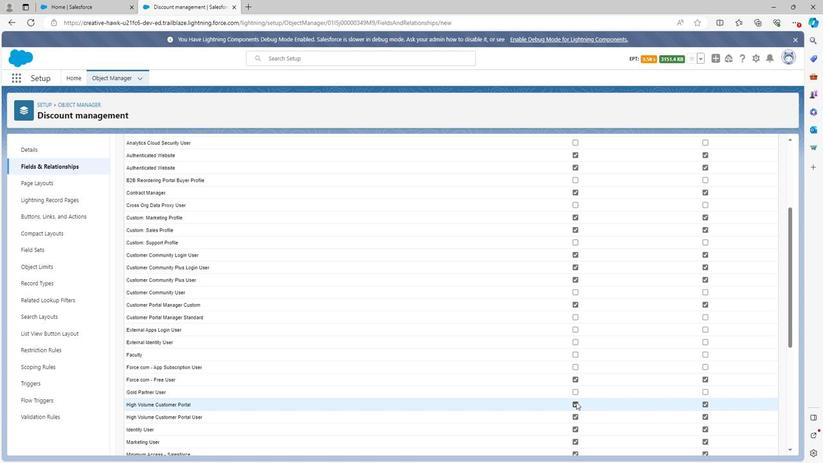 
Action: Mouse pressed left at (574, 399)
Screenshot: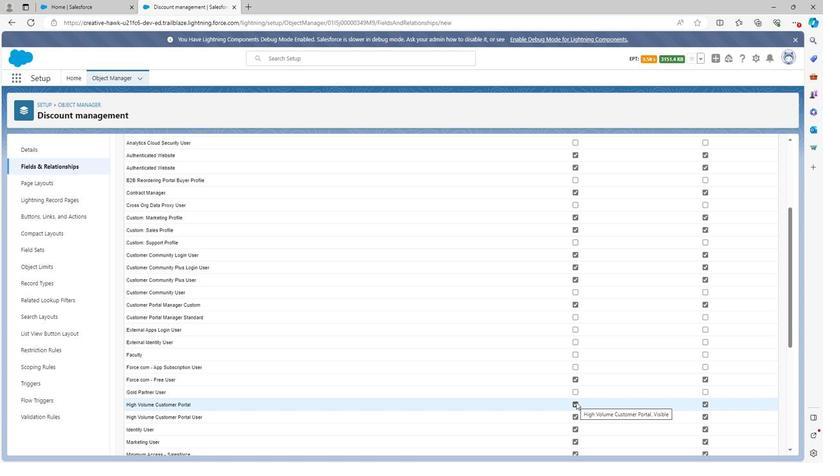 
Action: Mouse moved to (572, 411)
Screenshot: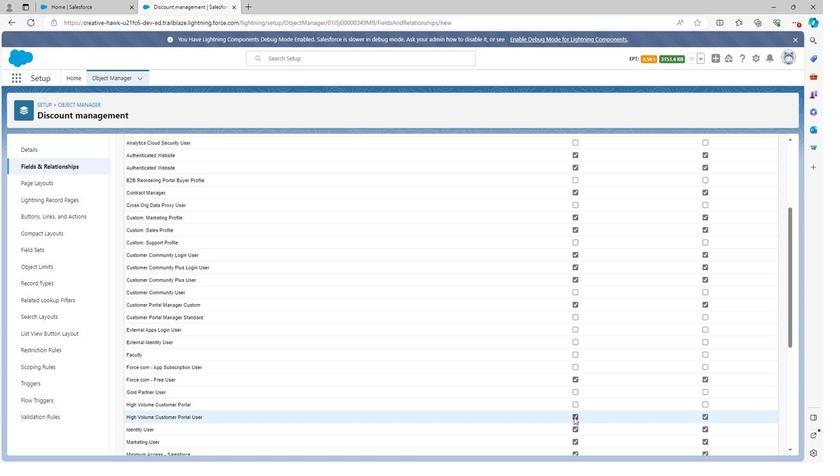 
Action: Mouse pressed left at (572, 411)
Screenshot: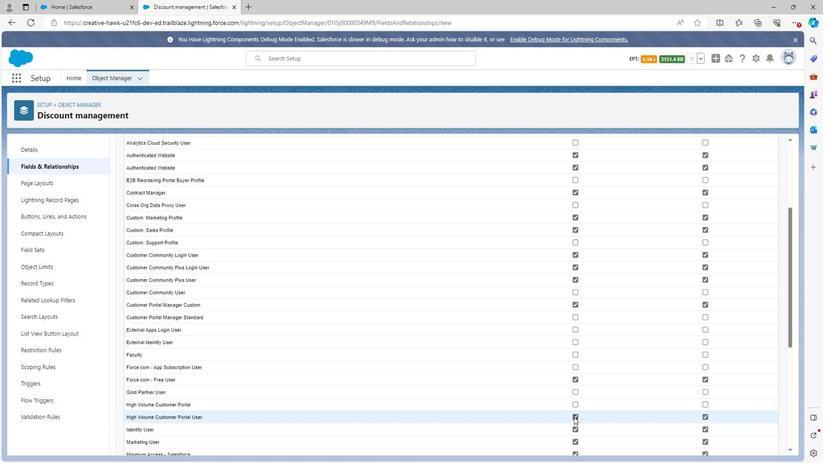 
Action: Mouse moved to (572, 419)
Screenshot: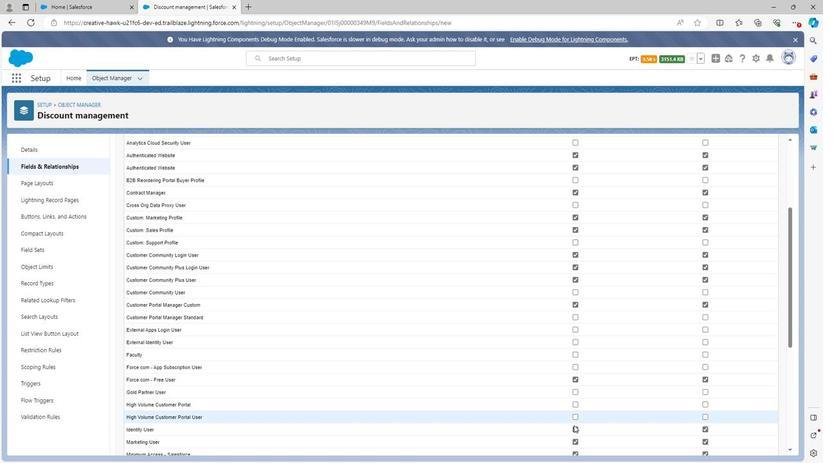 
Action: Mouse scrolled (572, 418) with delta (0, 0)
Screenshot: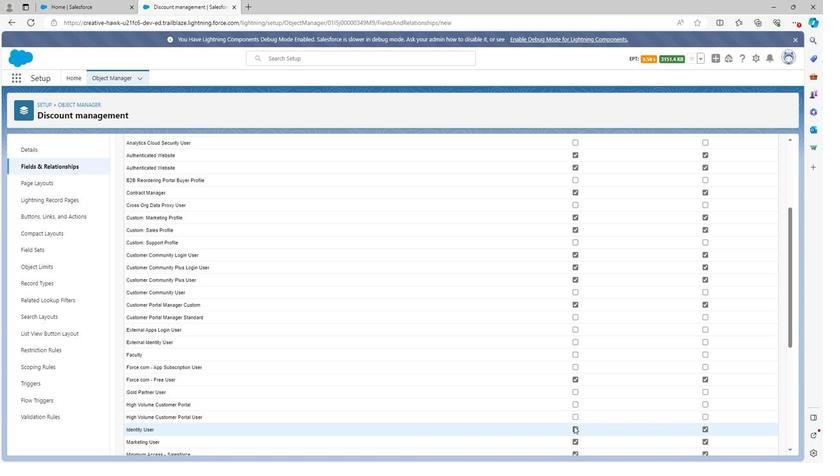 
Action: Mouse moved to (575, 412)
Screenshot: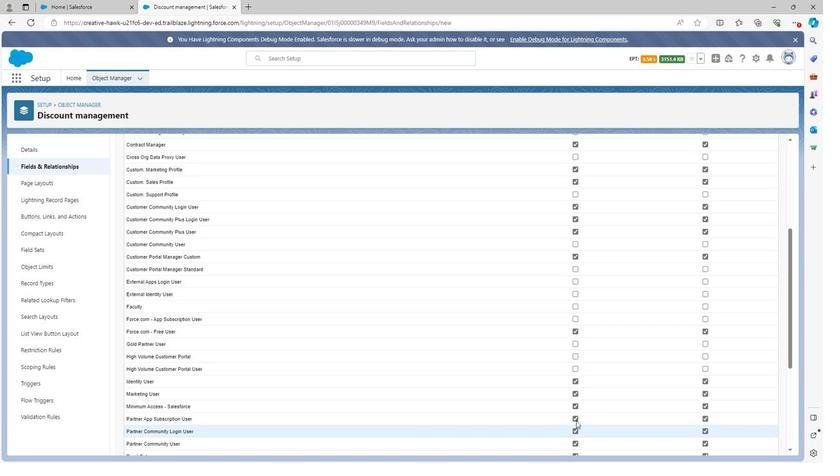 
Action: Mouse scrolled (575, 411) with delta (0, 0)
Screenshot: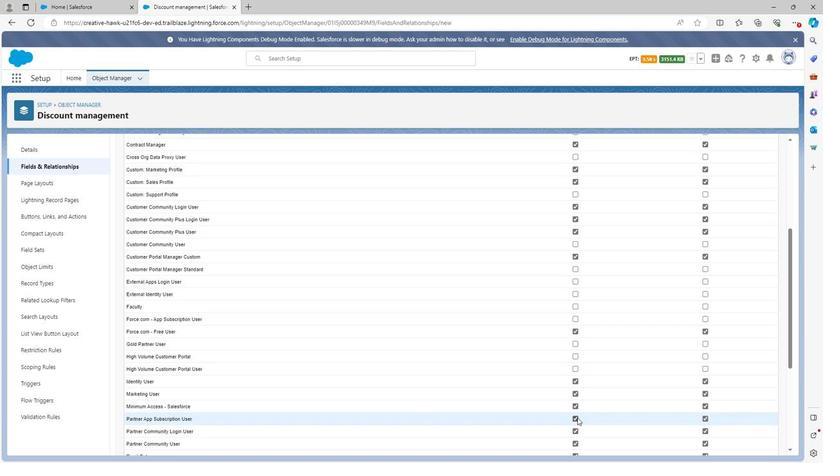 
Action: Mouse scrolled (575, 411) with delta (0, 0)
Screenshot: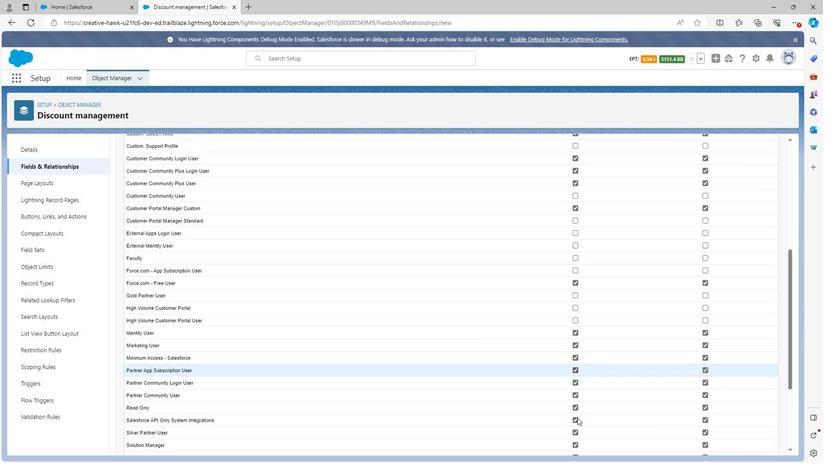 
Action: Mouse moved to (573, 374)
Screenshot: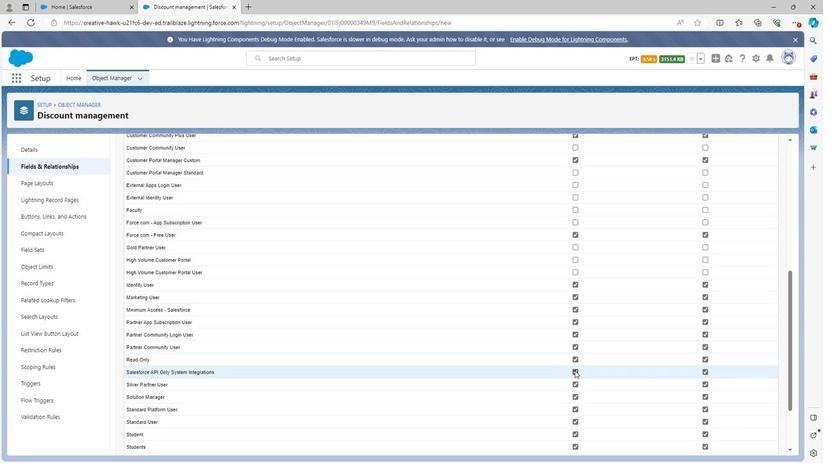 
Action: Mouse pressed left at (573, 374)
Screenshot: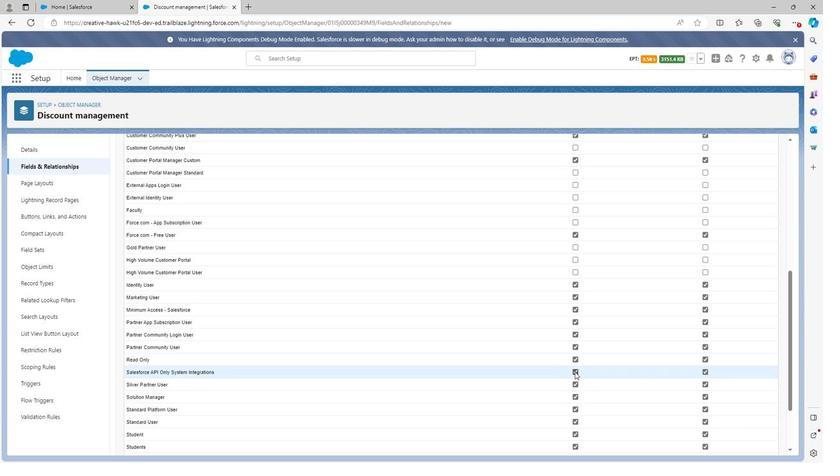 
Action: Mouse moved to (573, 384)
Screenshot: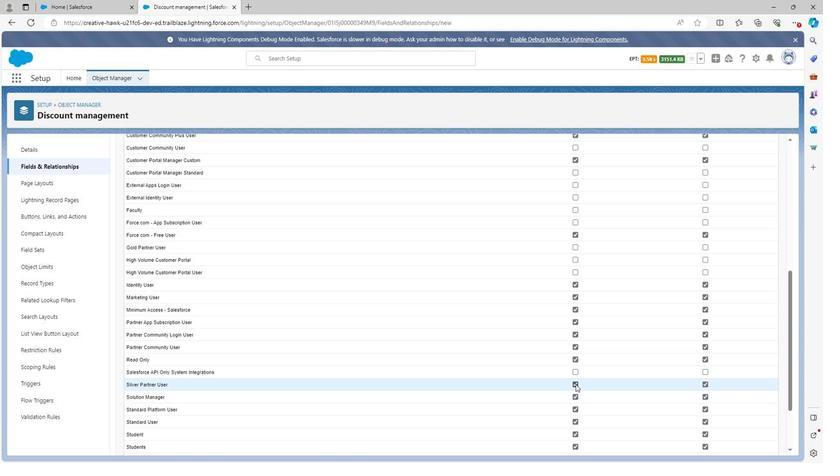 
Action: Mouse pressed left at (573, 384)
Screenshot: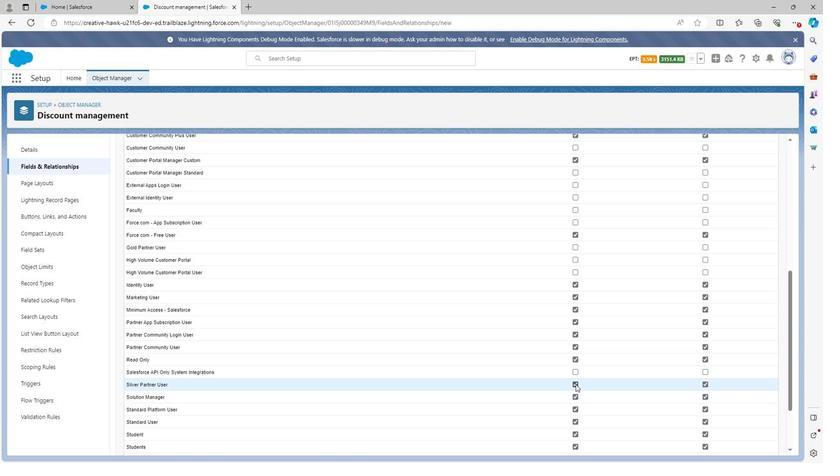
Action: Mouse moved to (572, 386)
Screenshot: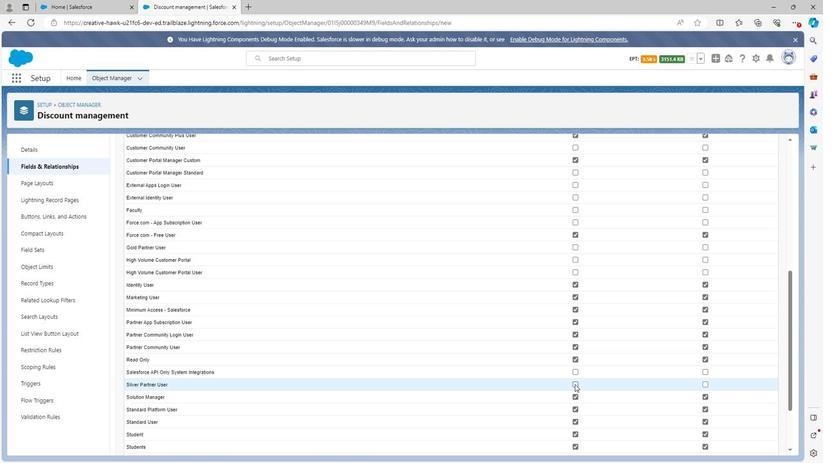 
Action: Mouse scrolled (572, 386) with delta (0, 0)
Screenshot: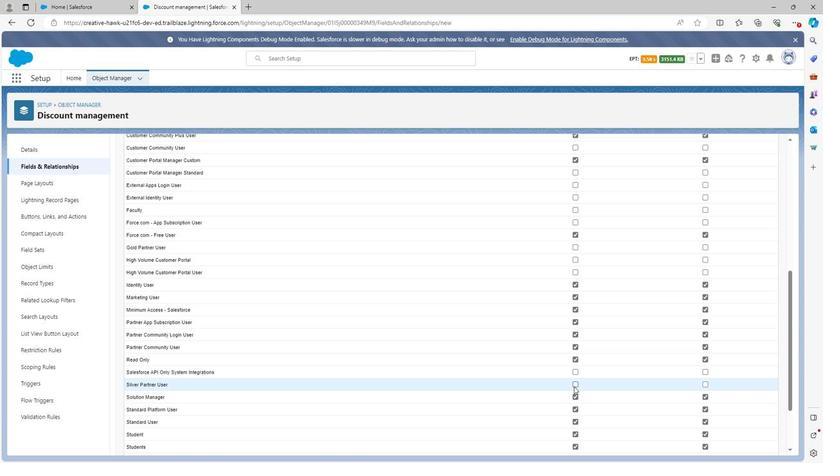 
Action: Mouse moved to (575, 383)
Screenshot: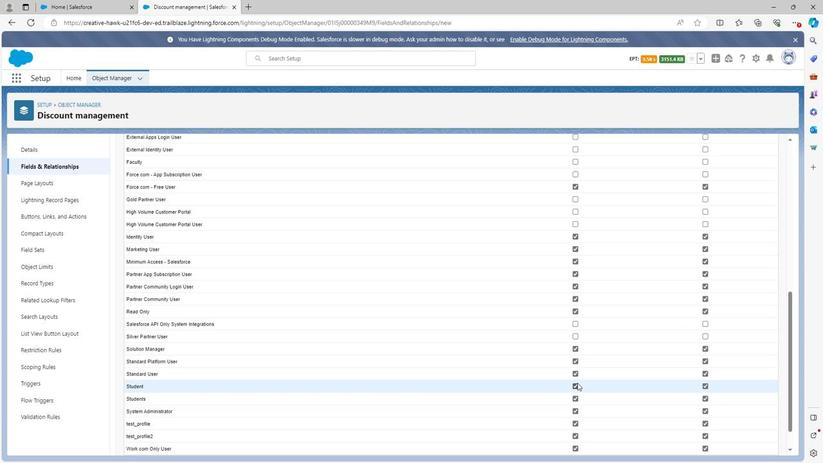 
Action: Mouse pressed left at (575, 383)
Screenshot: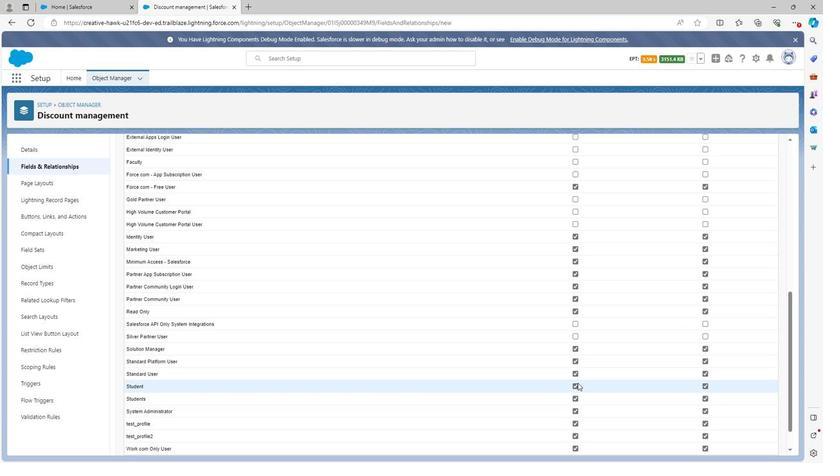 
Action: Mouse moved to (574, 386)
Screenshot: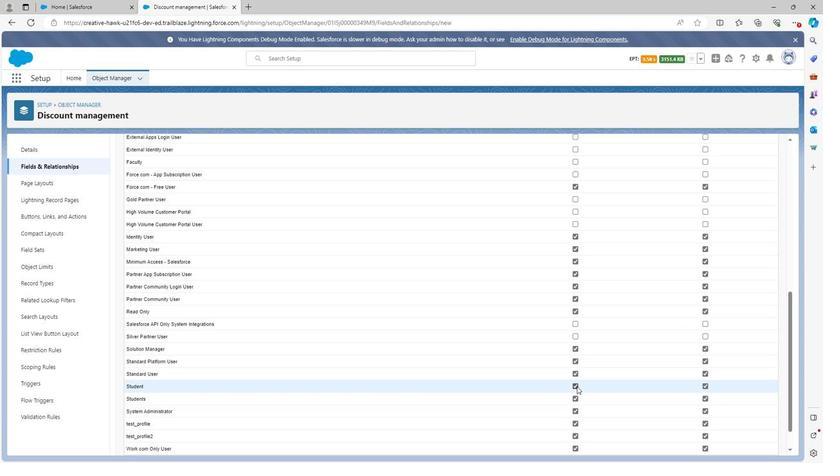 
Action: Mouse pressed left at (574, 386)
Screenshot: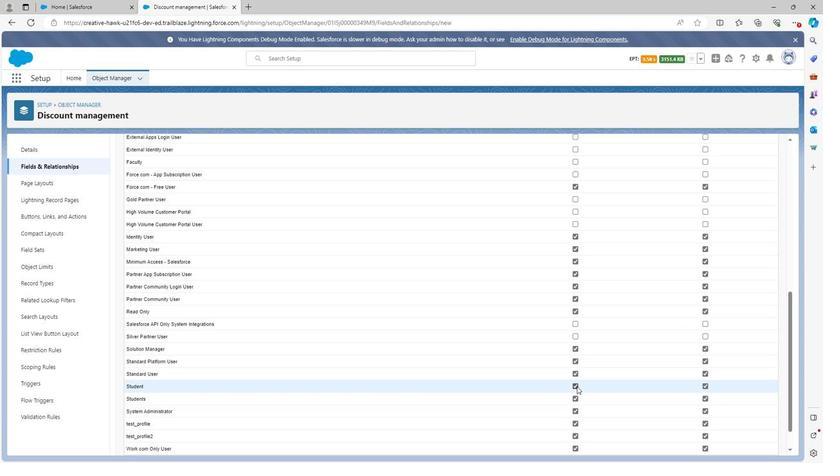 
Action: Mouse moved to (573, 397)
Screenshot: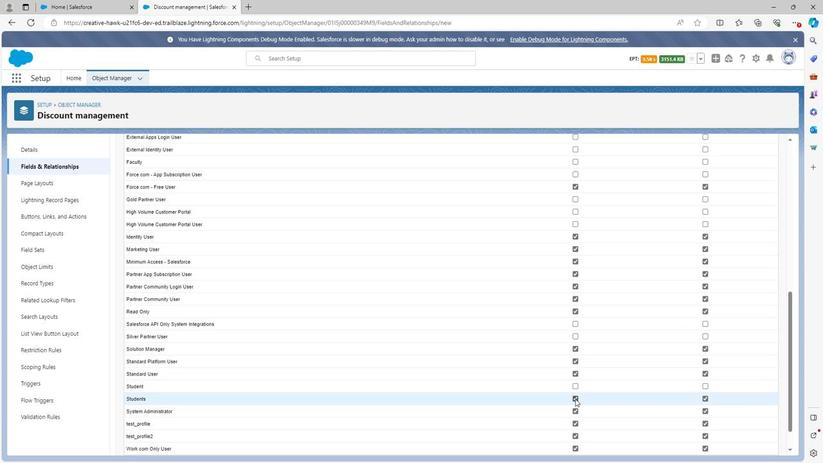 
Action: Mouse pressed left at (573, 397)
Screenshot: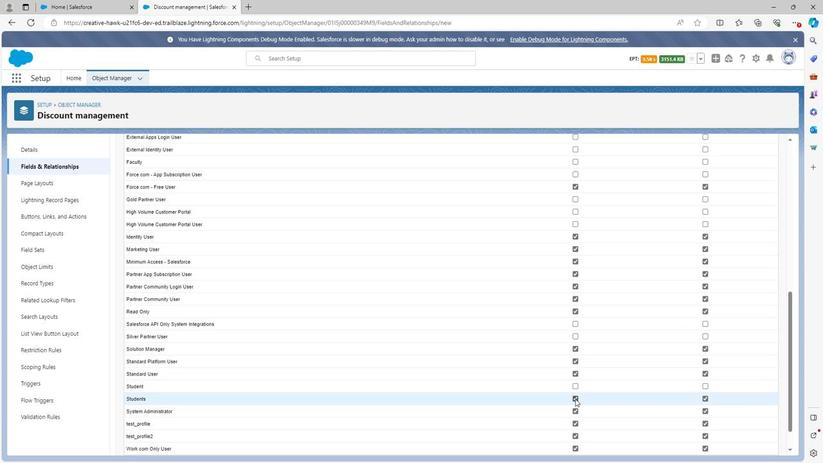 
Action: Mouse moved to (573, 395)
Screenshot: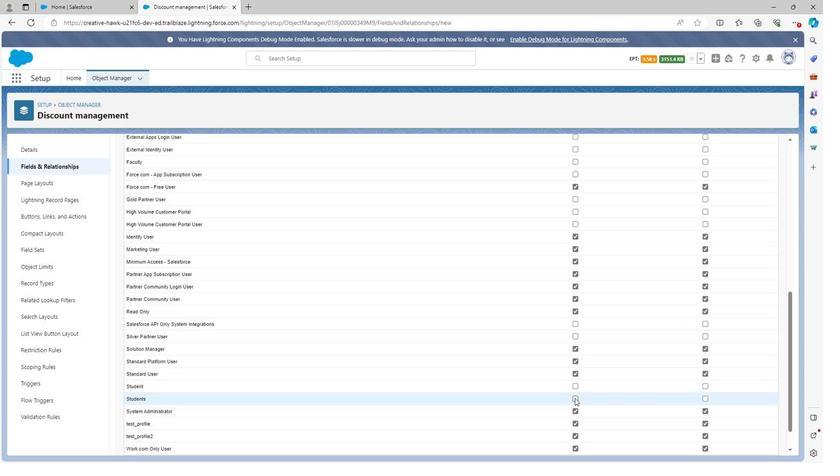 
Action: Mouse scrolled (573, 395) with delta (0, 0)
Screenshot: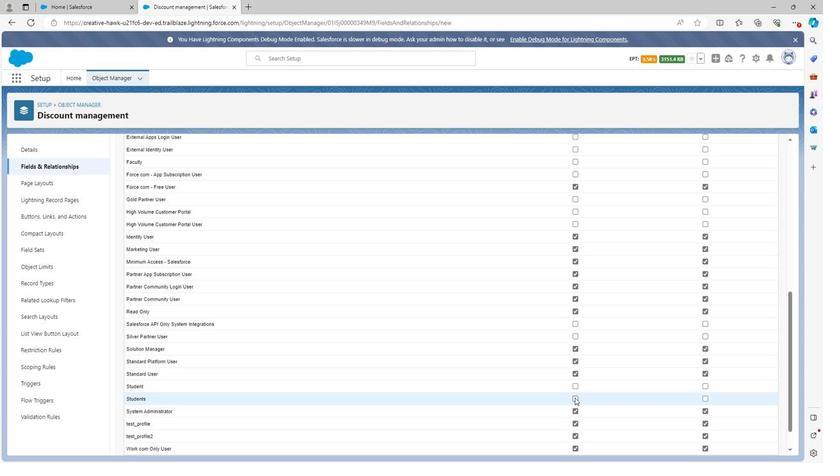 
Action: Mouse moved to (573, 392)
Screenshot: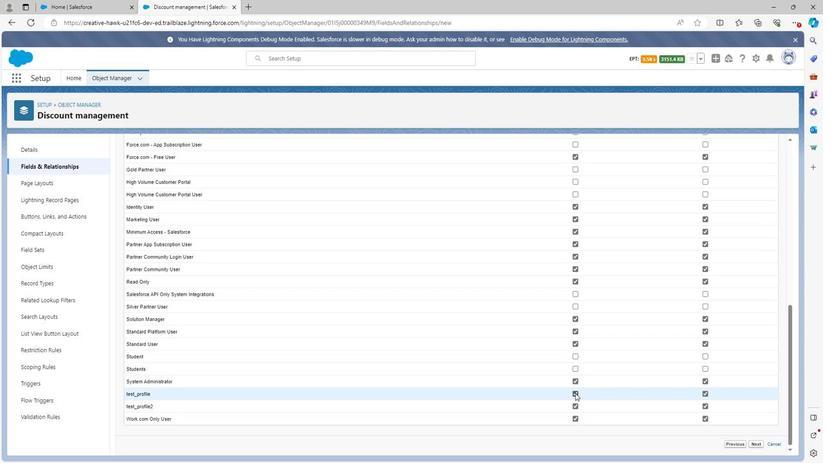 
Action: Mouse pressed left at (573, 392)
Screenshot: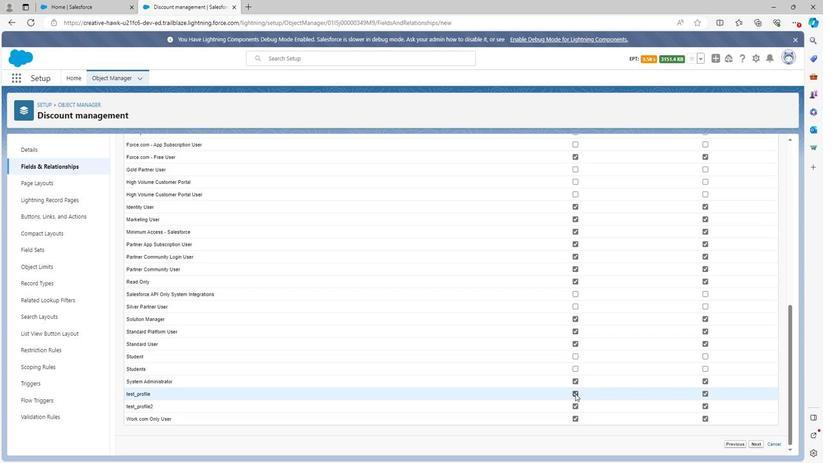 
Action: Mouse moved to (574, 402)
Screenshot: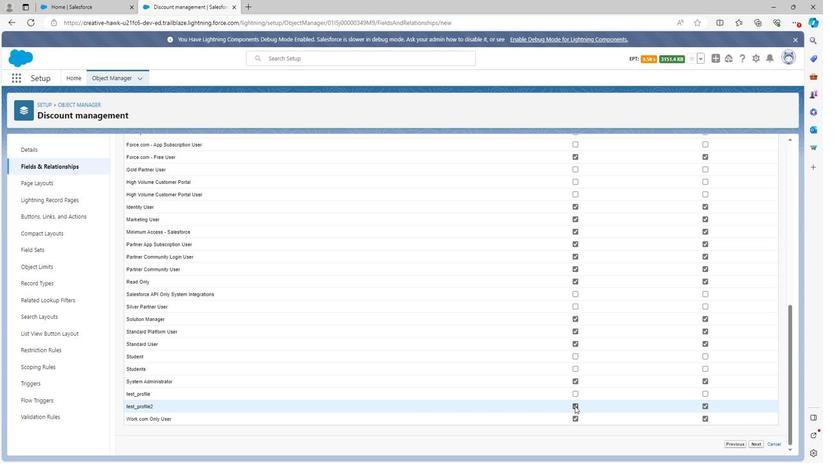 
Action: Mouse pressed left at (574, 402)
Screenshot: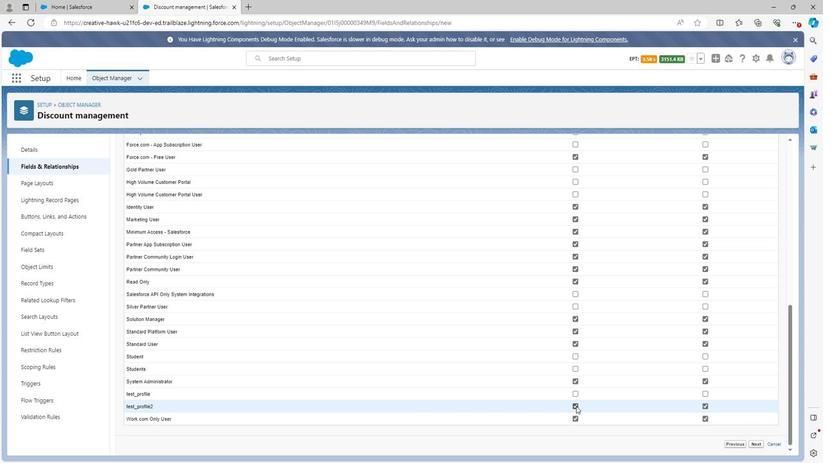 
Action: Mouse moved to (572, 410)
Screenshot: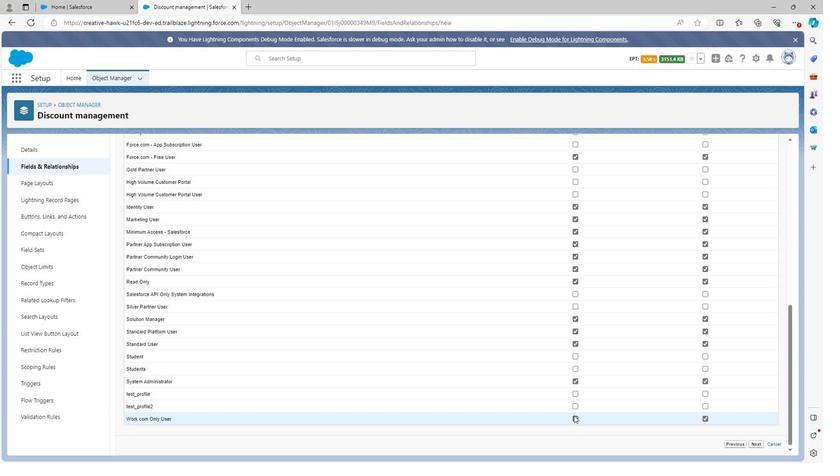 
Action: Mouse pressed left at (572, 410)
Screenshot: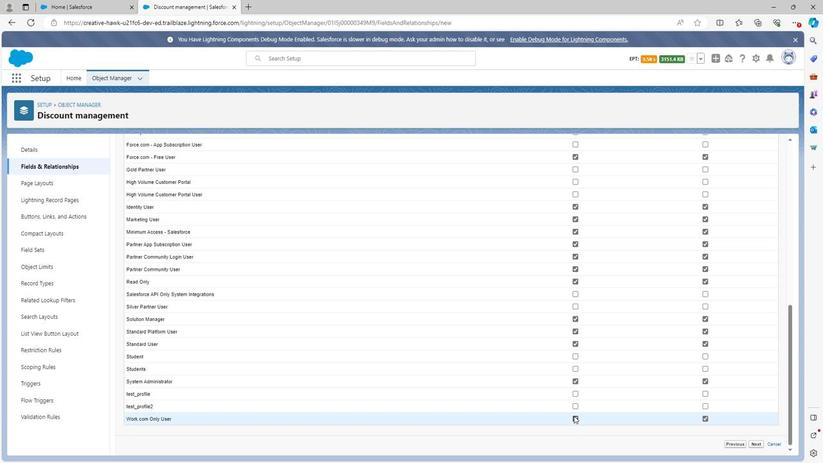 
Action: Mouse moved to (573, 269)
Screenshot: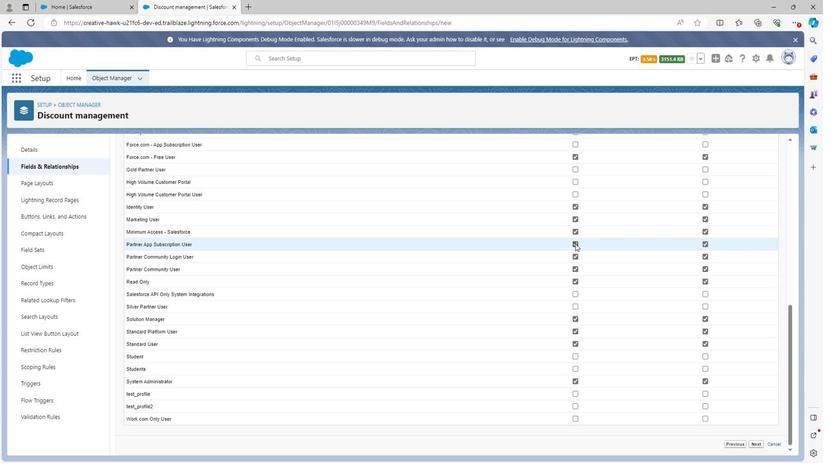 
Action: Mouse pressed left at (573, 269)
Screenshot: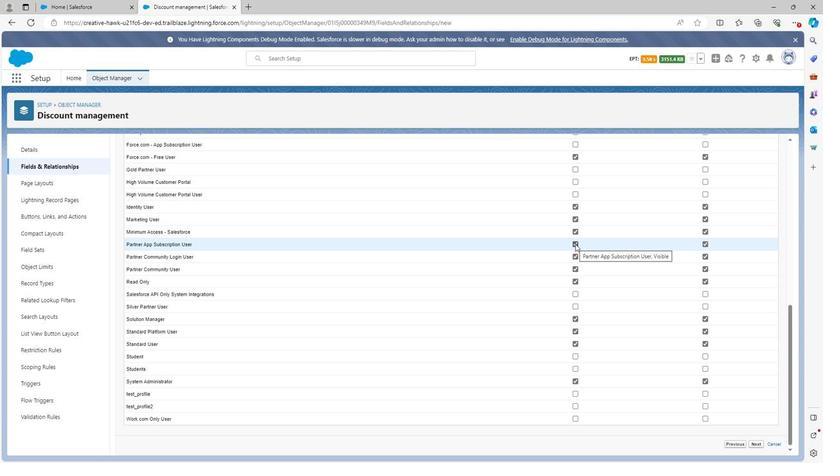 
Action: Mouse moved to (752, 433)
Screenshot: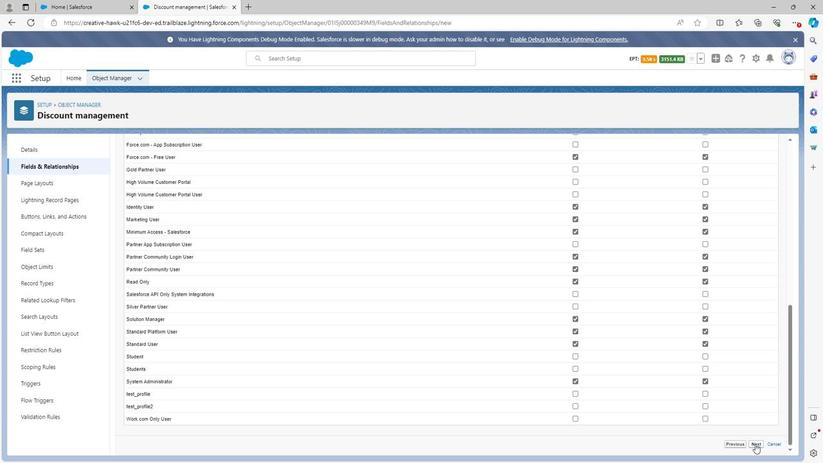 
Action: Mouse pressed left at (752, 433)
Screenshot: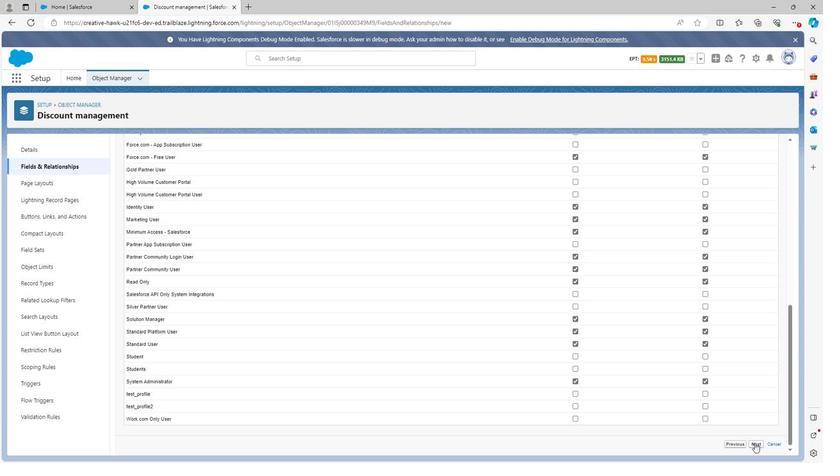 
Action: Mouse moved to (755, 330)
Screenshot: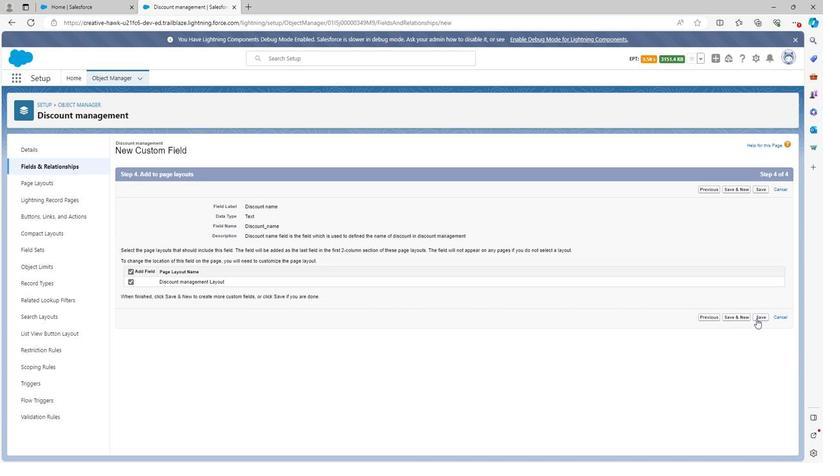 
Action: Mouse pressed left at (755, 330)
Screenshot: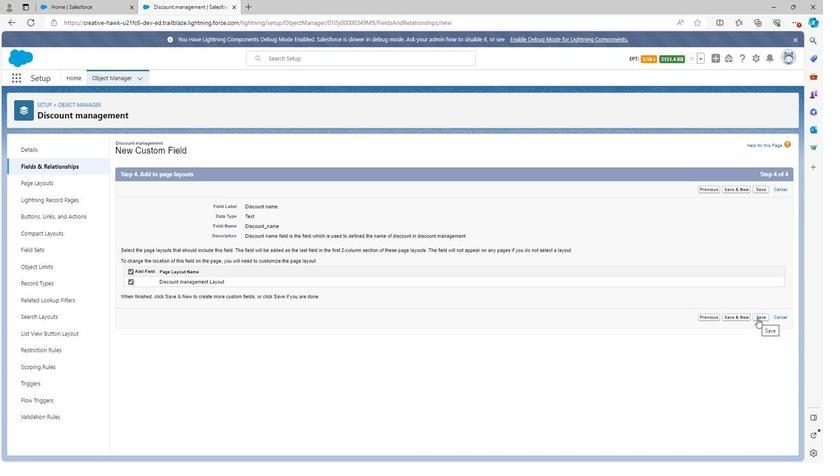 
Action: Mouse moved to (611, 189)
Screenshot: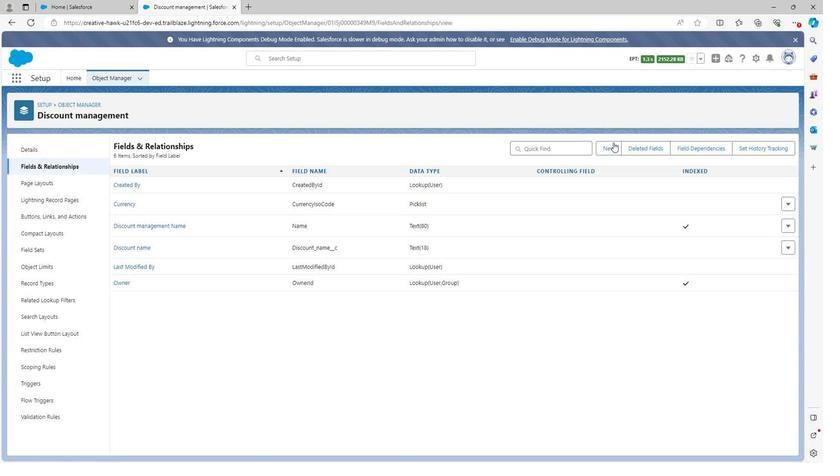 
Action: Mouse pressed left at (611, 189)
Screenshot: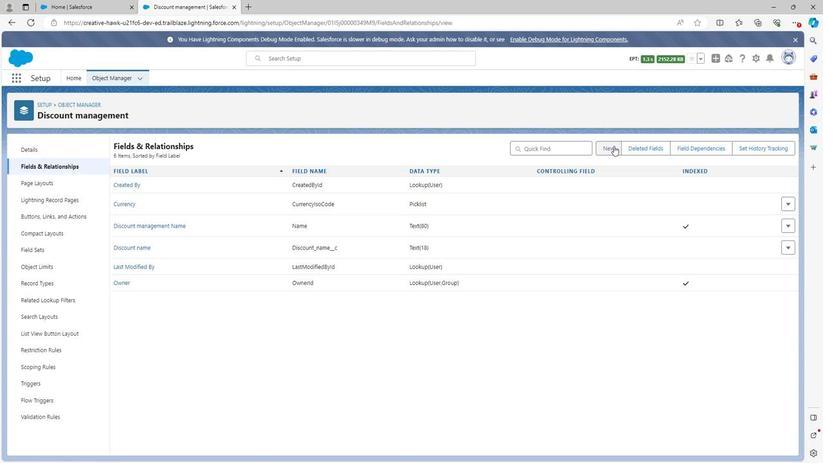 
Action: Mouse moved to (124, 320)
Screenshot: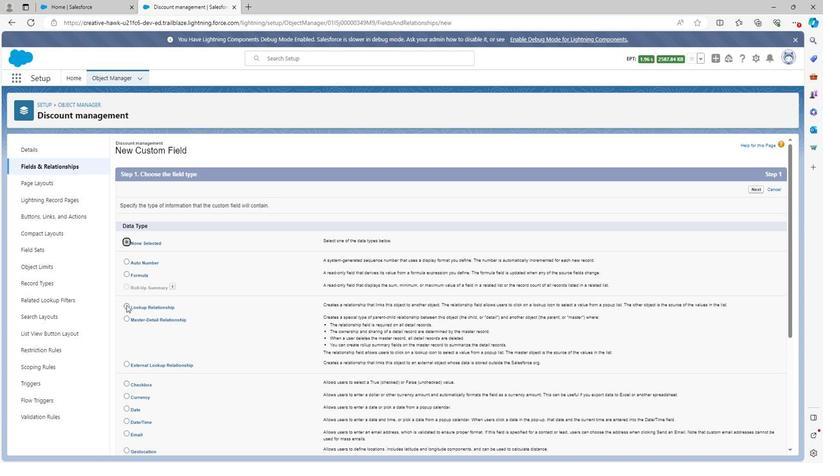 
Action: Mouse pressed left at (124, 320)
Screenshot: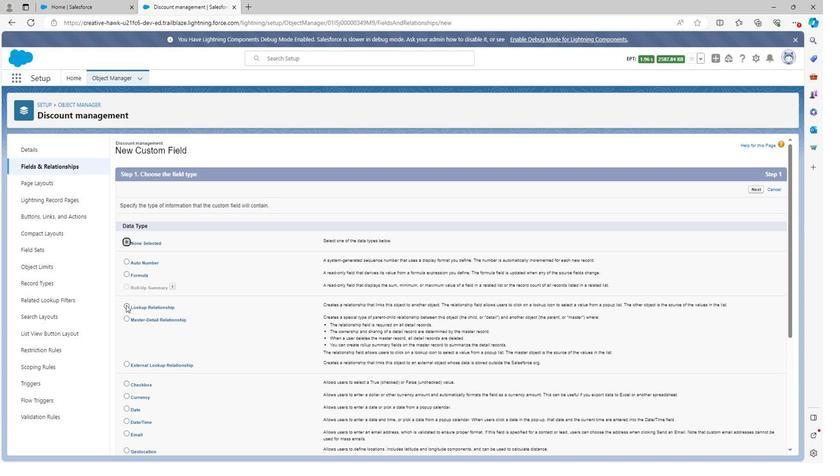 
Action: Mouse moved to (741, 380)
Screenshot: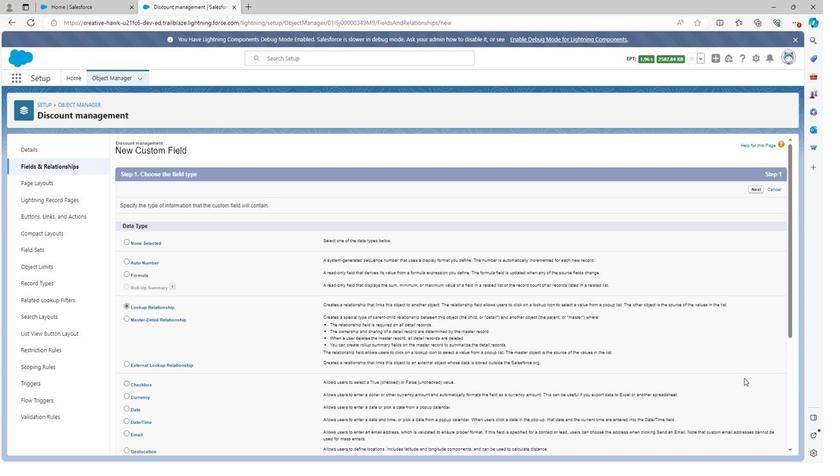 
Action: Mouse scrolled (741, 379) with delta (0, 0)
Screenshot: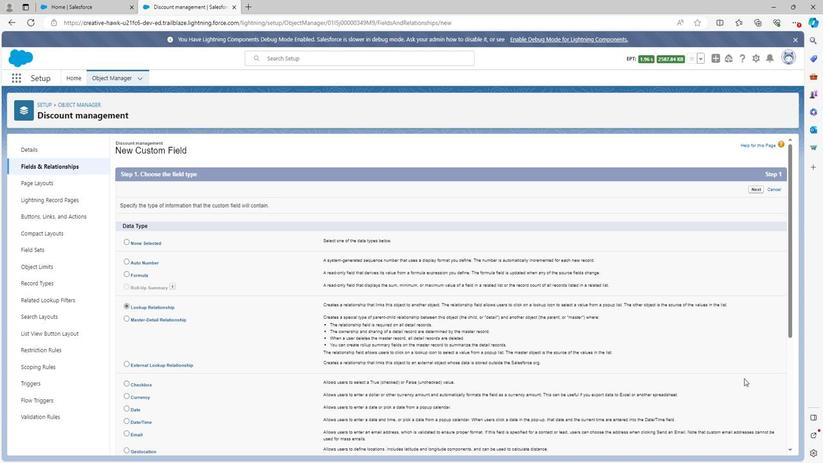 
Action: Mouse scrolled (741, 379) with delta (0, 0)
Screenshot: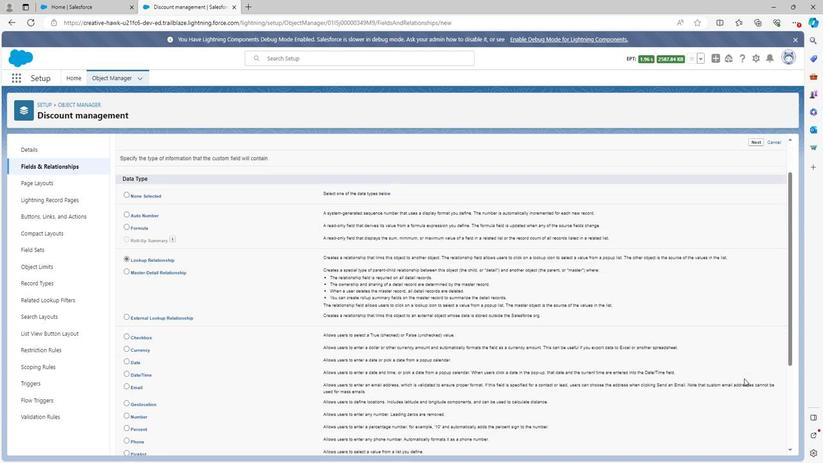 
Action: Mouse scrolled (741, 379) with delta (0, 0)
Screenshot: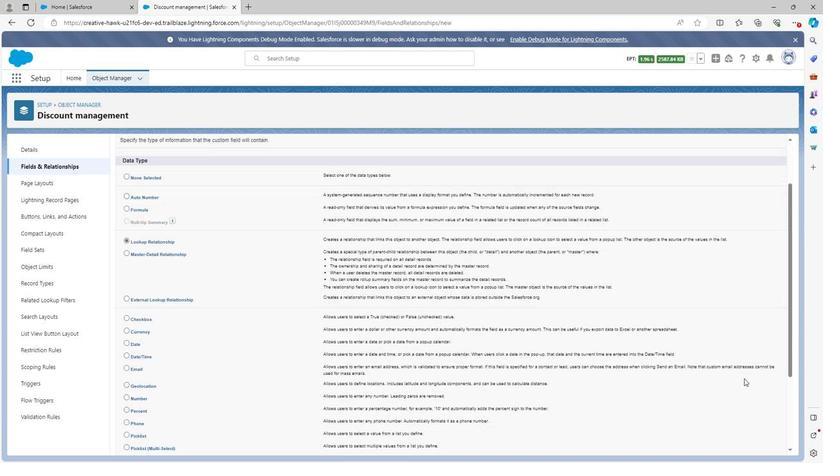 
Action: Mouse moved to (741, 380)
Screenshot: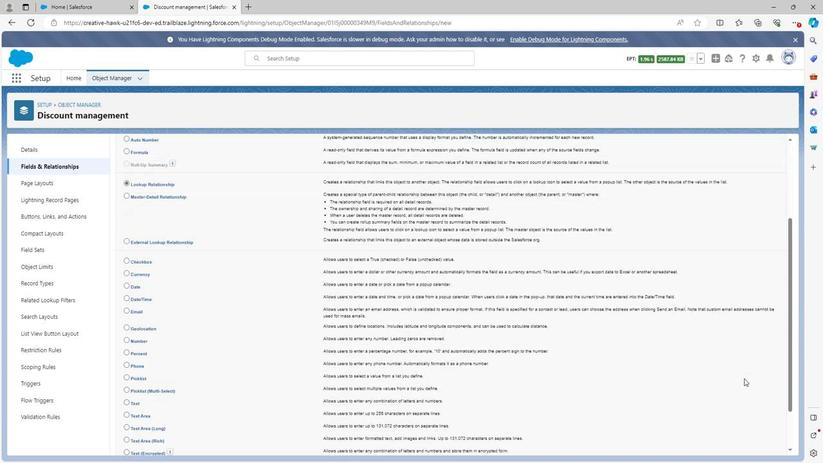 
Action: Mouse scrolled (741, 380) with delta (0, 0)
Screenshot: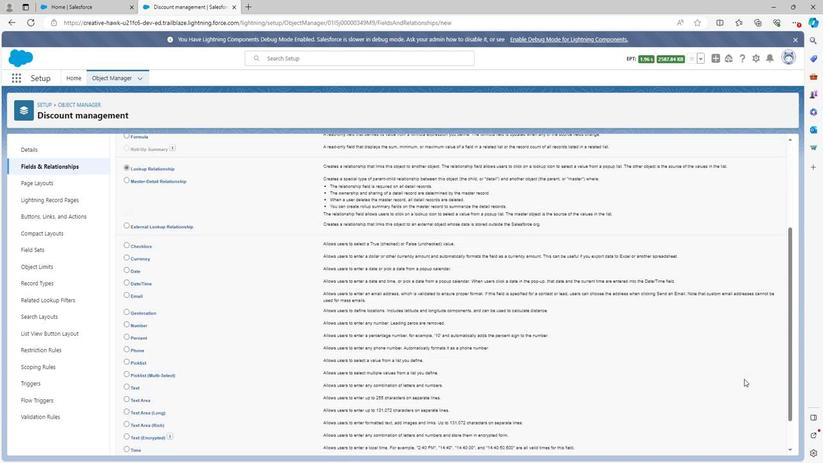 
Action: Mouse moved to (741, 382)
Screenshot: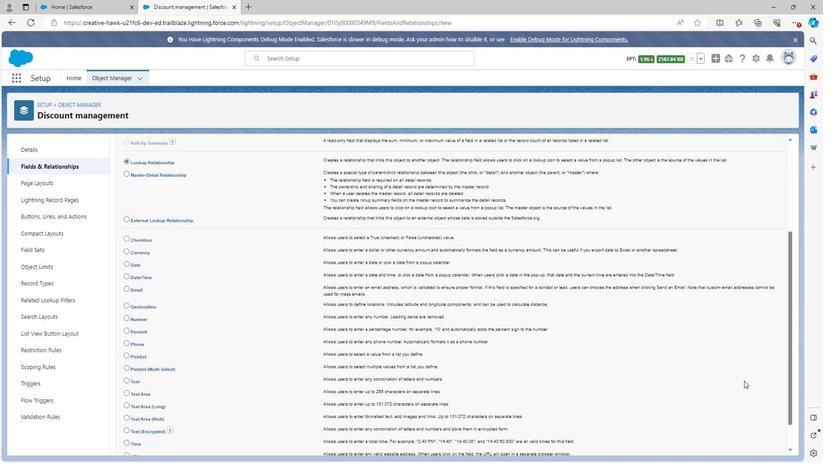 
Action: Mouse scrolled (741, 381) with delta (0, 0)
Screenshot: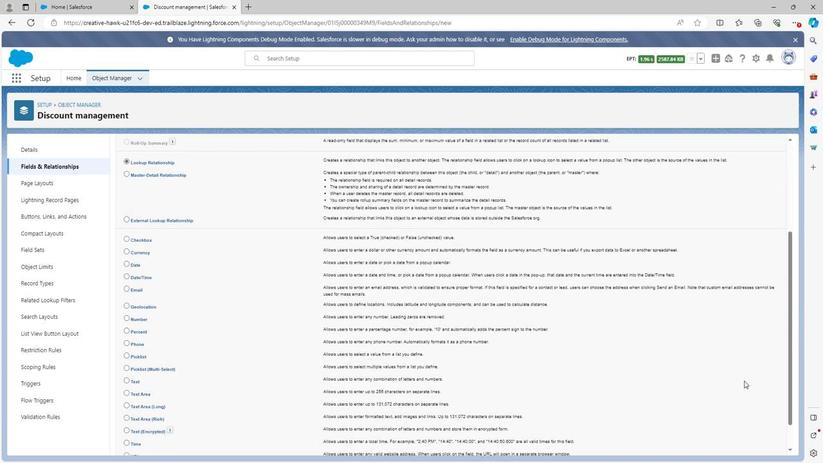 
Action: Mouse moved to (756, 434)
Screenshot: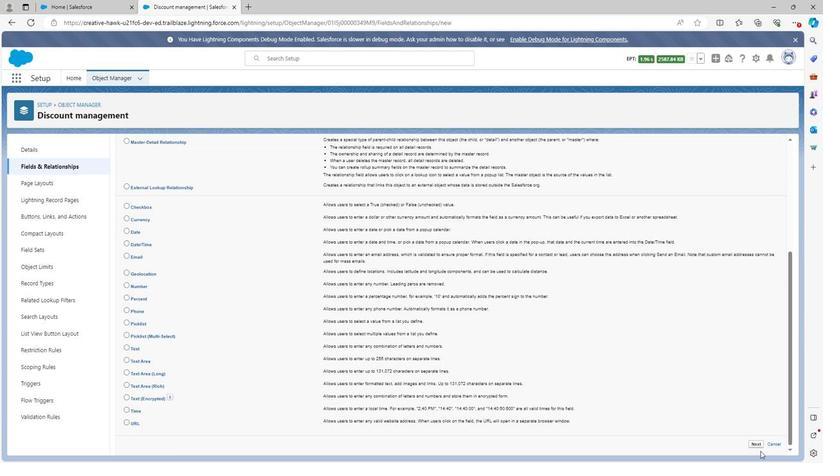 
Action: Mouse pressed left at (756, 434)
Screenshot: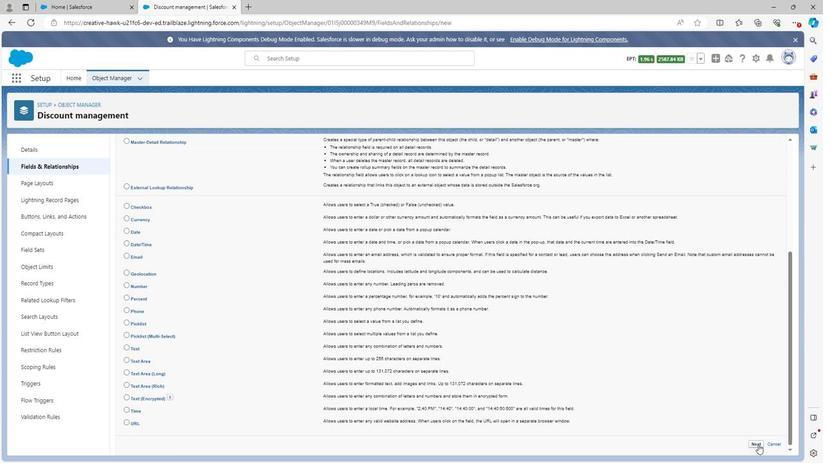 
Action: Mouse moved to (250, 253)
Screenshot: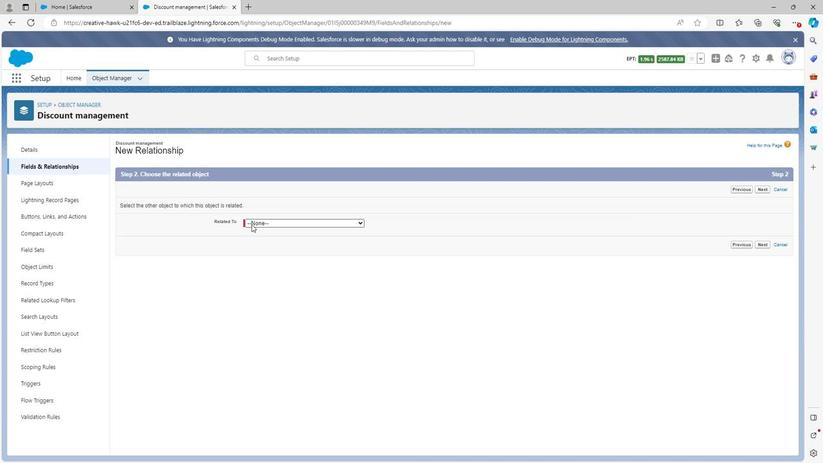 
Action: Mouse pressed left at (250, 253)
Screenshot: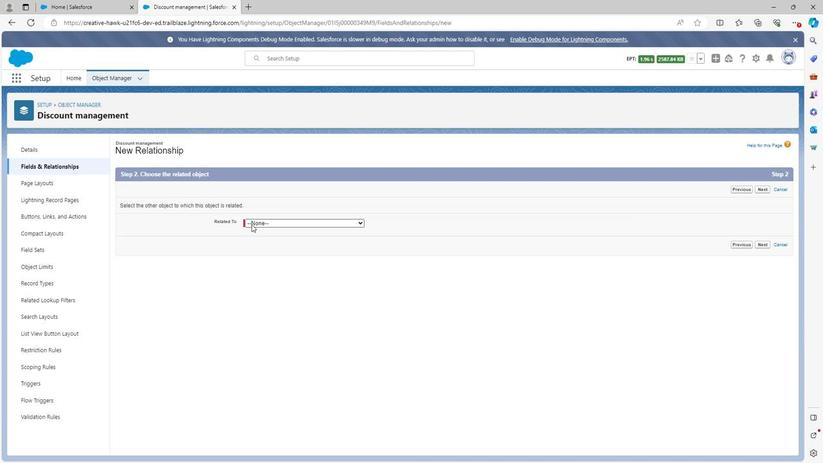 
Action: Mouse moved to (258, 326)
Screenshot: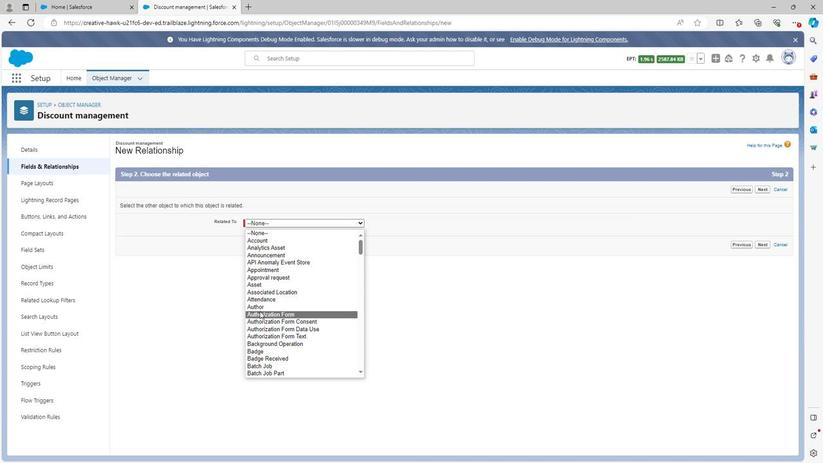
Action: Mouse scrolled (258, 325) with delta (0, 0)
Screenshot: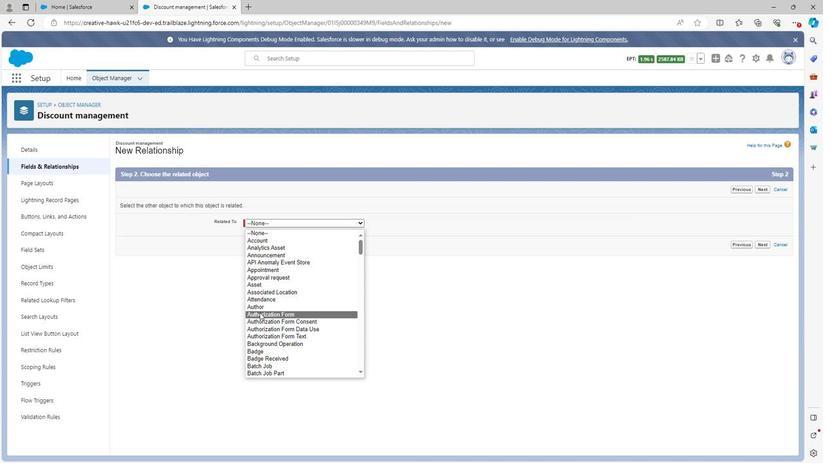 
Action: Mouse scrolled (258, 325) with delta (0, 0)
Screenshot: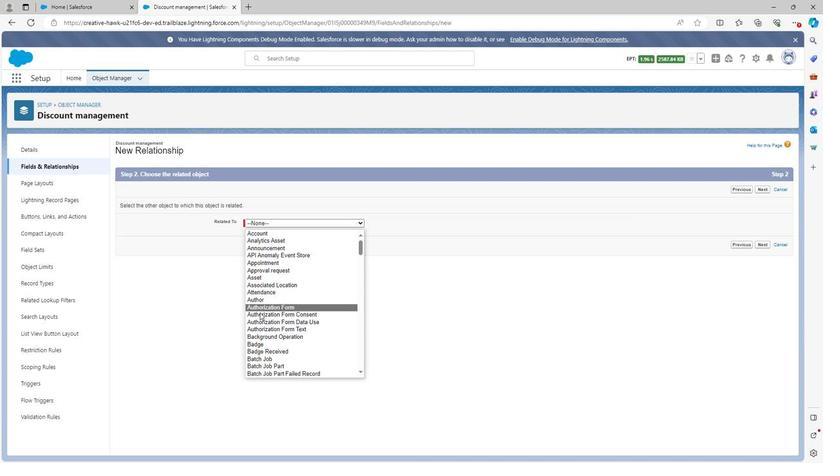 
Action: Mouse scrolled (258, 325) with delta (0, 0)
Screenshot: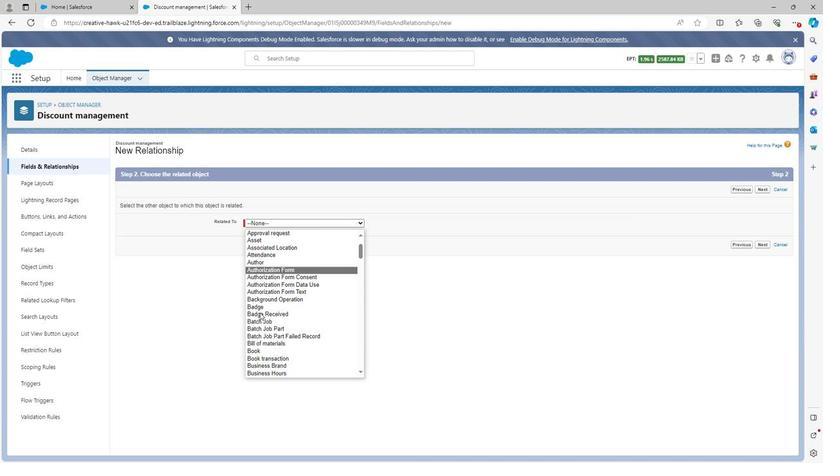 
Action: Mouse scrolled (258, 325) with delta (0, 0)
Screenshot: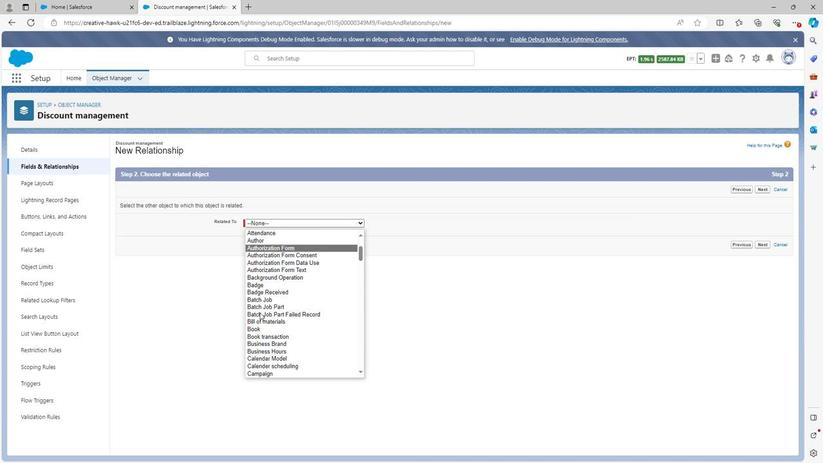 
Action: Mouse scrolled (258, 325) with delta (0, 0)
Screenshot: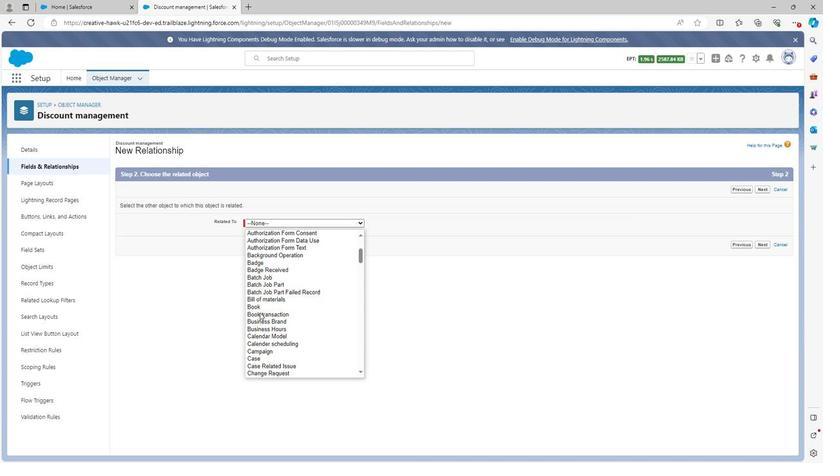 
Action: Mouse moved to (258, 326)
Screenshot: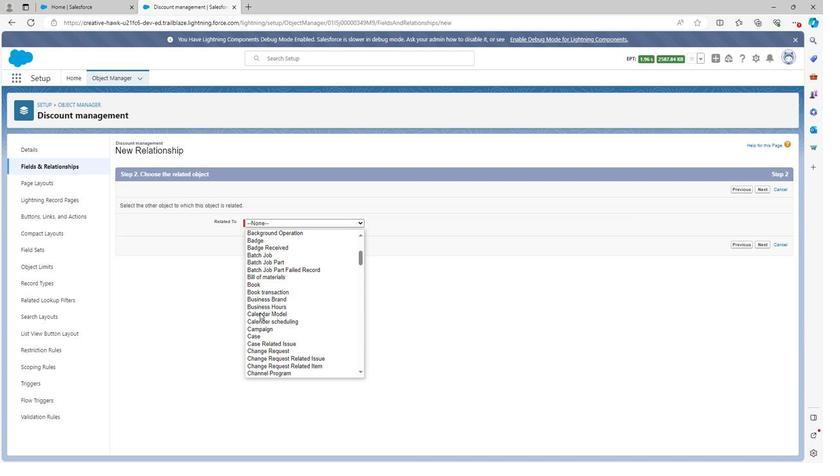 
Action: Mouse scrolled (258, 325) with delta (0, 0)
Screenshot: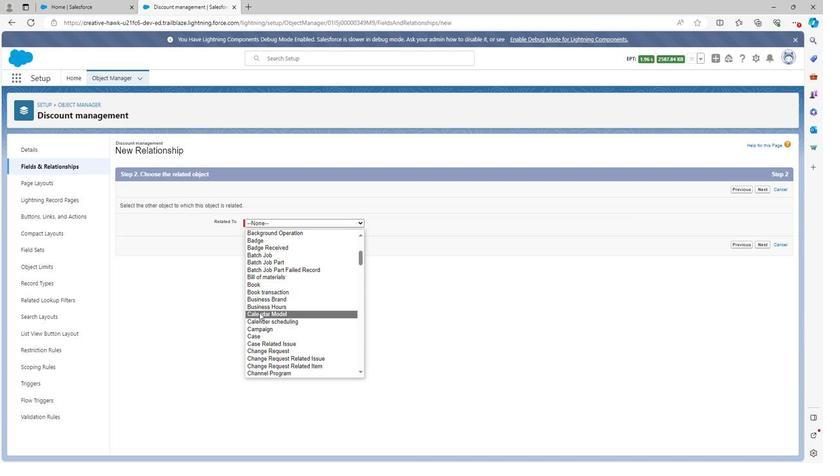 
Action: Mouse scrolled (258, 325) with delta (0, 0)
Screenshot: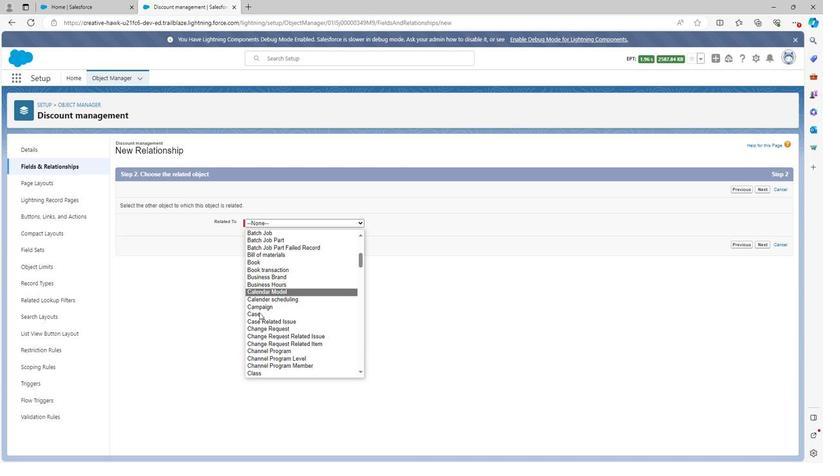 
Action: Mouse scrolled (258, 325) with delta (0, 0)
Screenshot: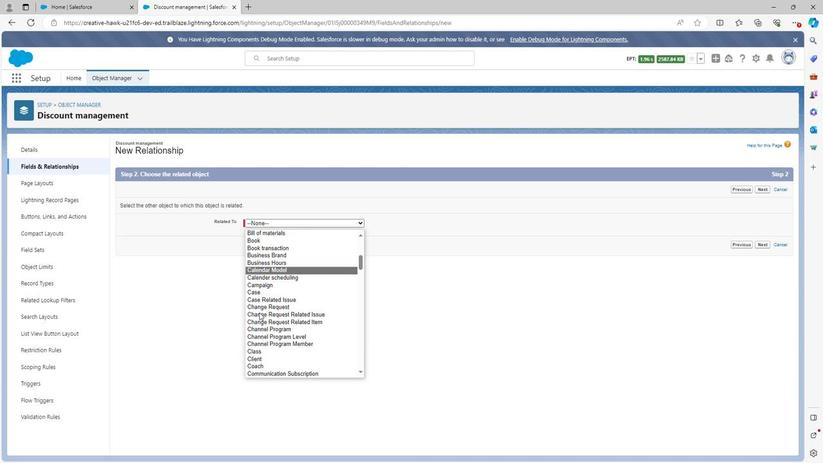 
Action: Mouse scrolled (258, 325) with delta (0, 0)
Screenshot: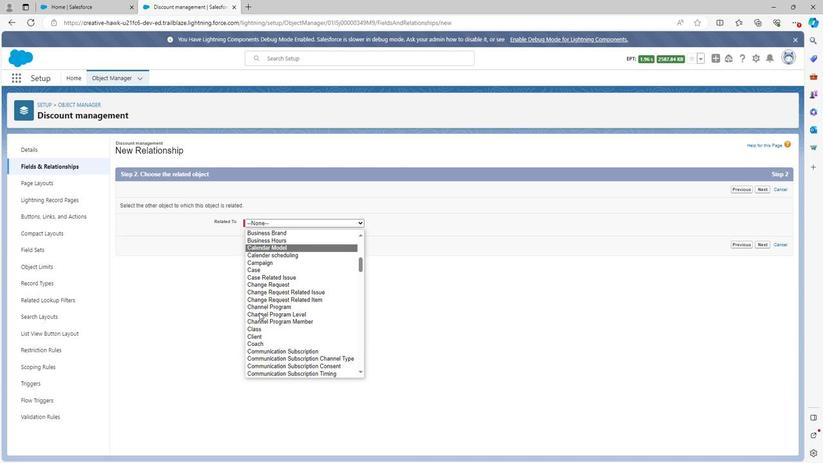 
Action: Mouse scrolled (258, 325) with delta (0, 0)
Screenshot: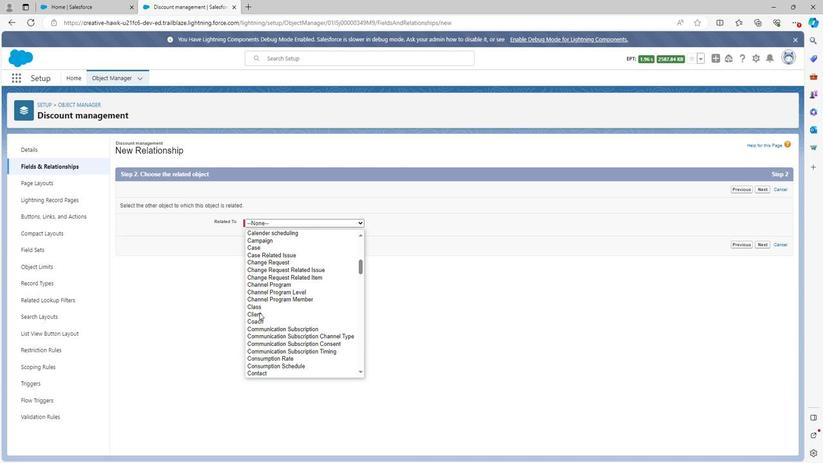 
Action: Mouse scrolled (258, 325) with delta (0, 0)
Screenshot: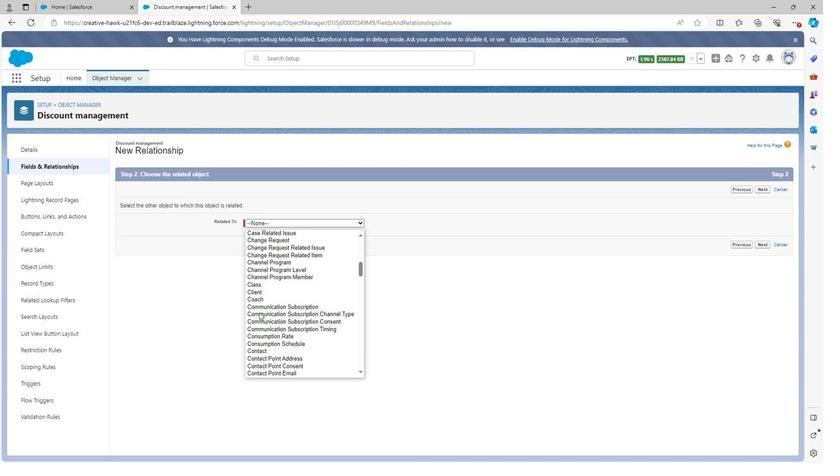 
Action: Mouse scrolled (258, 325) with delta (0, 0)
Screenshot: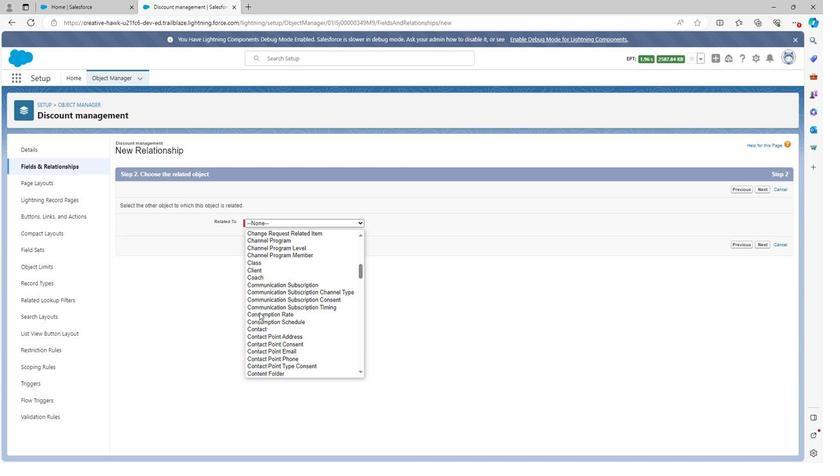 
Action: Mouse scrolled (258, 325) with delta (0, 0)
Screenshot: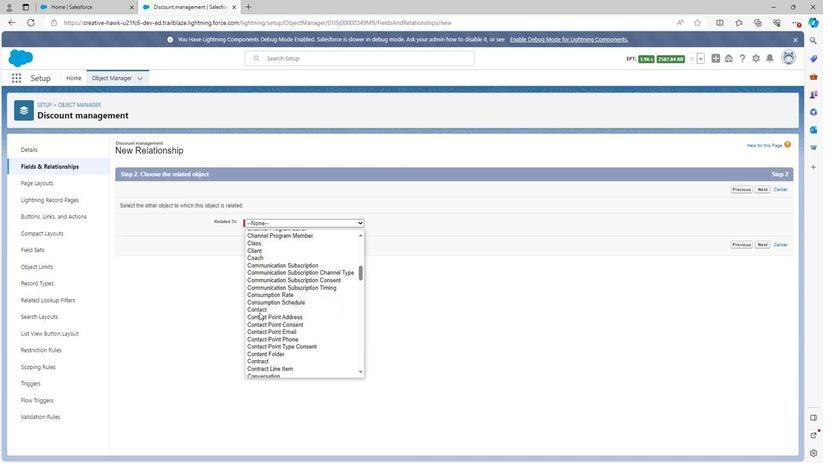 
Action: Mouse scrolled (258, 325) with delta (0, 0)
Screenshot: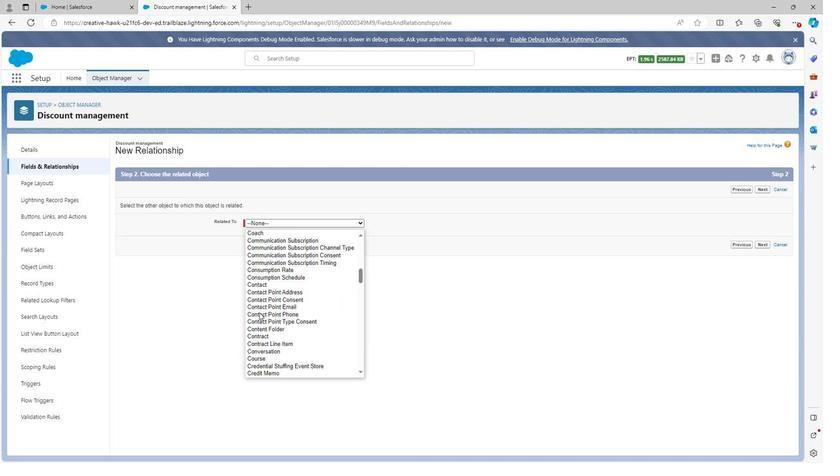 
Action: Mouse scrolled (258, 325) with delta (0, 0)
Screenshot: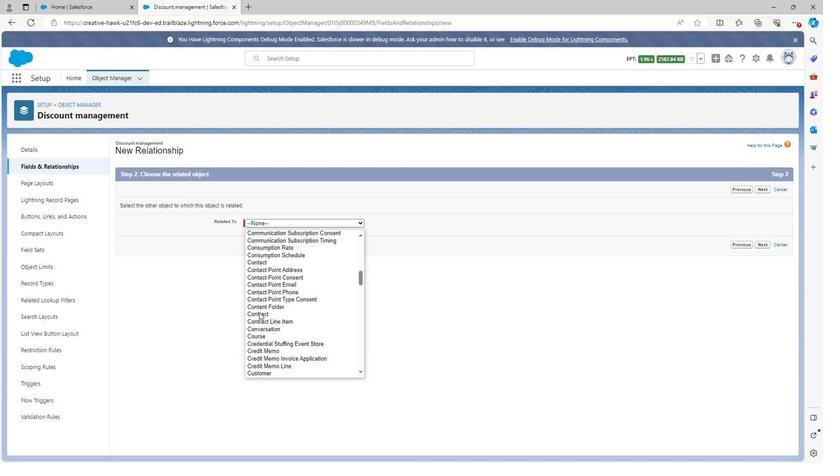 
Action: Mouse moved to (258, 357)
Screenshot: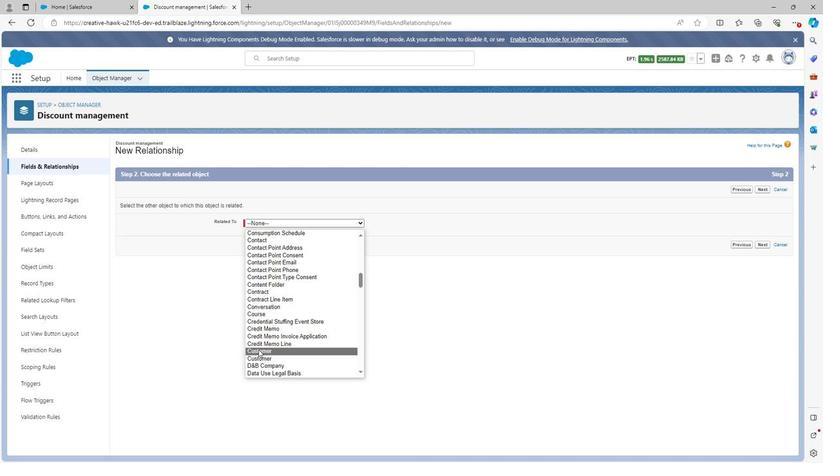 
Action: Mouse pressed left at (258, 357)
Screenshot: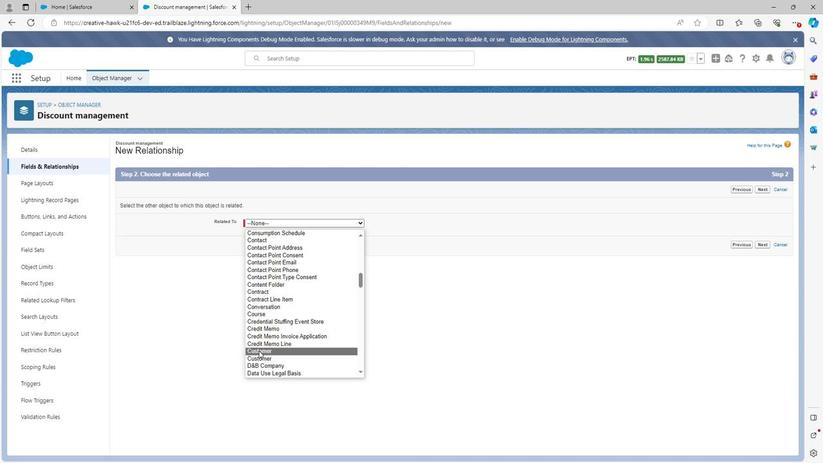 
Action: Mouse moved to (759, 269)
Screenshot: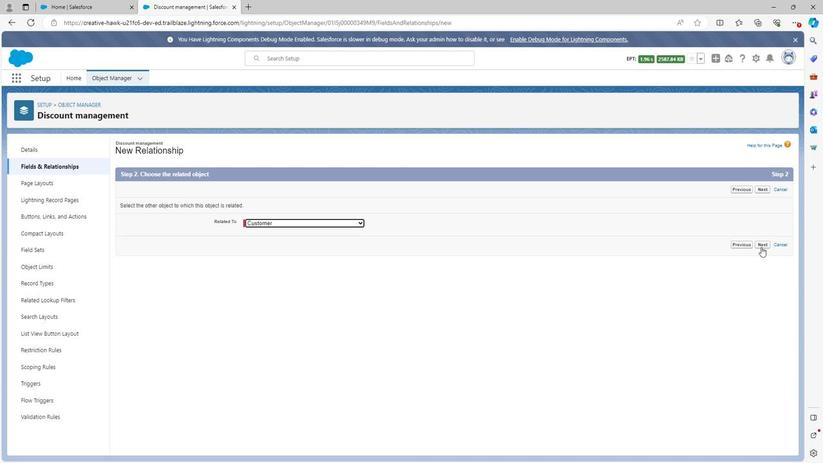 
Action: Mouse pressed left at (759, 269)
Screenshot: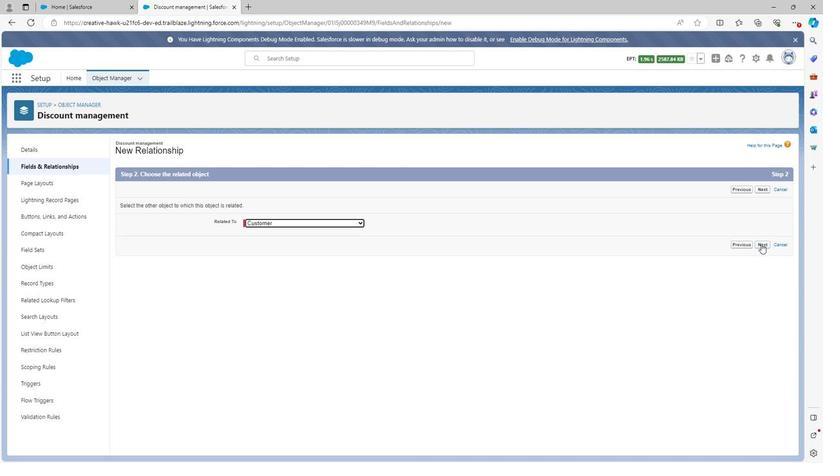 
Action: Mouse moved to (279, 238)
Screenshot: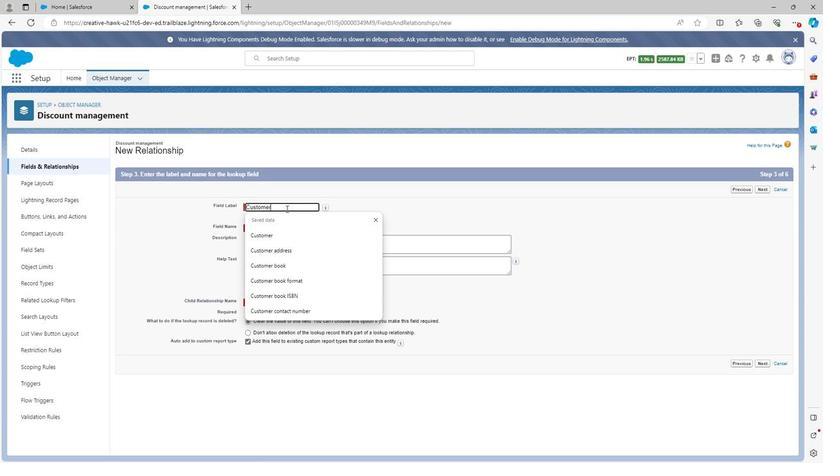 
Action: Key pressed <Key.space>
